 Task: Find connections with filter location Kikwit with filter topic #Lockdownwith filter profile language Spanish with filter current company Apollo Global Management, Inc. with filter school Shree Chanakya Education Society's Indira Global Bussiness School Address: Sr. No. 64,65, Gat no. 276, Parandwadi, Near Somatane Phata, Off Old Pune Mumbai Highway, Taluka- Maval District Pune 410506 with filter industry Racetracks with filter service category AssistanceAdvertising with filter keywords title Animal Shelter Volunteer
Action: Mouse moved to (654, 120)
Screenshot: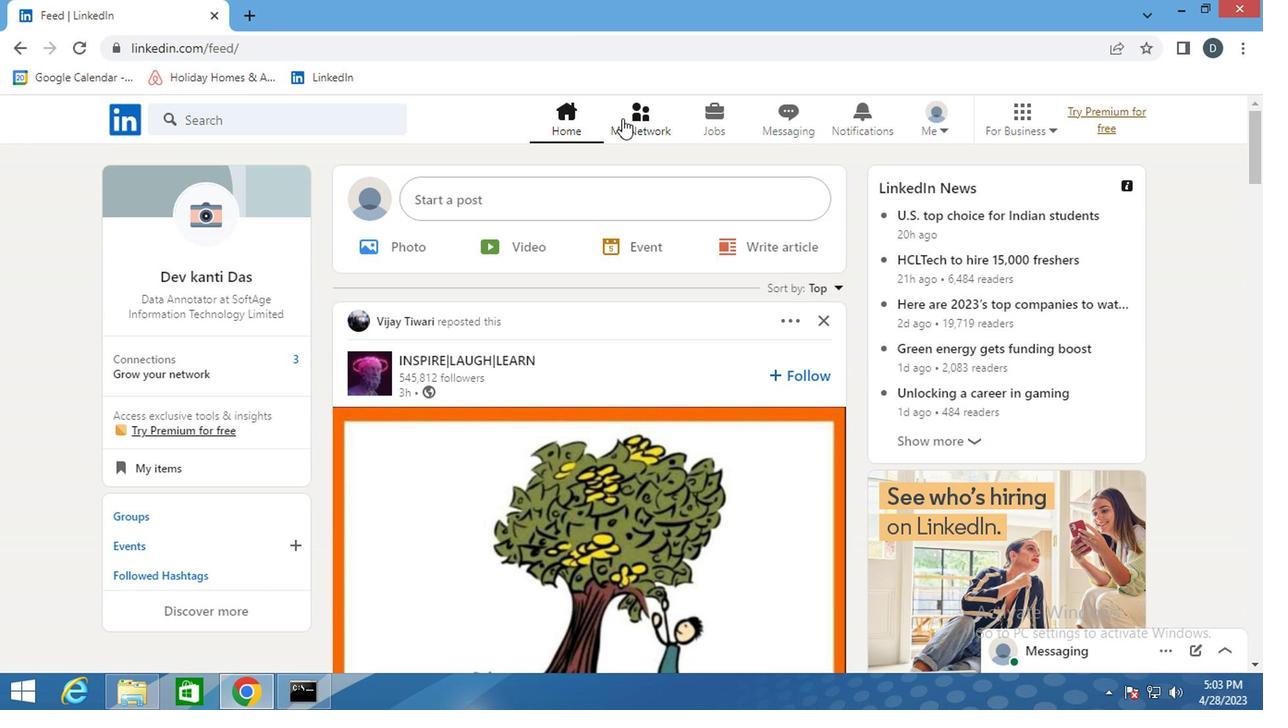 
Action: Mouse pressed left at (654, 120)
Screenshot: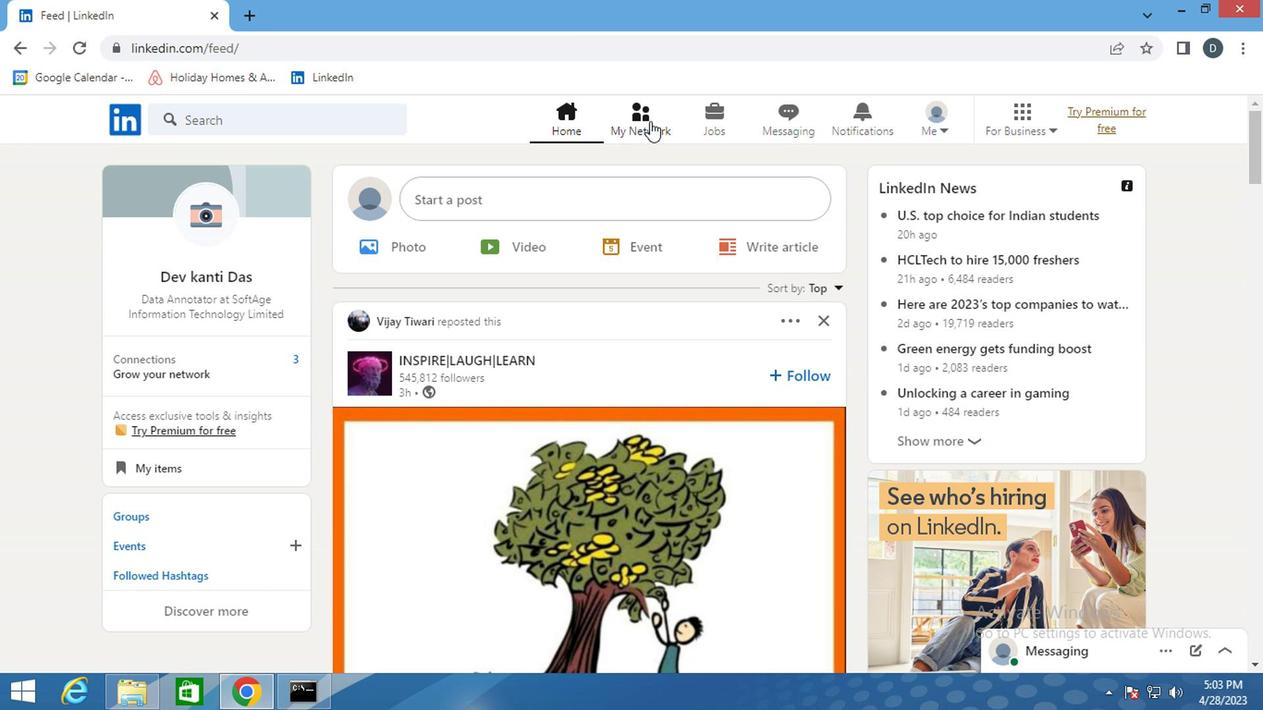 
Action: Mouse moved to (267, 221)
Screenshot: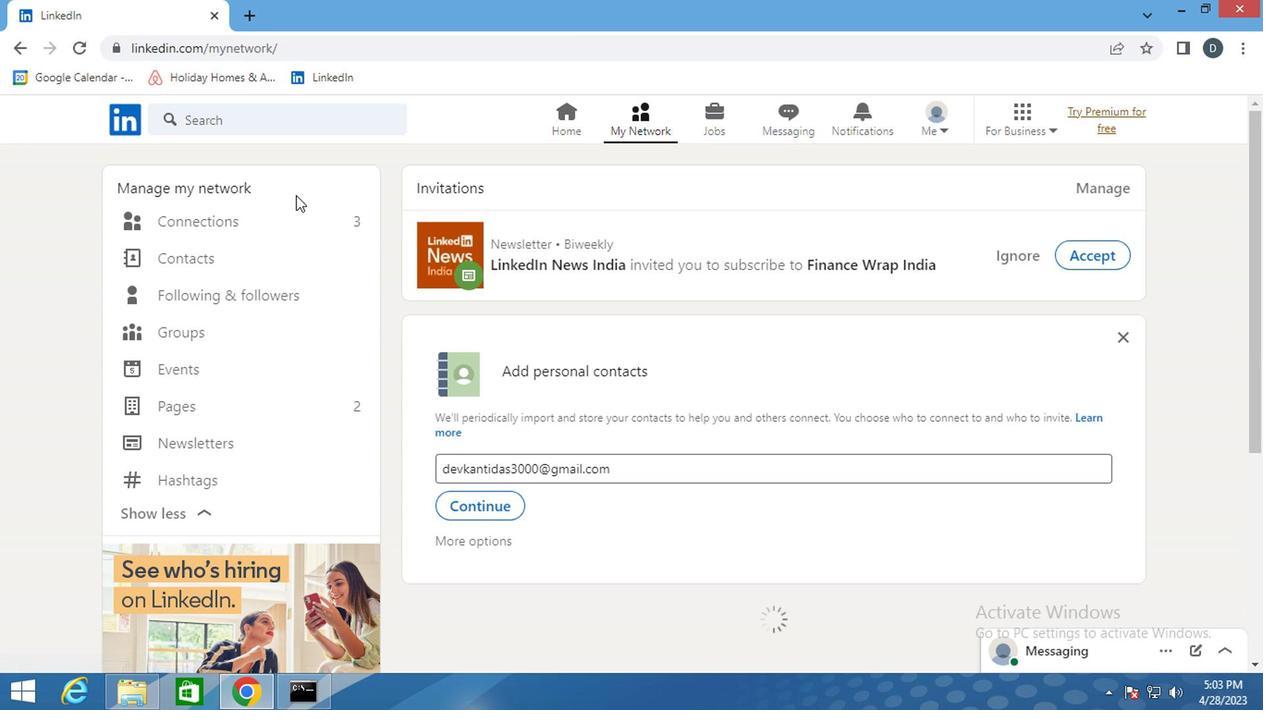 
Action: Mouse pressed left at (267, 221)
Screenshot: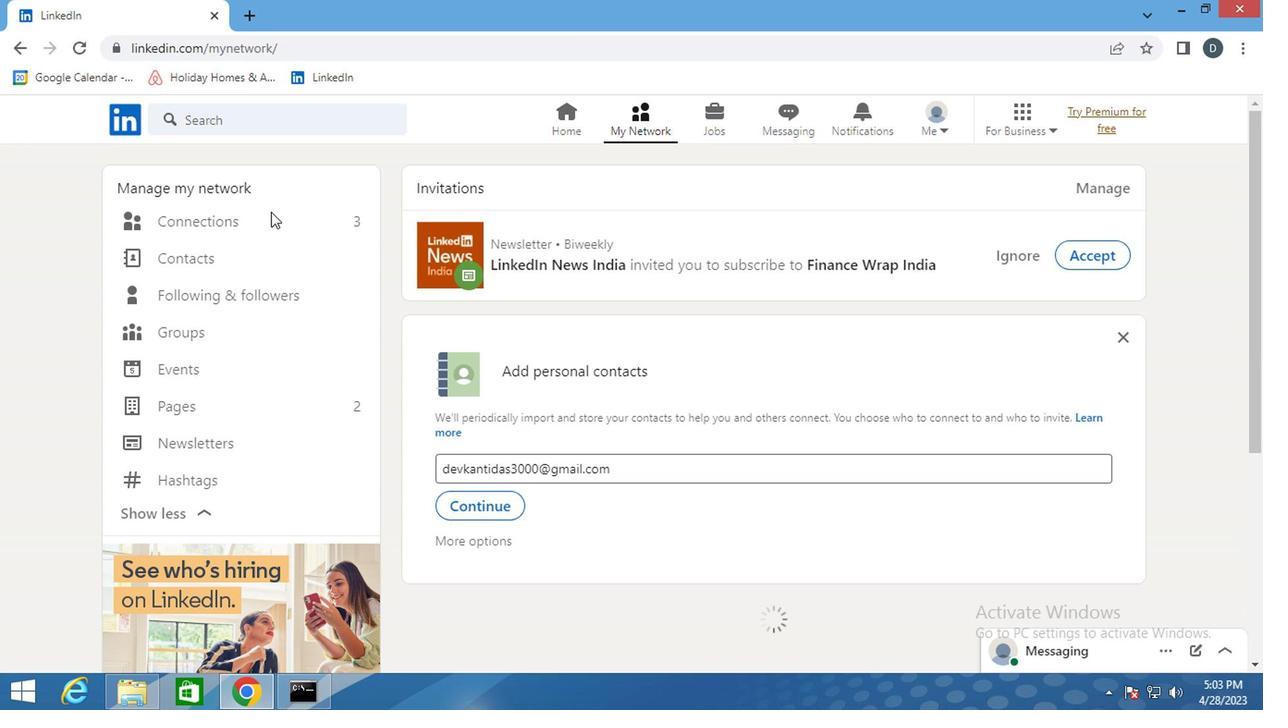 
Action: Mouse moved to (350, 226)
Screenshot: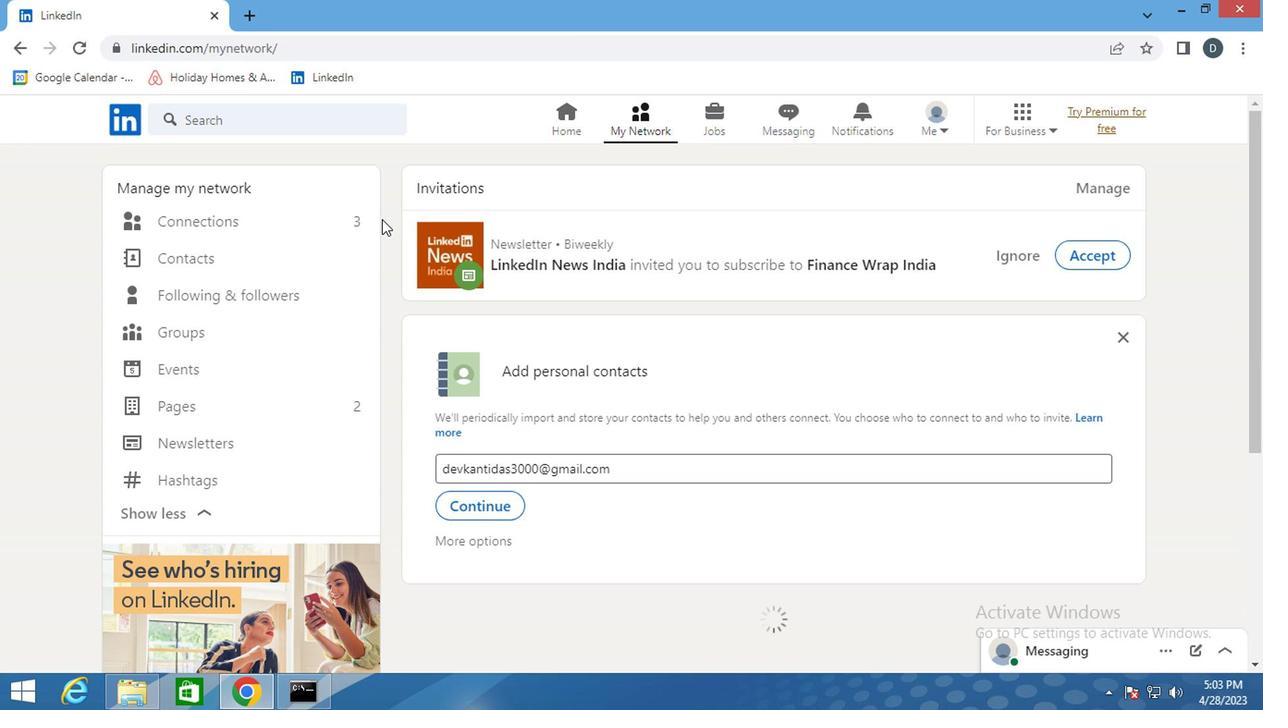 
Action: Mouse pressed left at (350, 226)
Screenshot: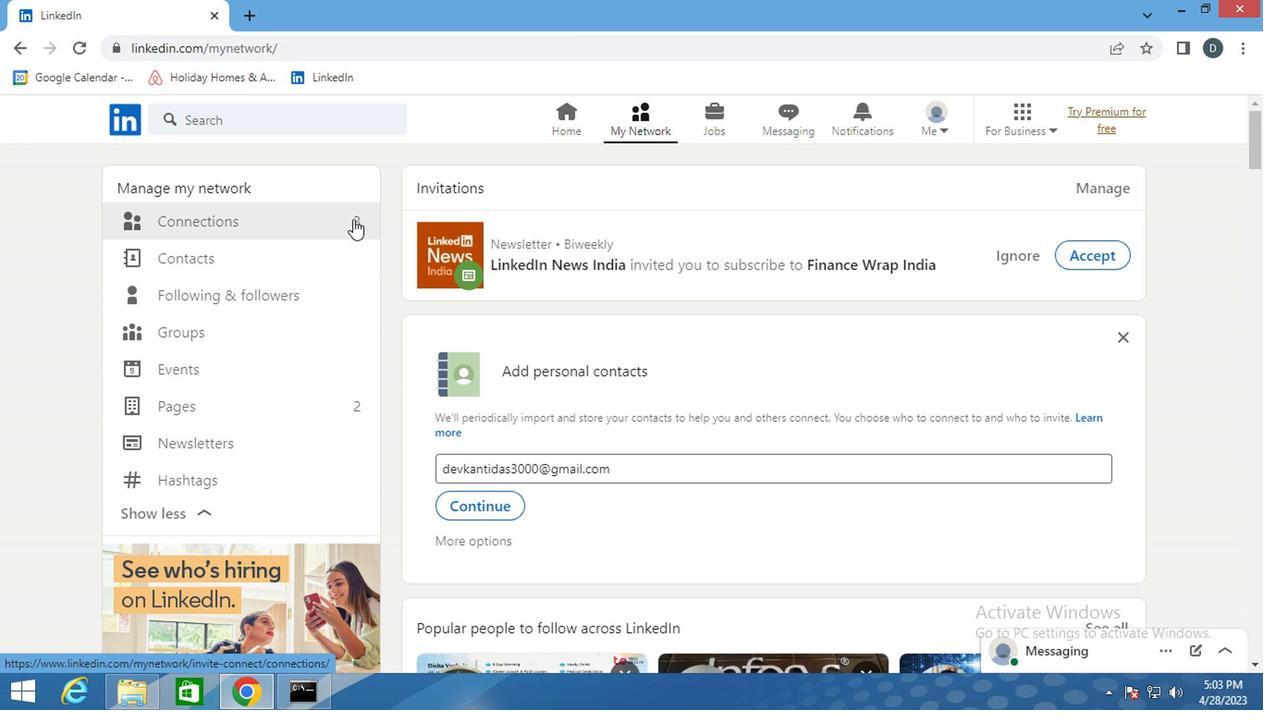 
Action: Mouse moved to (753, 240)
Screenshot: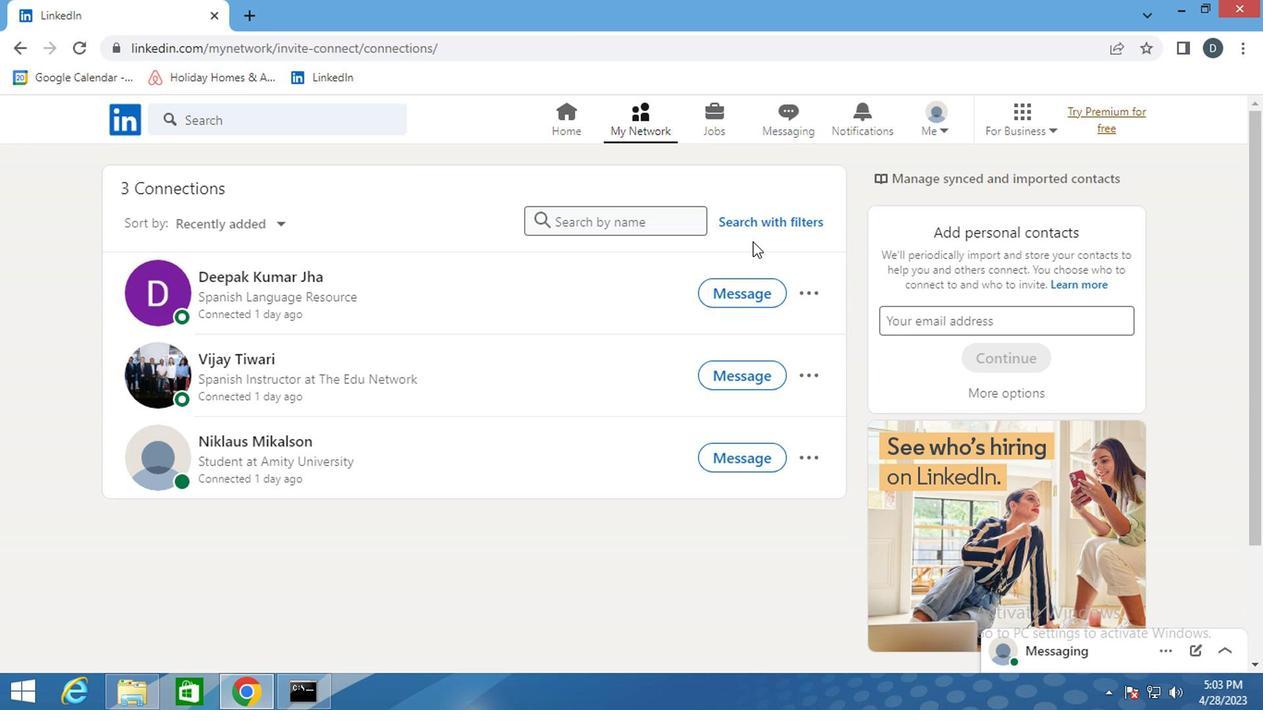 
Action: Mouse pressed left at (753, 240)
Screenshot: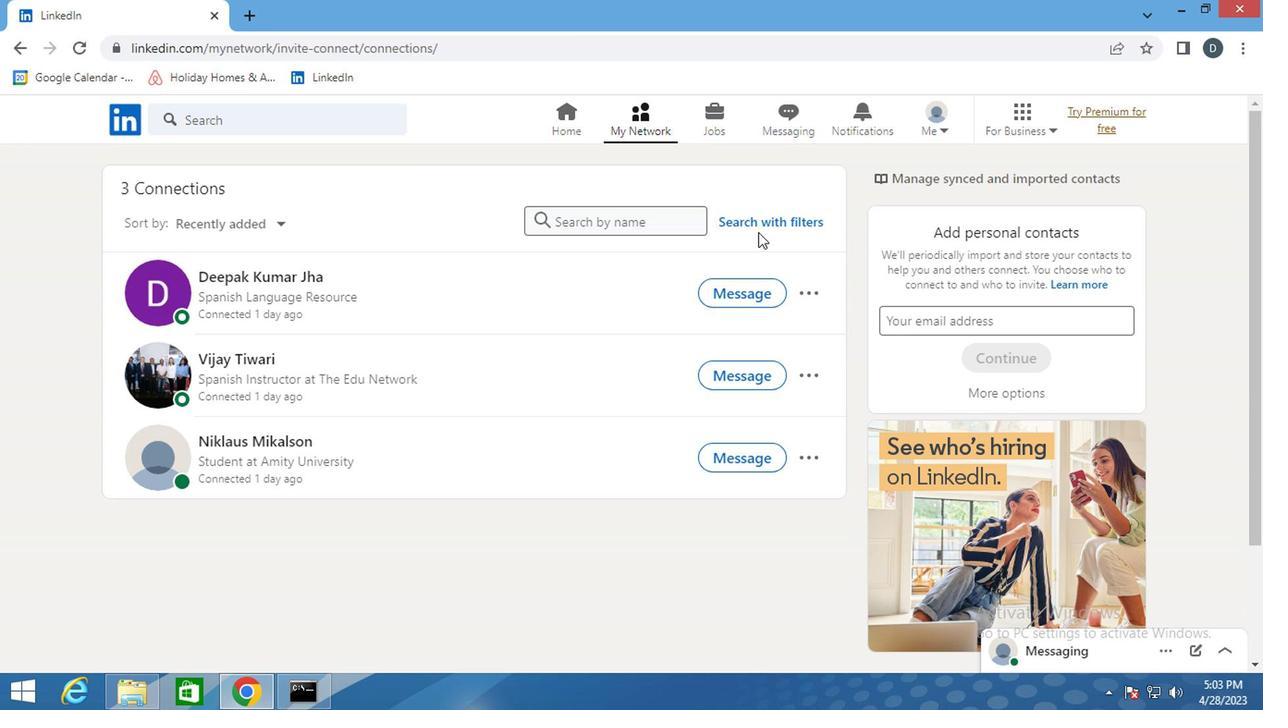 
Action: Mouse moved to (754, 220)
Screenshot: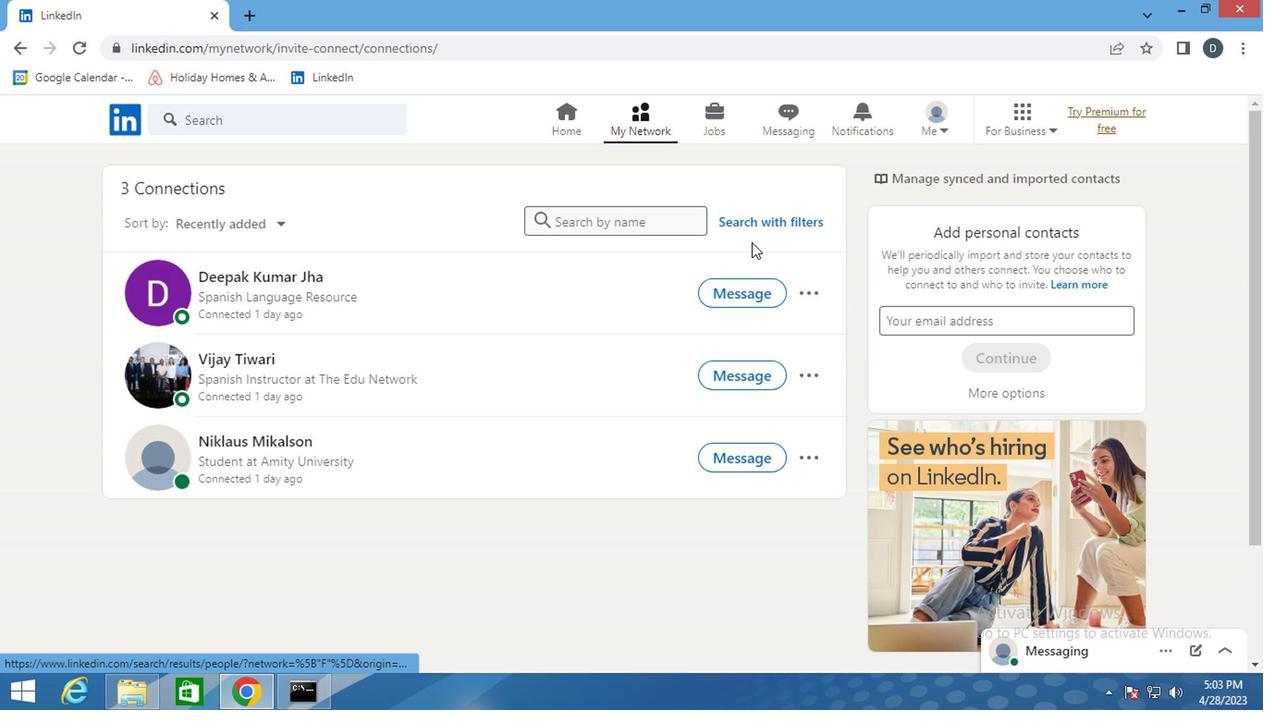 
Action: Mouse pressed left at (754, 220)
Screenshot: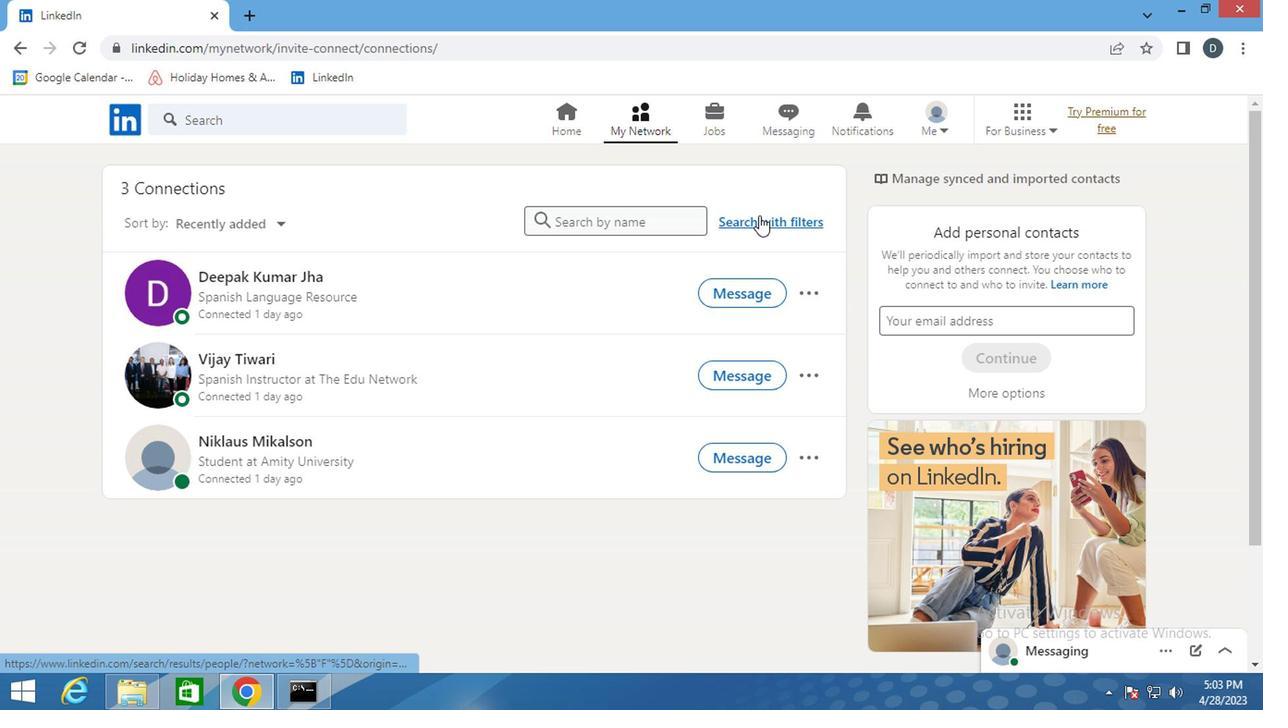 
Action: Mouse moved to (696, 173)
Screenshot: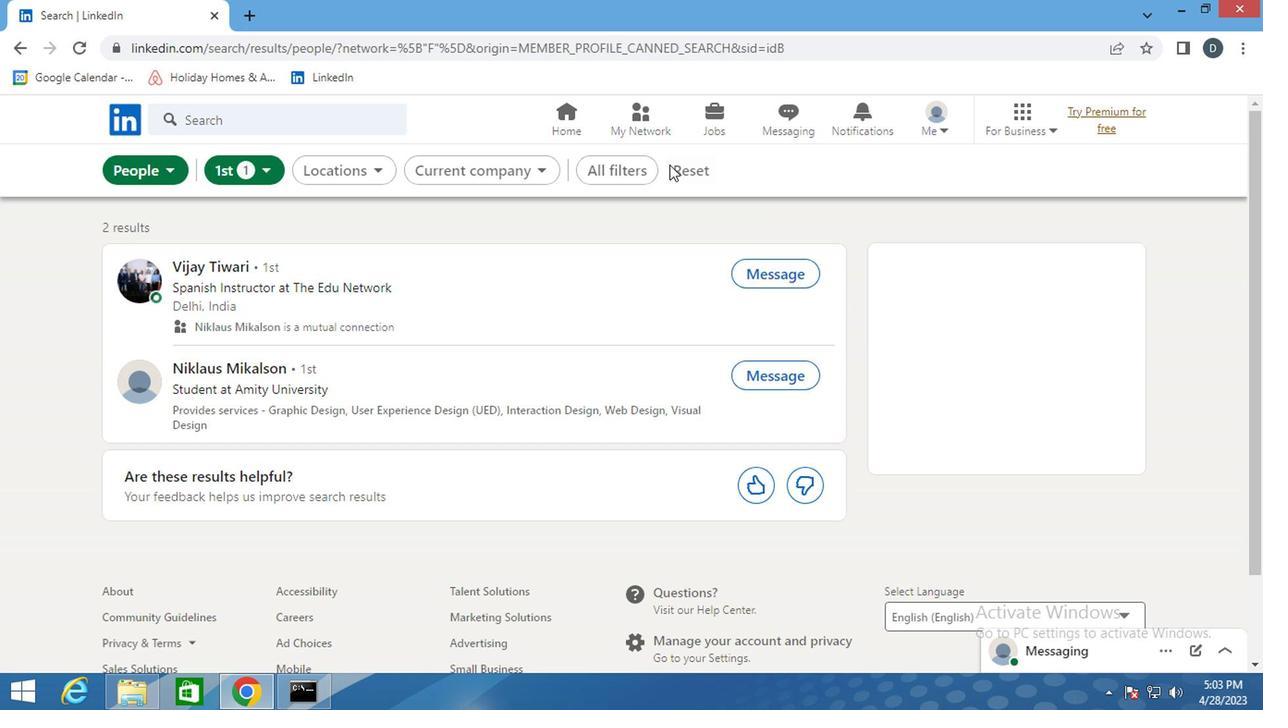 
Action: Mouse pressed left at (696, 173)
Screenshot: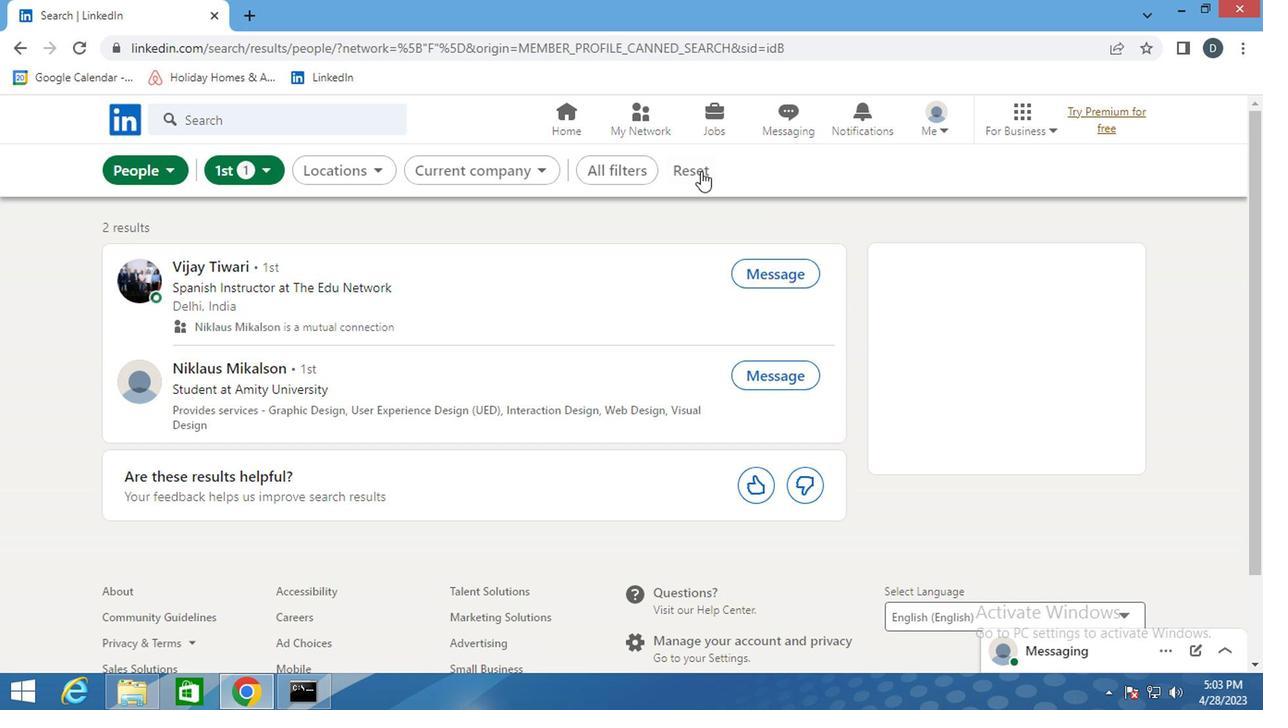 
Action: Mouse moved to (652, 169)
Screenshot: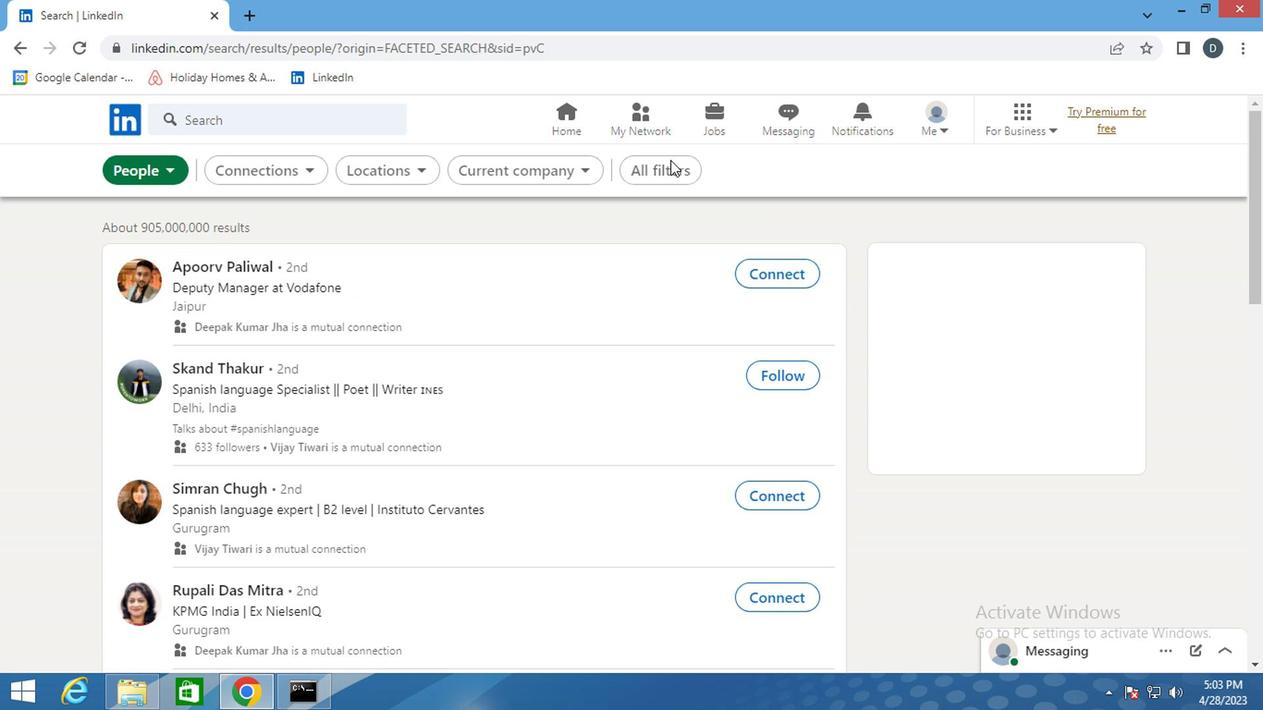 
Action: Mouse pressed left at (652, 169)
Screenshot: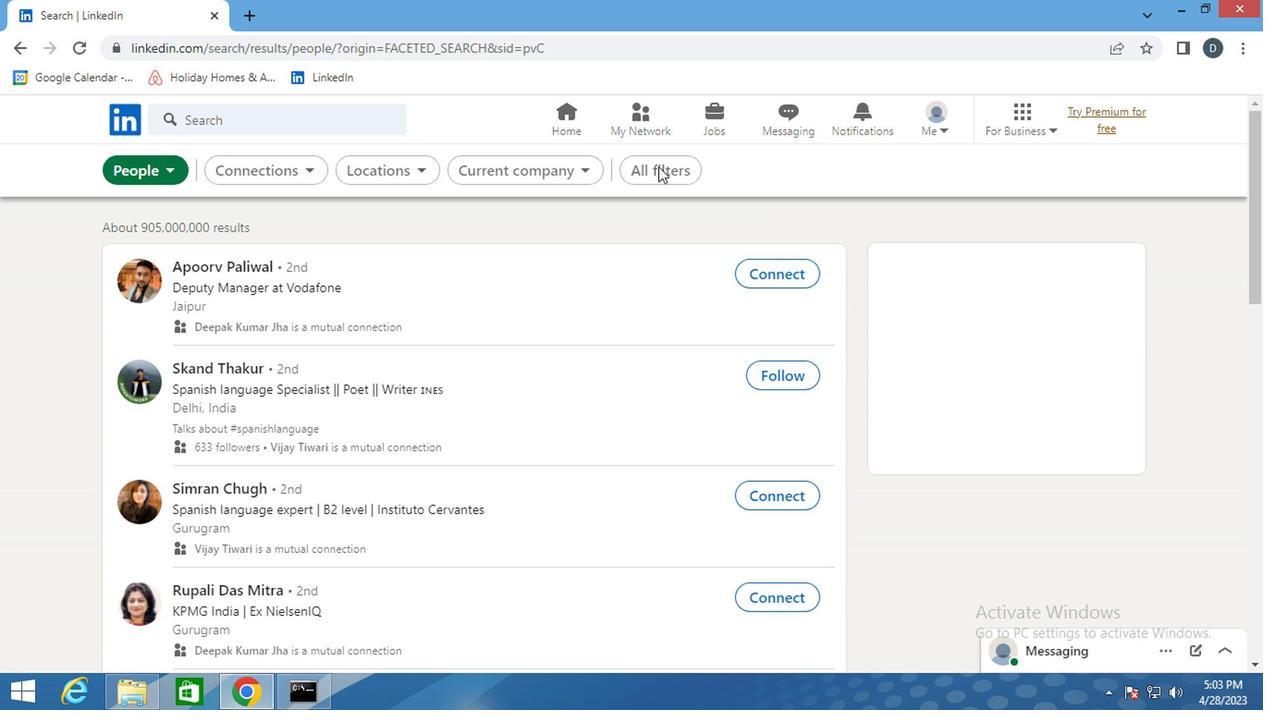 
Action: Mouse moved to (1016, 450)
Screenshot: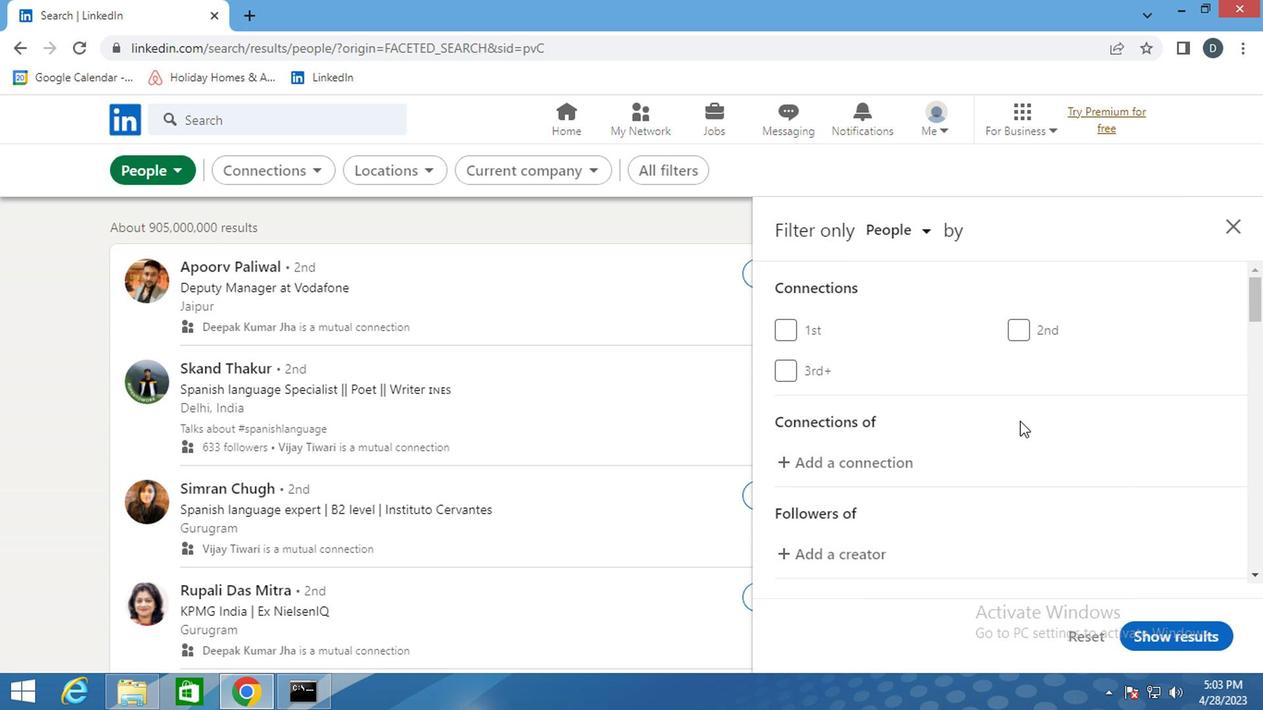 
Action: Mouse scrolled (1016, 450) with delta (0, 0)
Screenshot: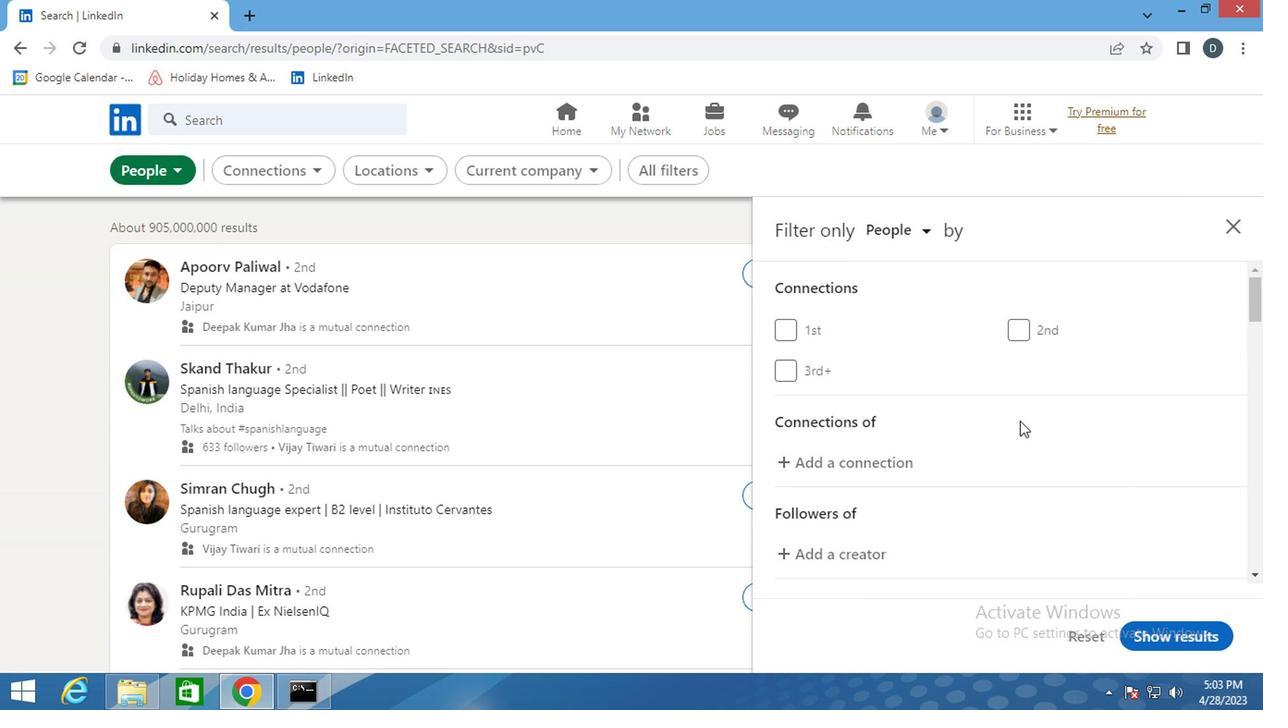 
Action: Mouse scrolled (1016, 450) with delta (0, 0)
Screenshot: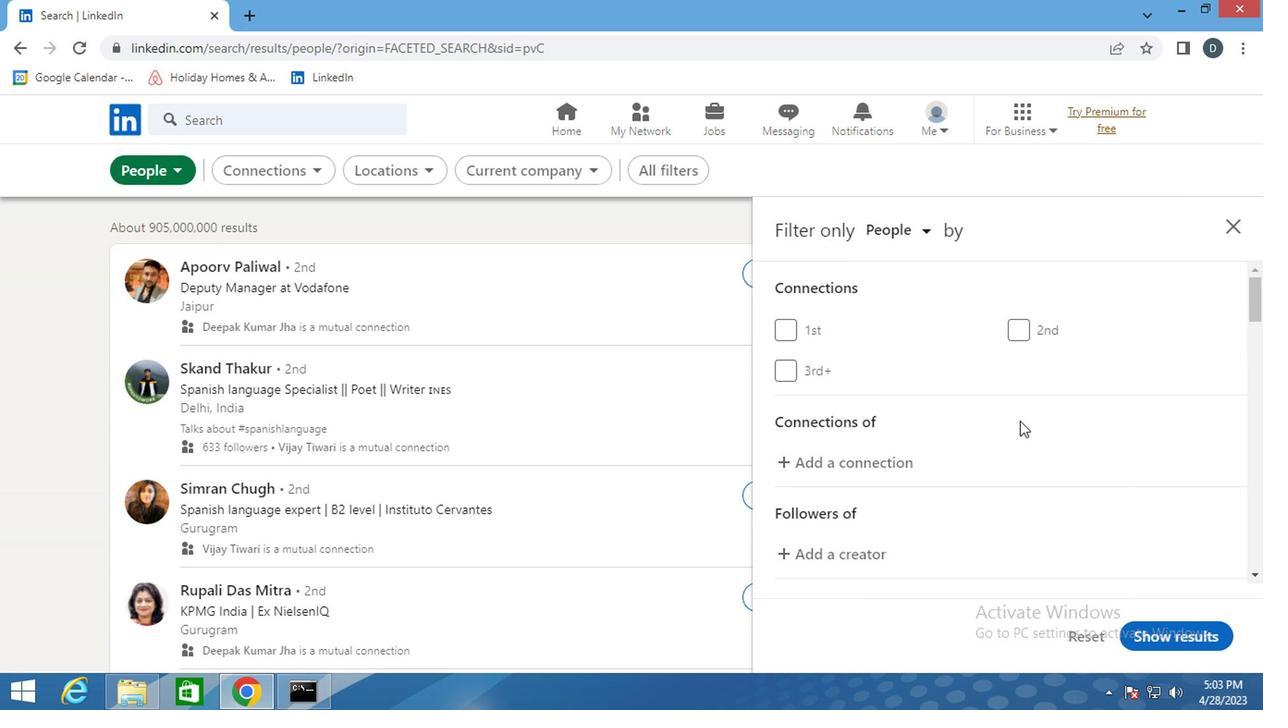 
Action: Mouse moved to (1025, 447)
Screenshot: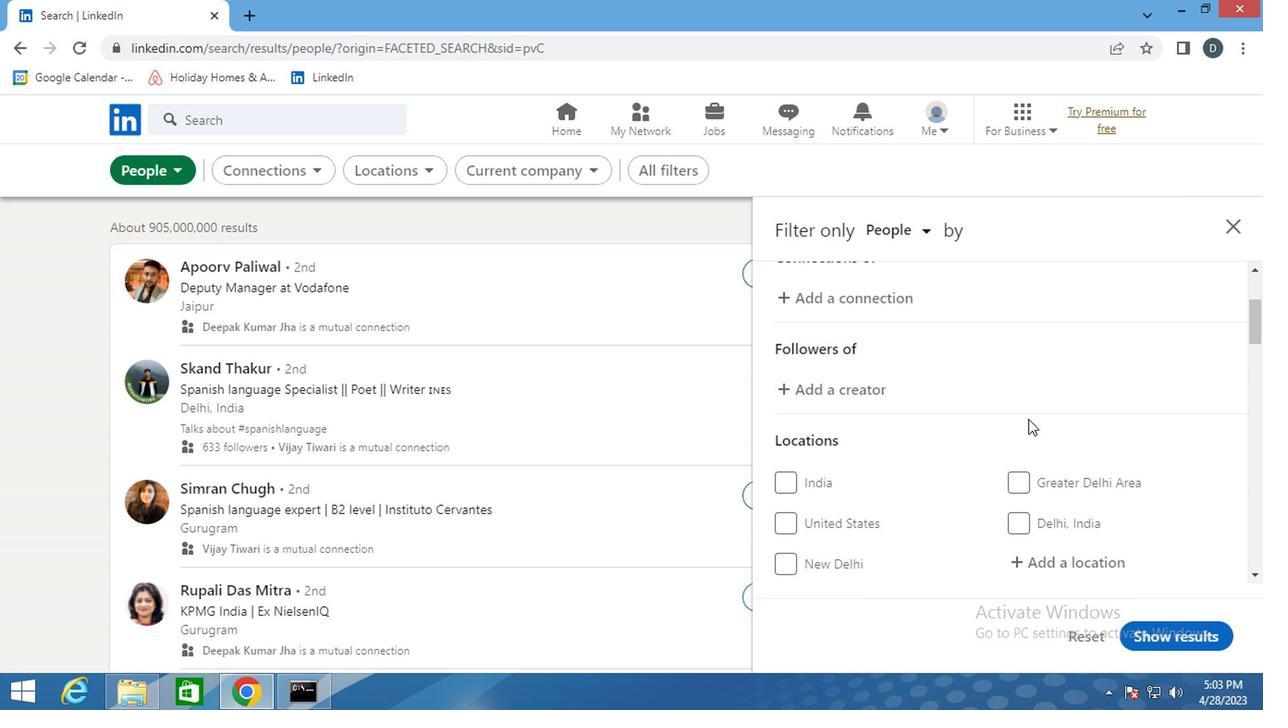 
Action: Mouse scrolled (1025, 446) with delta (0, 0)
Screenshot: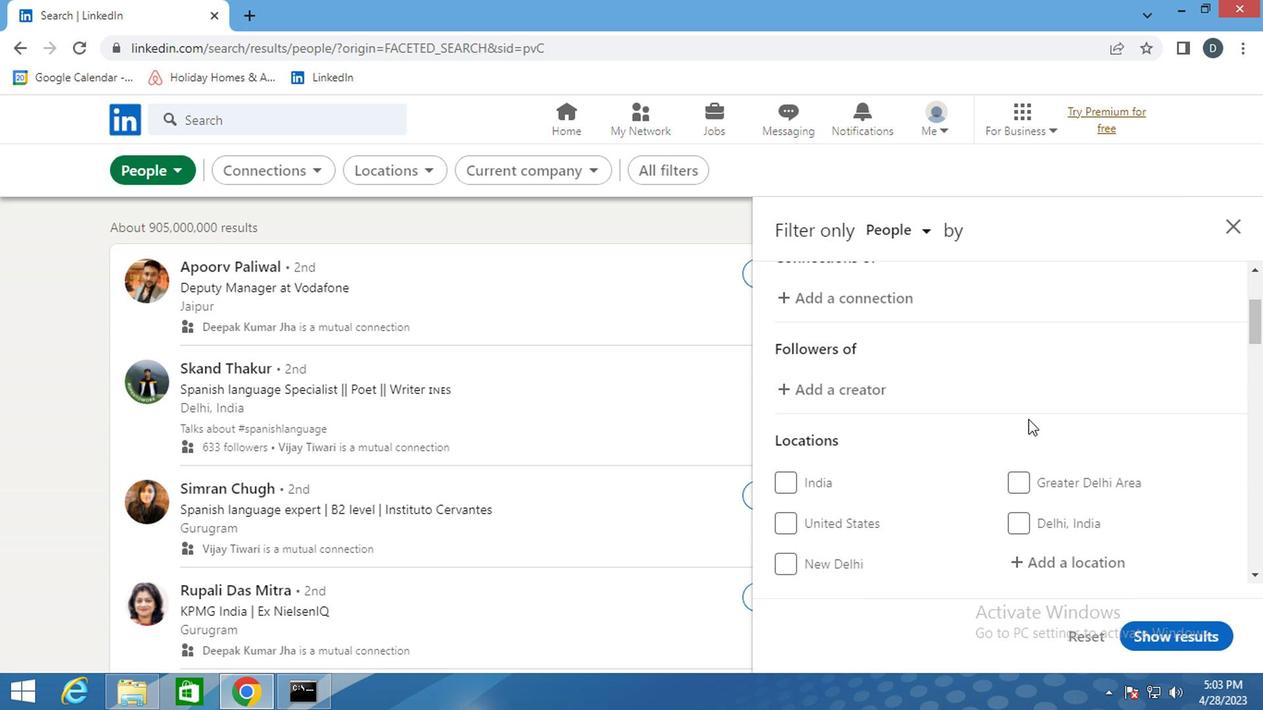 
Action: Mouse moved to (1100, 483)
Screenshot: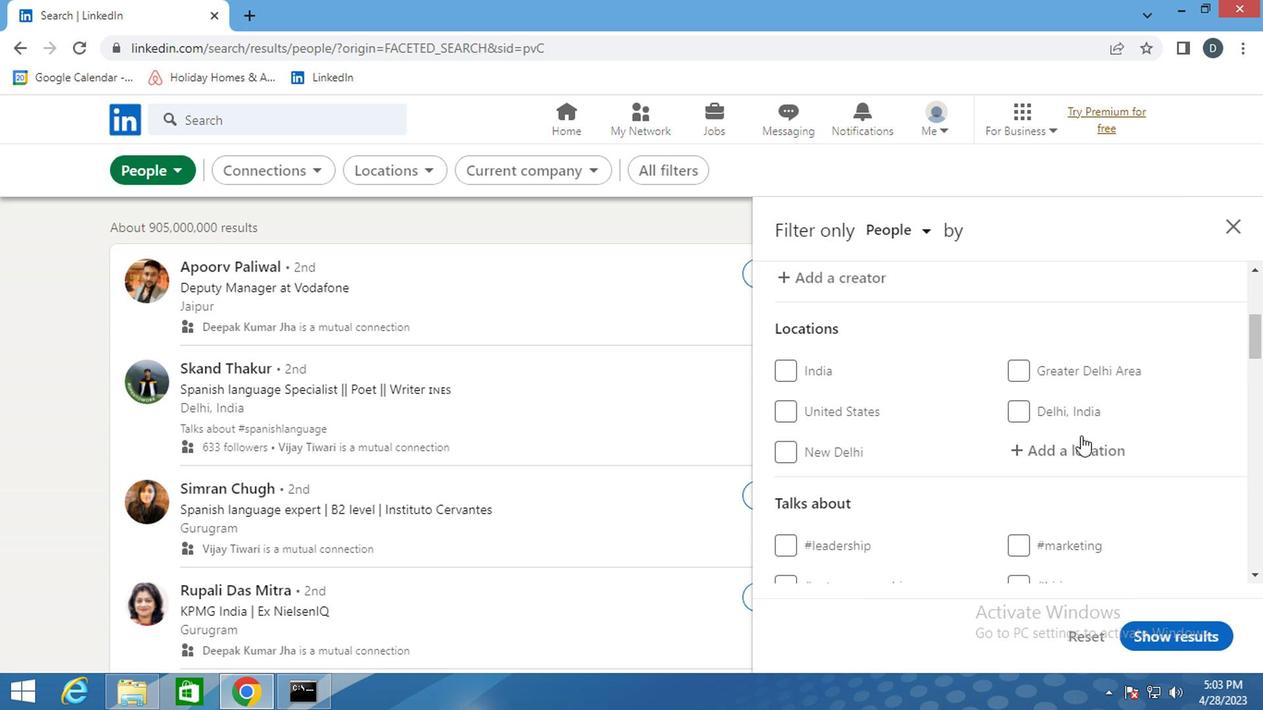 
Action: Mouse pressed left at (1100, 483)
Screenshot: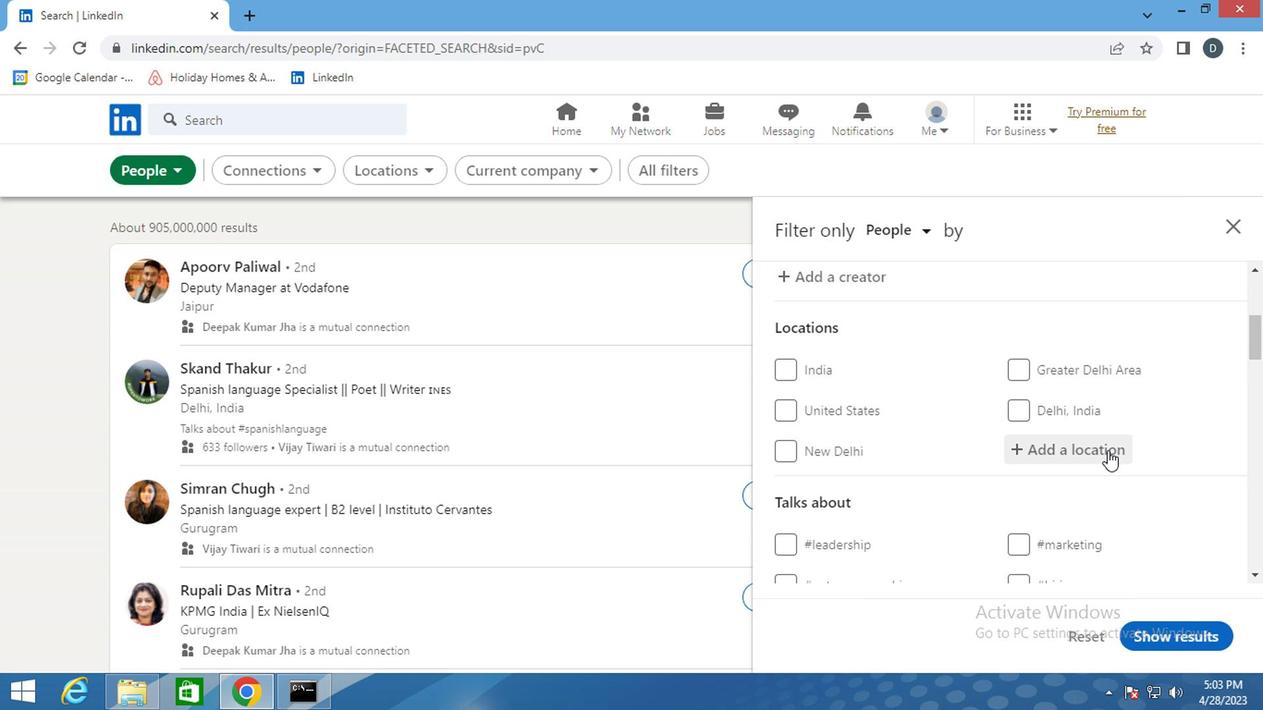
Action: Mouse moved to (1100, 485)
Screenshot: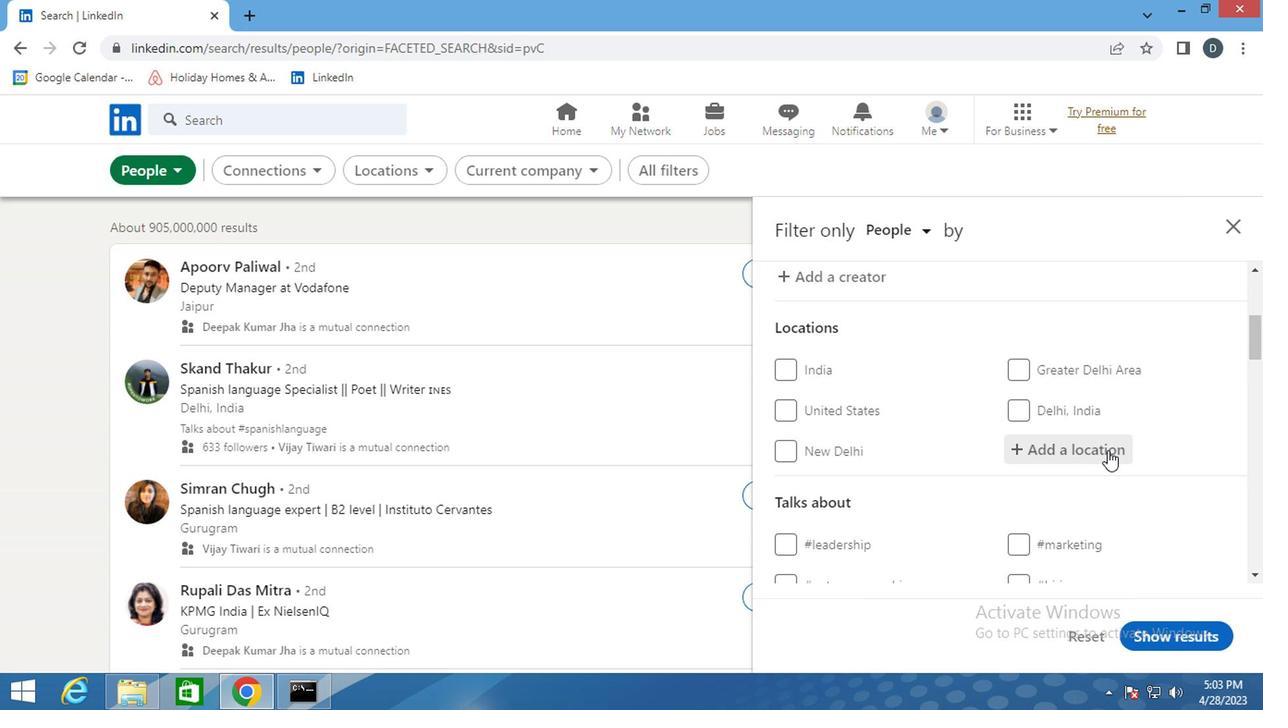 
Action: Key pressed <Key.shift_r>Kikwit<Key.enter>
Screenshot: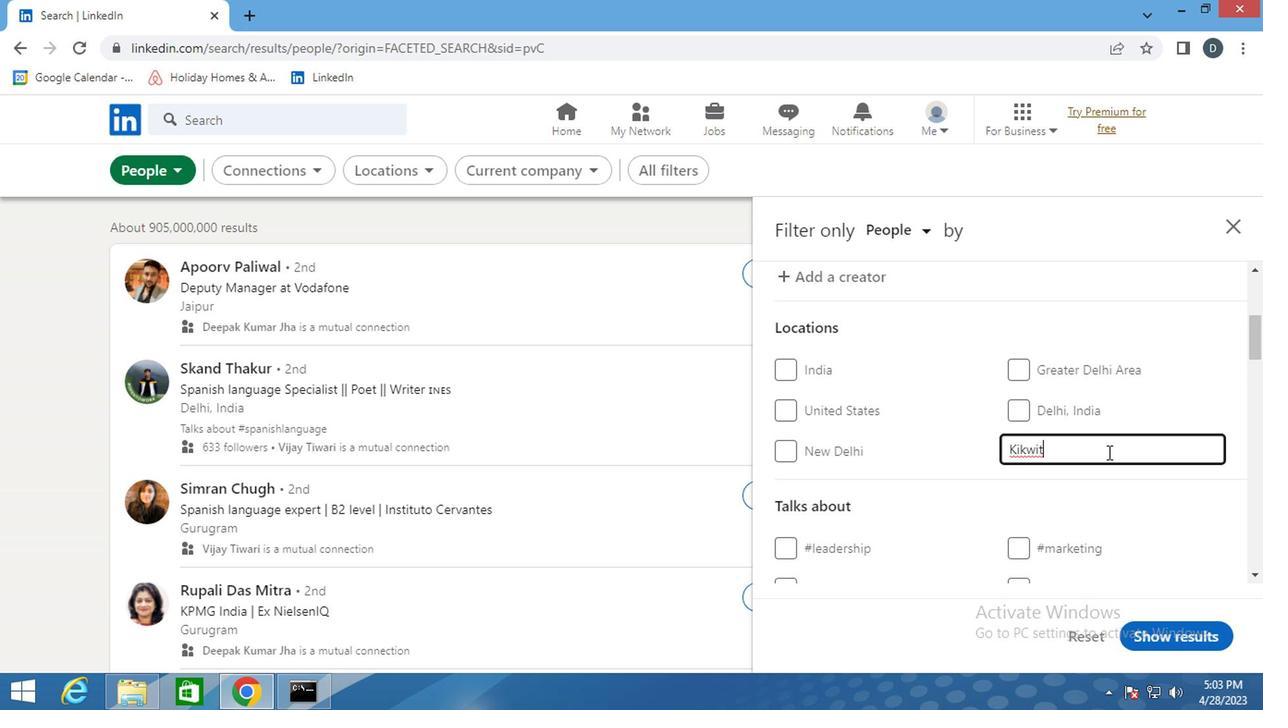 
Action: Mouse moved to (1097, 486)
Screenshot: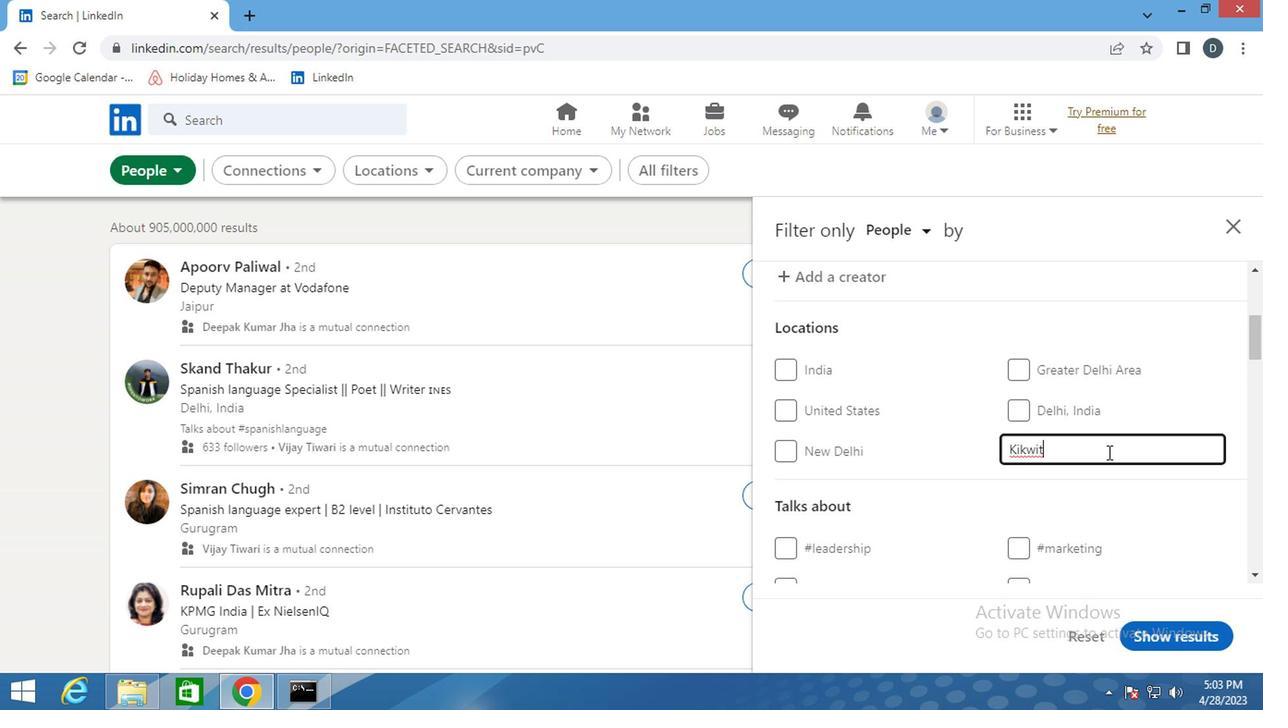 
Action: Mouse scrolled (1097, 485) with delta (0, -1)
Screenshot: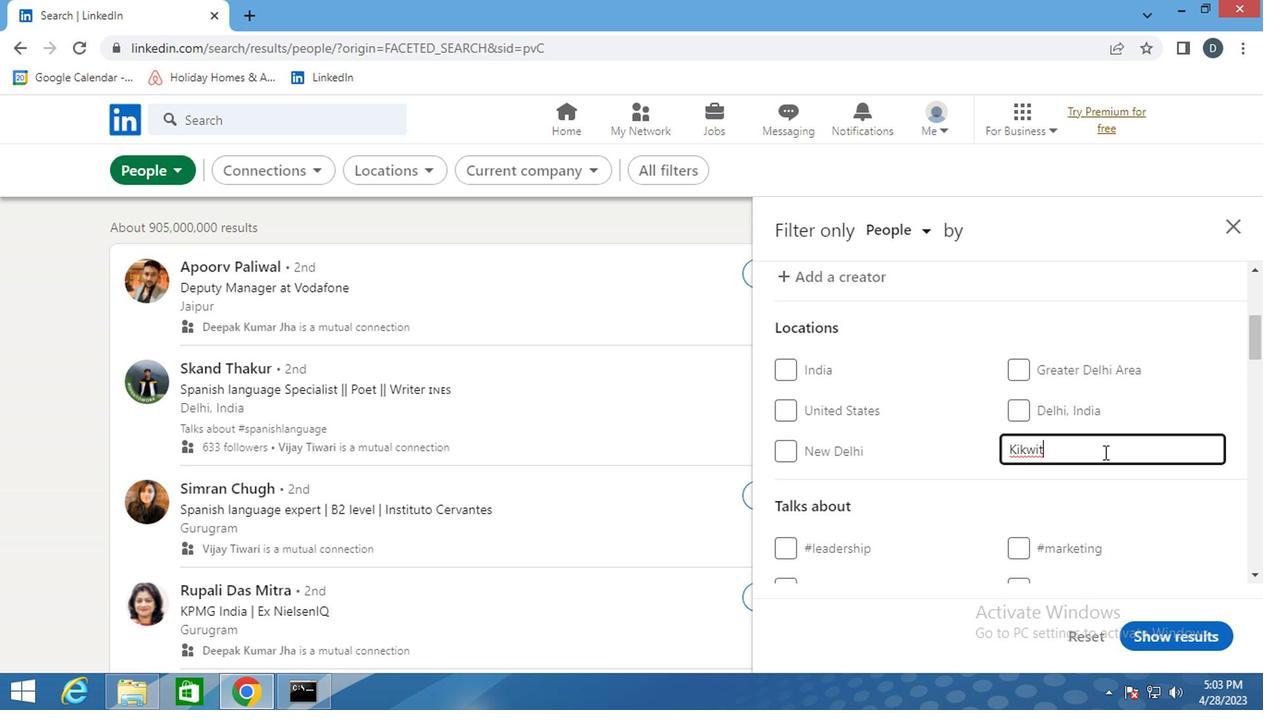 
Action: Mouse scrolled (1097, 485) with delta (0, -1)
Screenshot: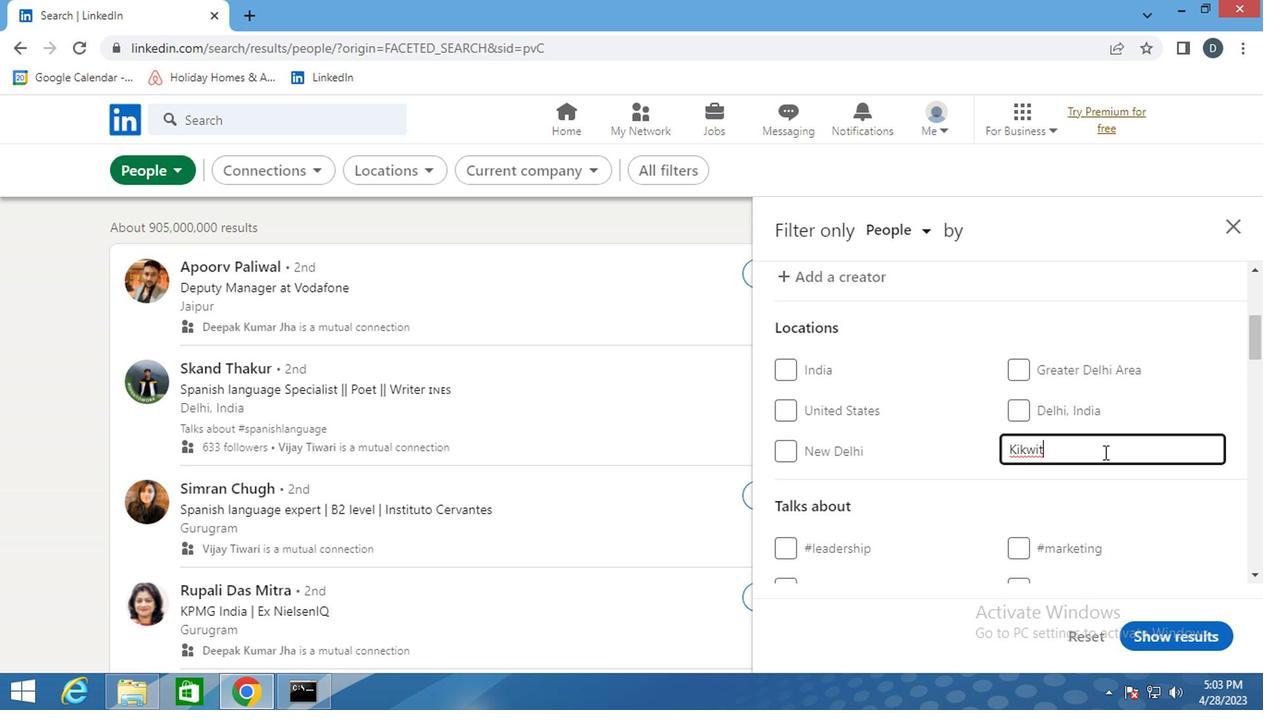 
Action: Mouse moved to (1083, 481)
Screenshot: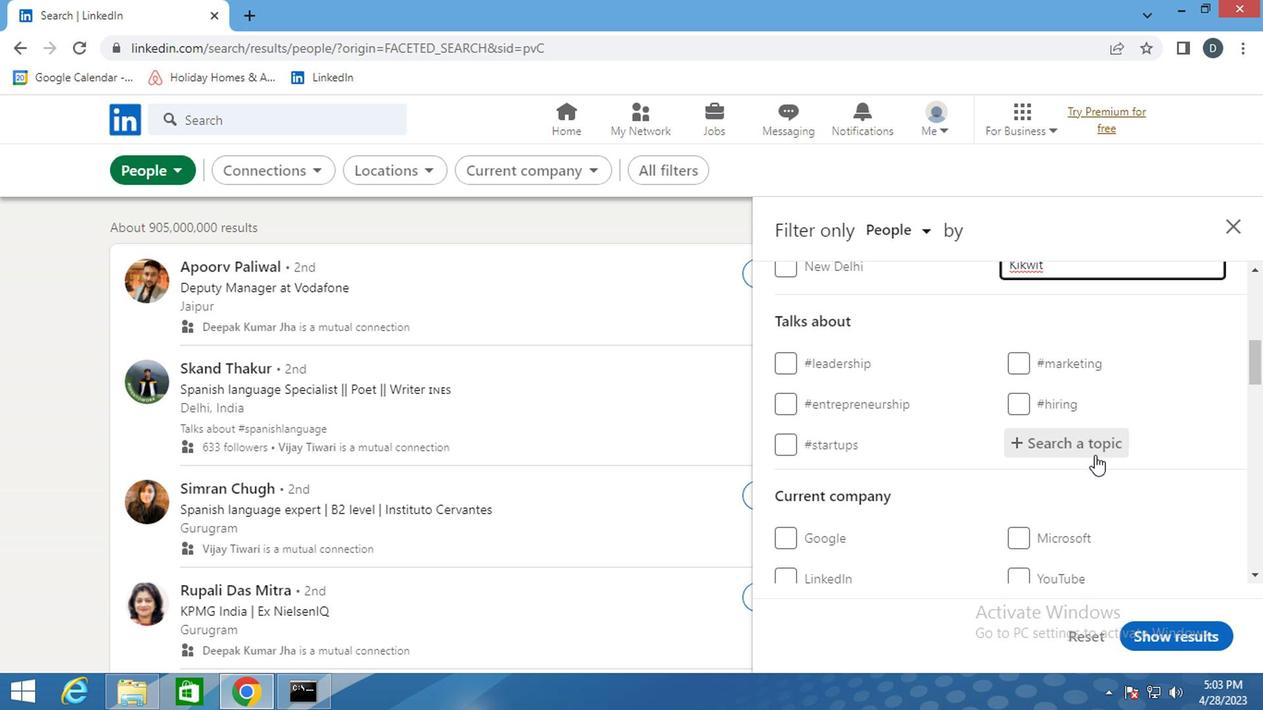 
Action: Mouse pressed left at (1083, 481)
Screenshot: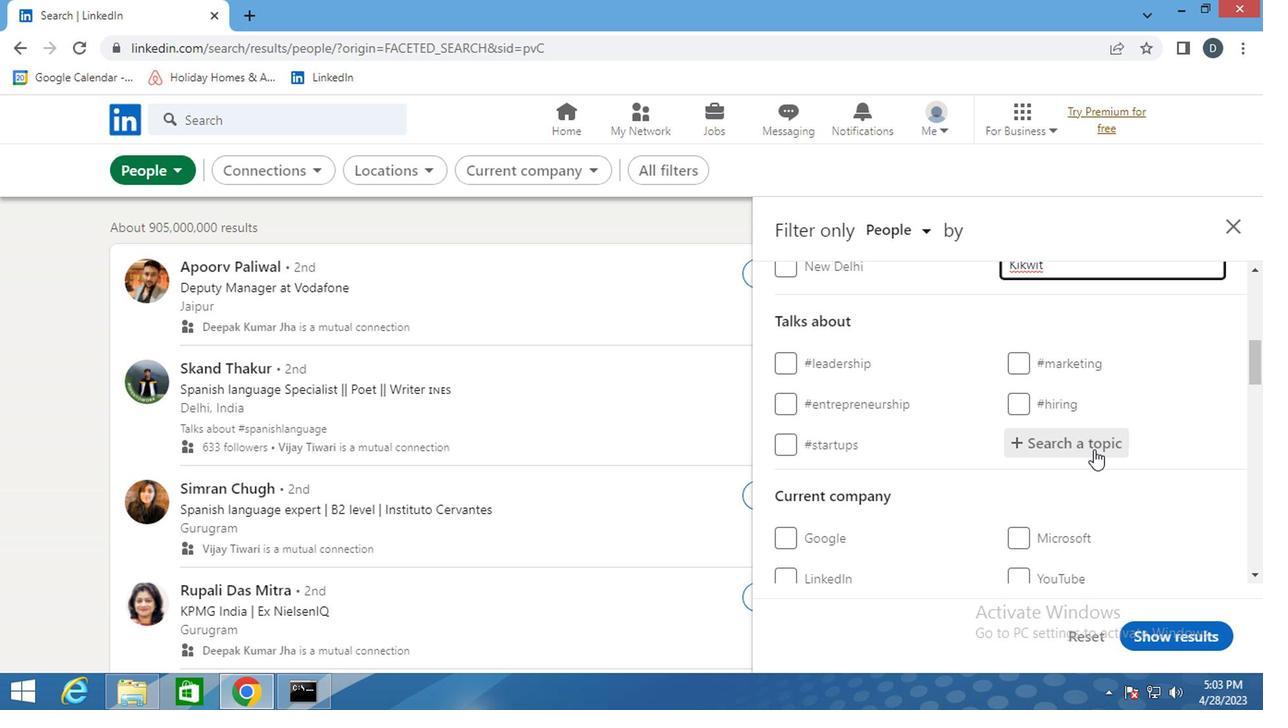 
Action: Mouse moved to (1082, 481)
Screenshot: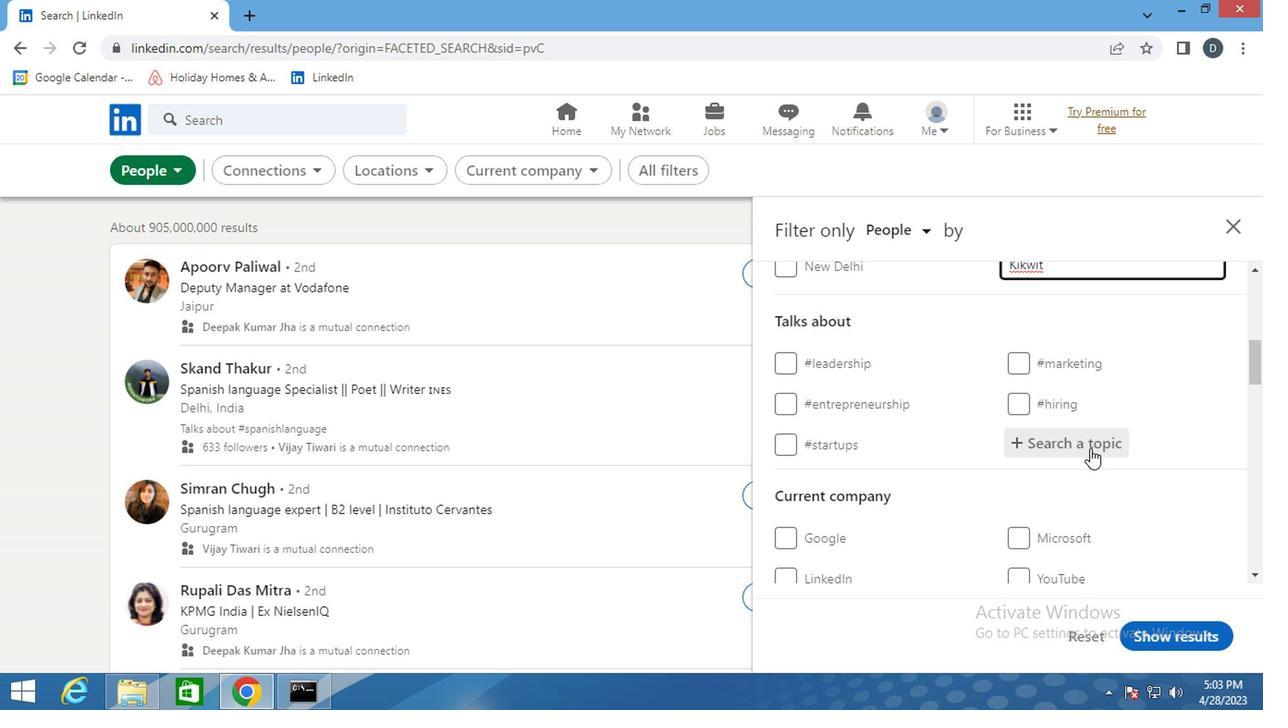 
Action: Key pressed <Key.shift><Key.shift><Key.shift><Key.shift><Key.shift><Key.shift><Key.shift><Key.shift><Key.shift><Key.shift><Key.shift><Key.shift><Key.shift>#<Key.shift>LOCKDOWN
Screenshot: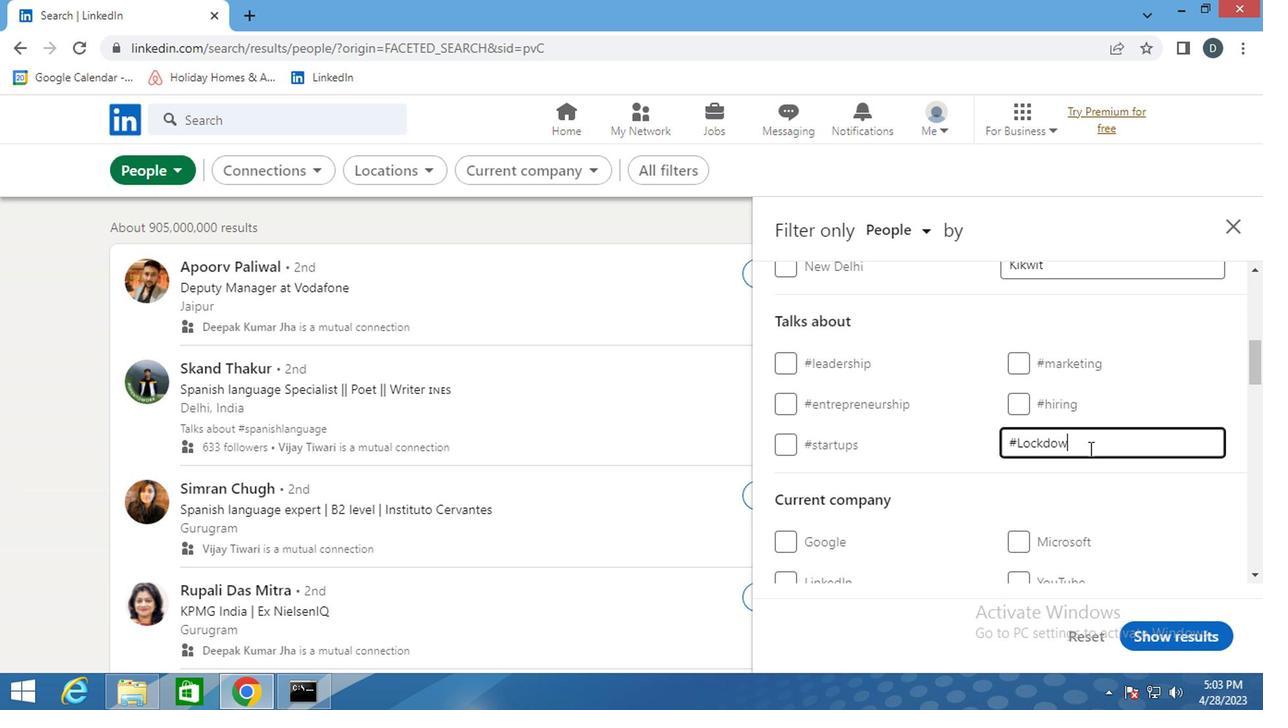 
Action: Mouse moved to (1083, 505)
Screenshot: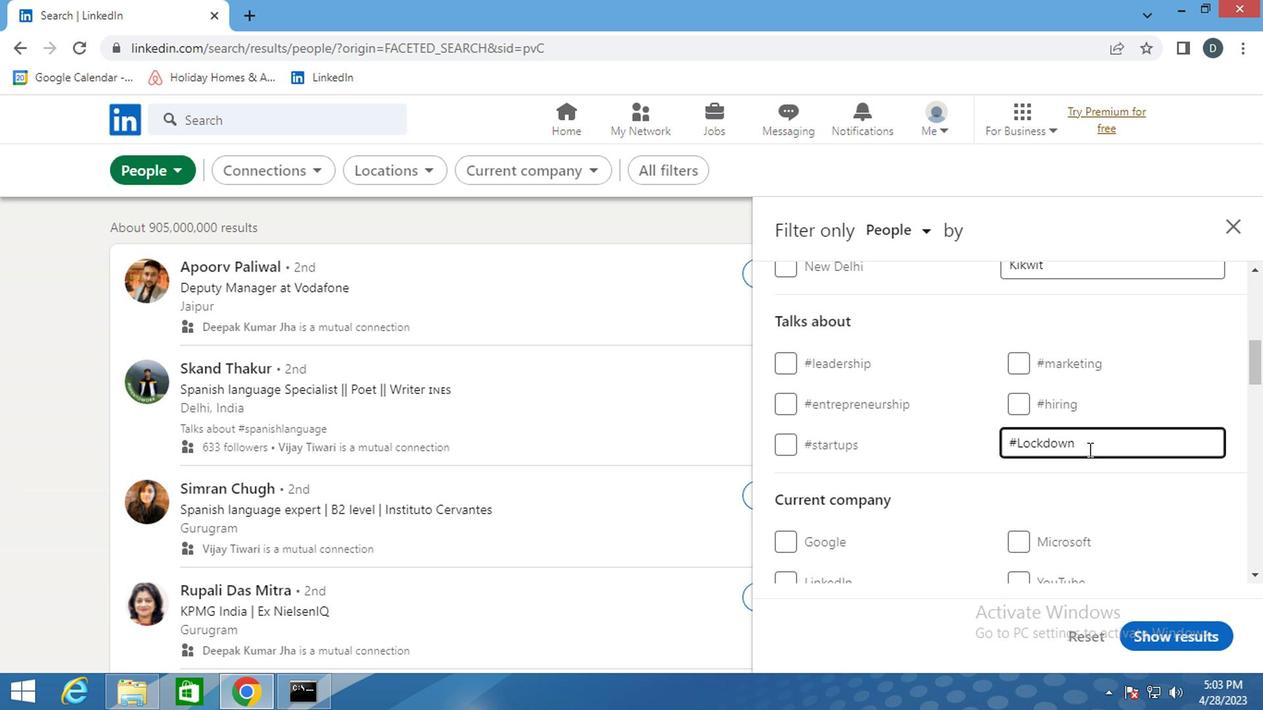 
Action: Mouse scrolled (1083, 504) with delta (0, -1)
Screenshot: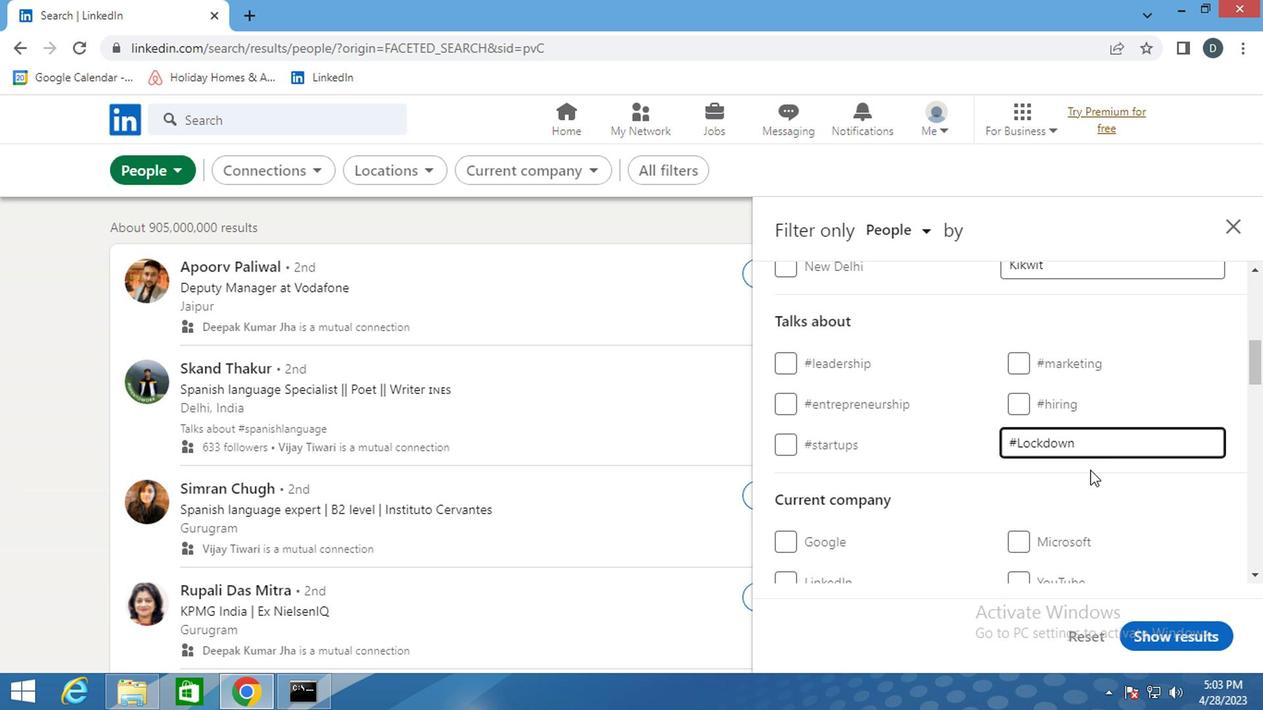 
Action: Mouse scrolled (1083, 504) with delta (0, -1)
Screenshot: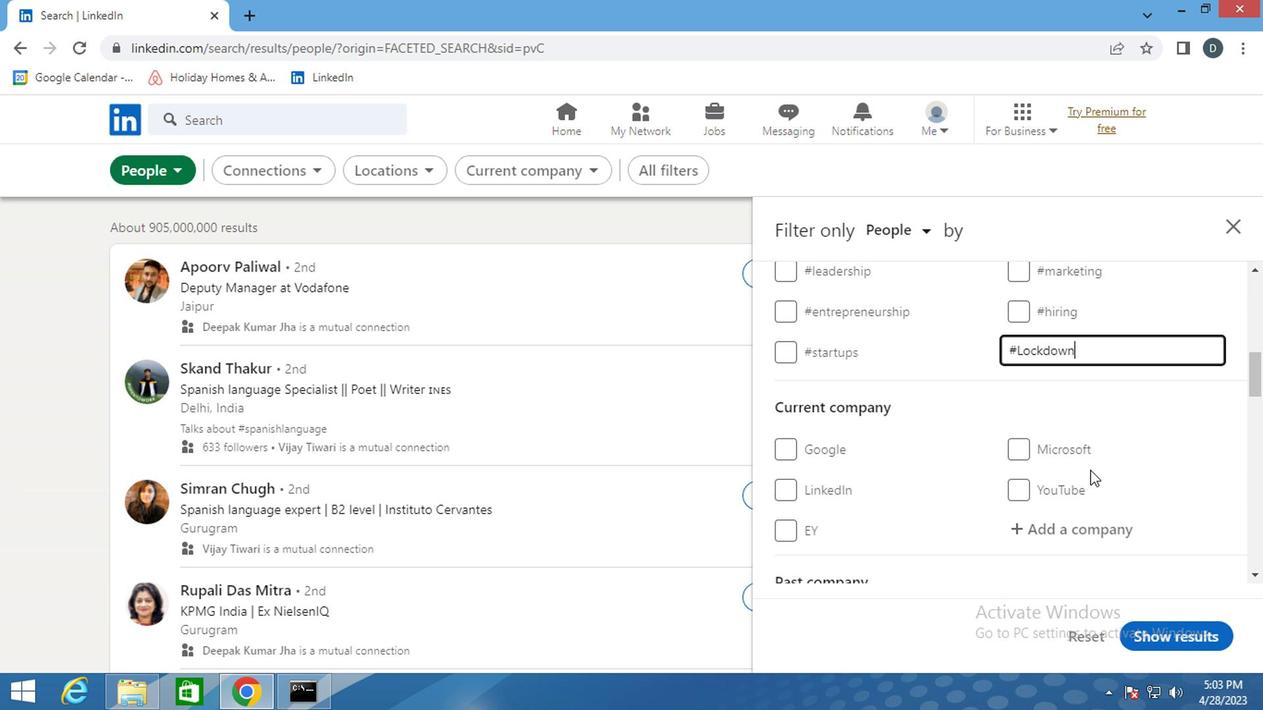 
Action: Mouse scrolled (1083, 504) with delta (0, -1)
Screenshot: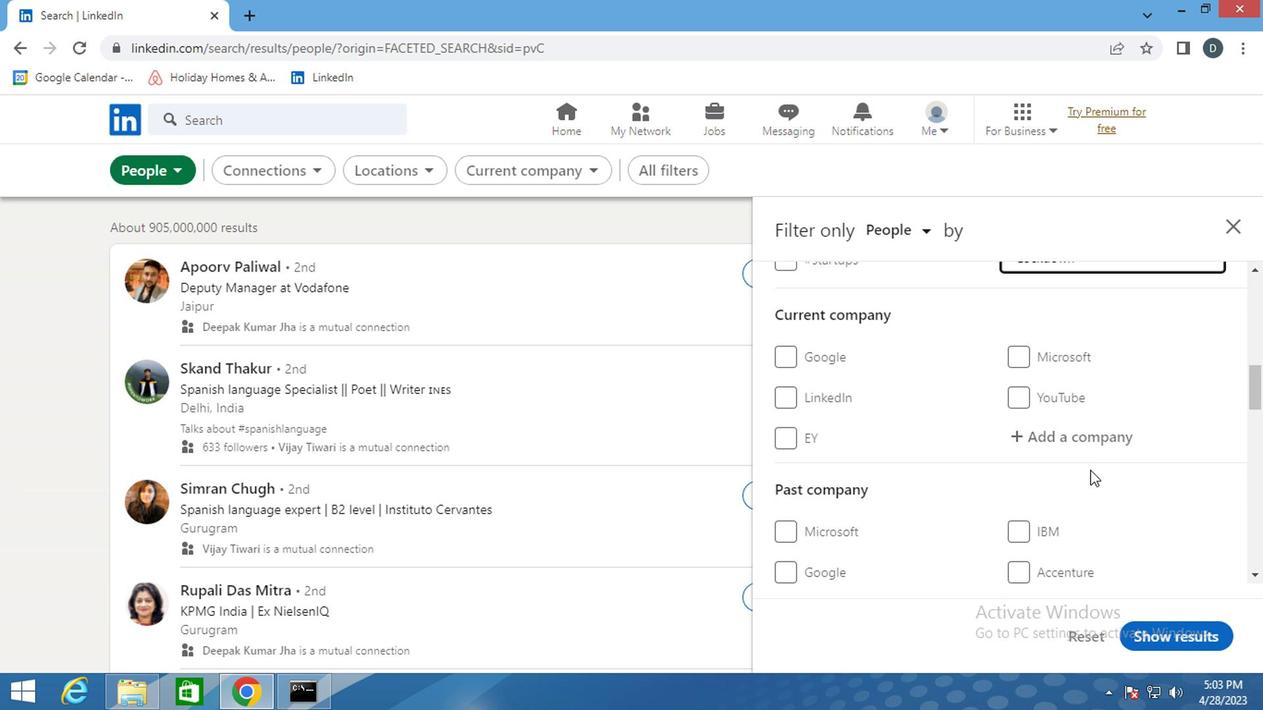 
Action: Mouse scrolled (1083, 504) with delta (0, -1)
Screenshot: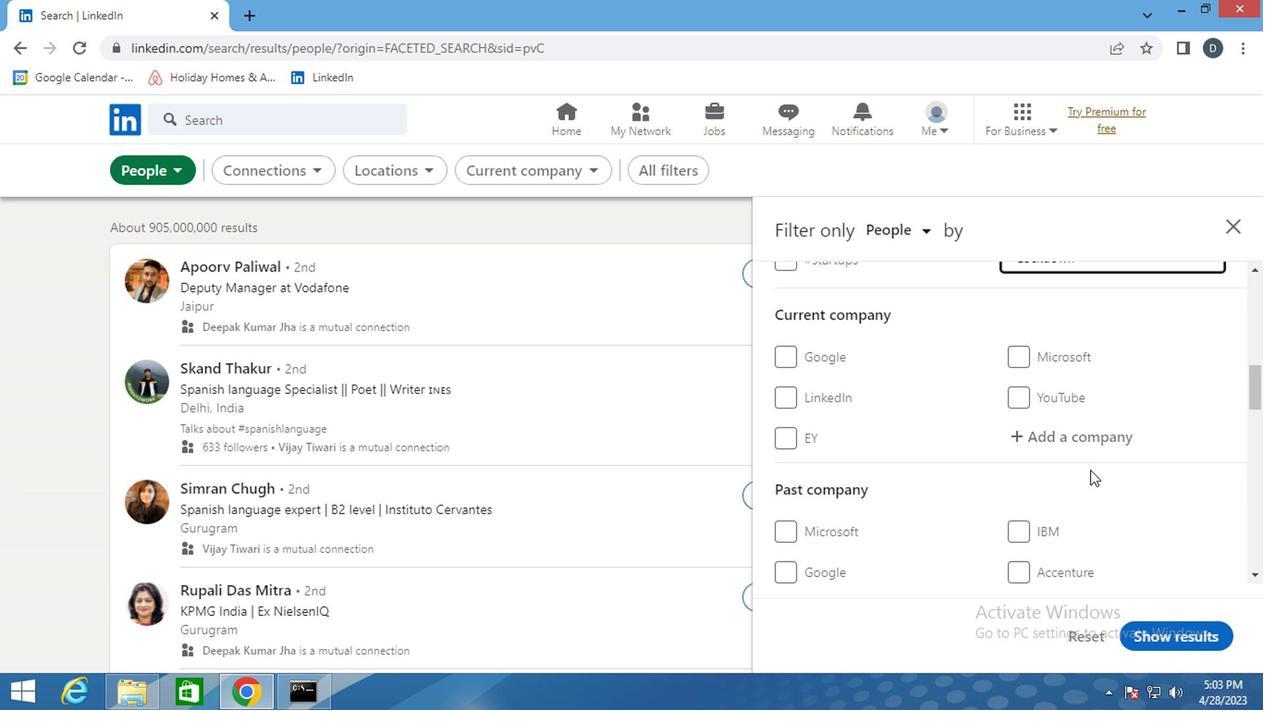 
Action: Mouse scrolled (1083, 504) with delta (0, -1)
Screenshot: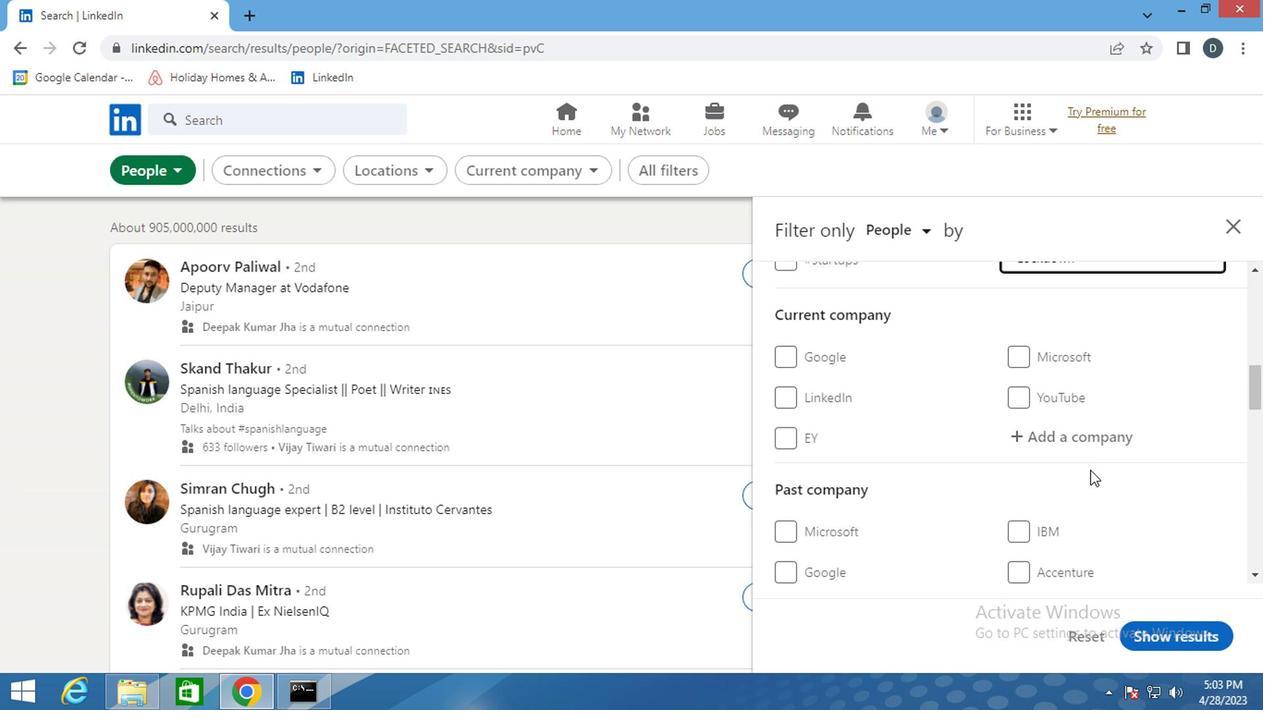 
Action: Mouse scrolled (1083, 504) with delta (0, -1)
Screenshot: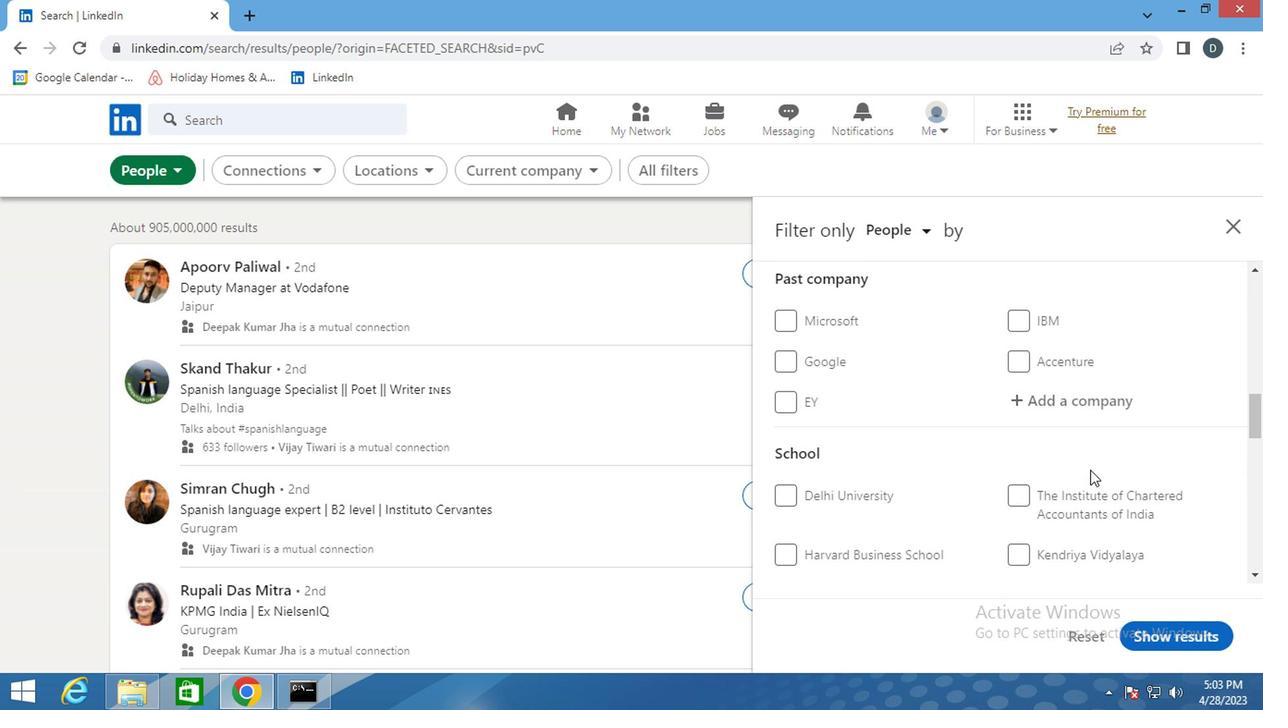 
Action: Mouse scrolled (1083, 504) with delta (0, -1)
Screenshot: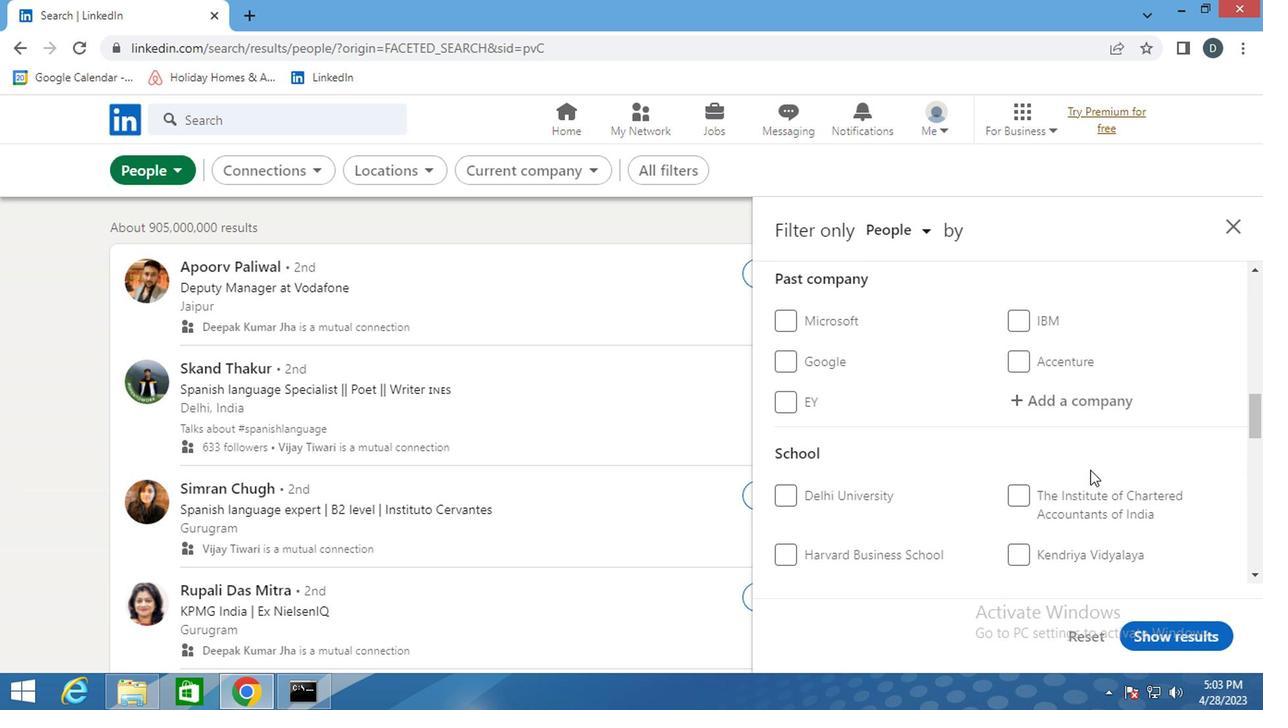 
Action: Mouse scrolled (1083, 504) with delta (0, -1)
Screenshot: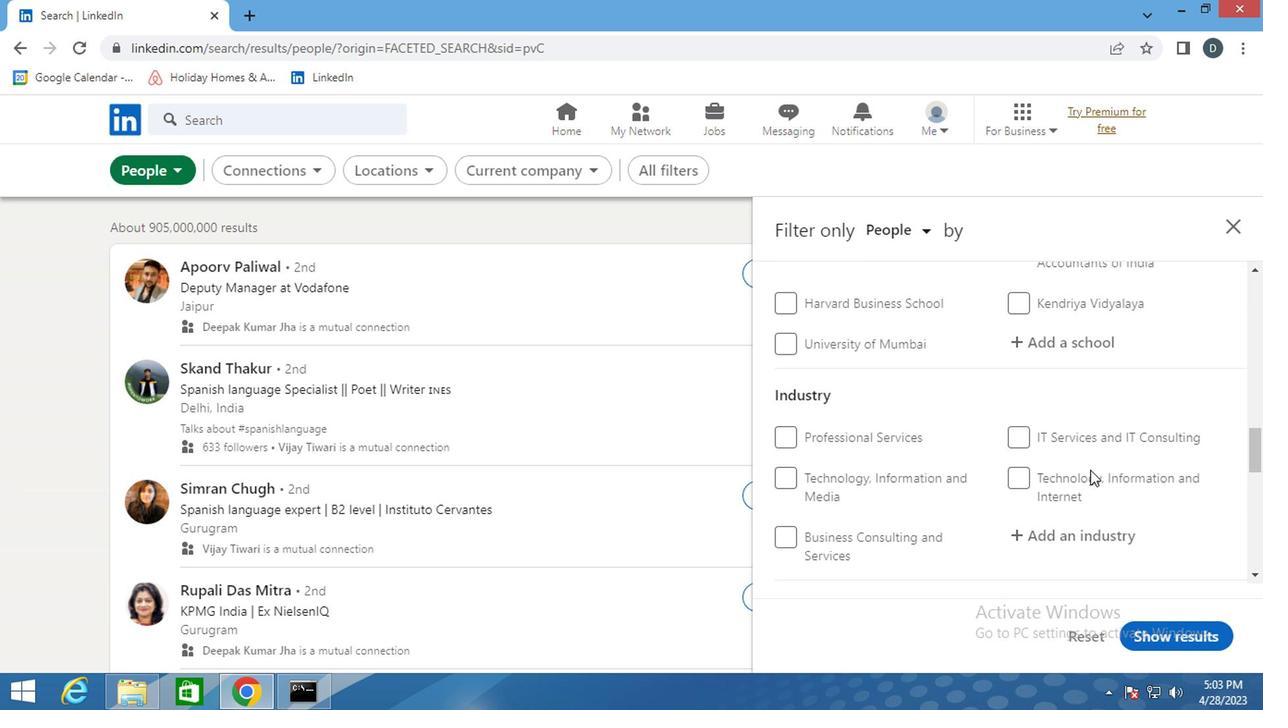 
Action: Mouse scrolled (1083, 504) with delta (0, -1)
Screenshot: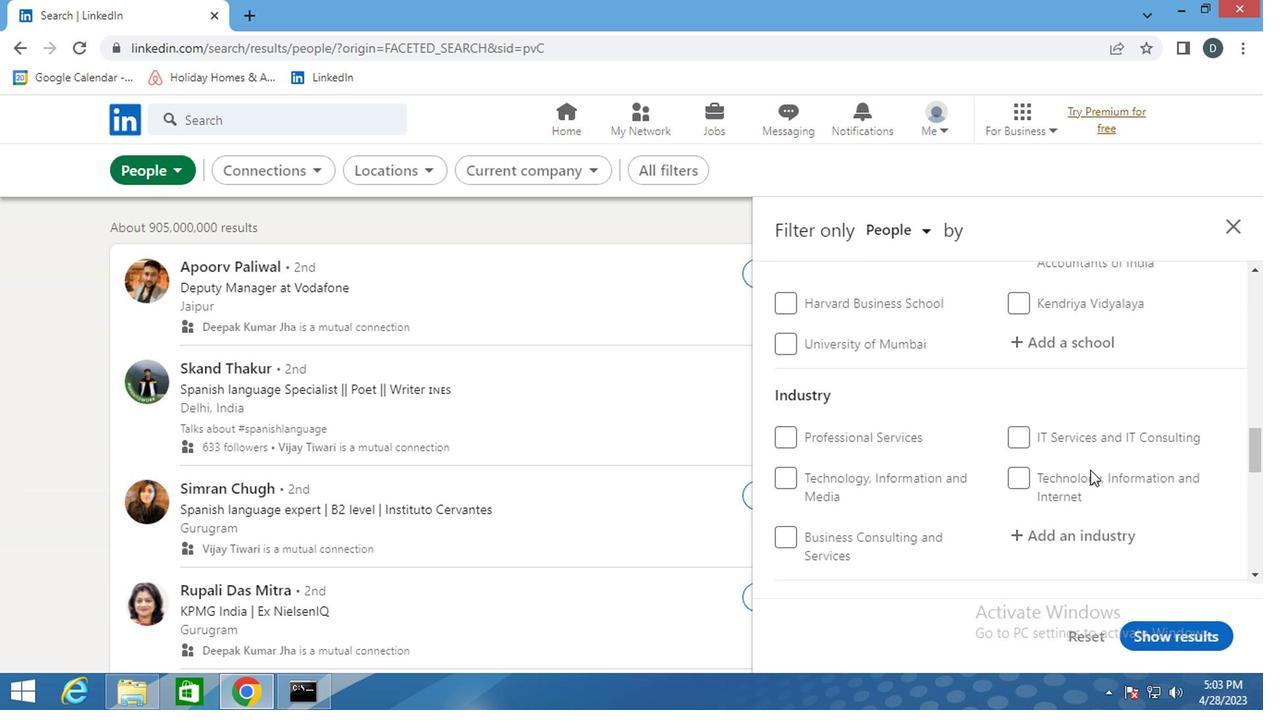 
Action: Mouse moved to (1064, 494)
Screenshot: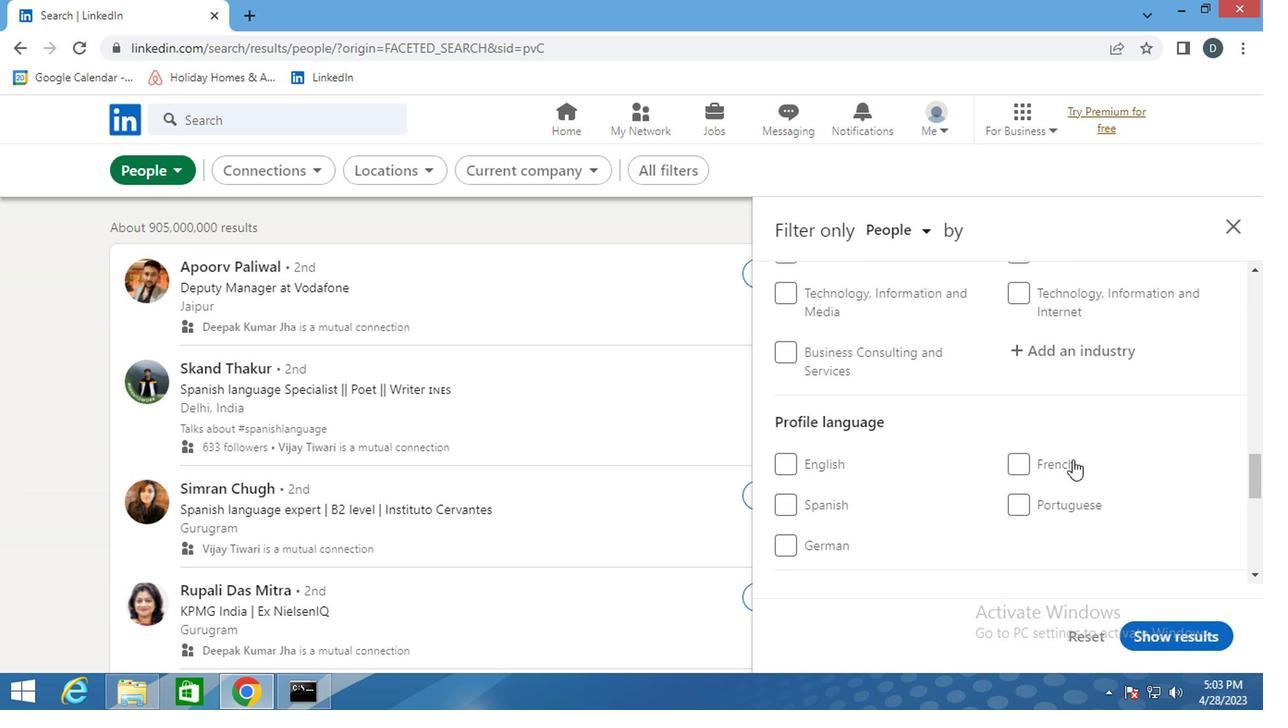 
Action: Mouse scrolled (1064, 492) with delta (0, -1)
Screenshot: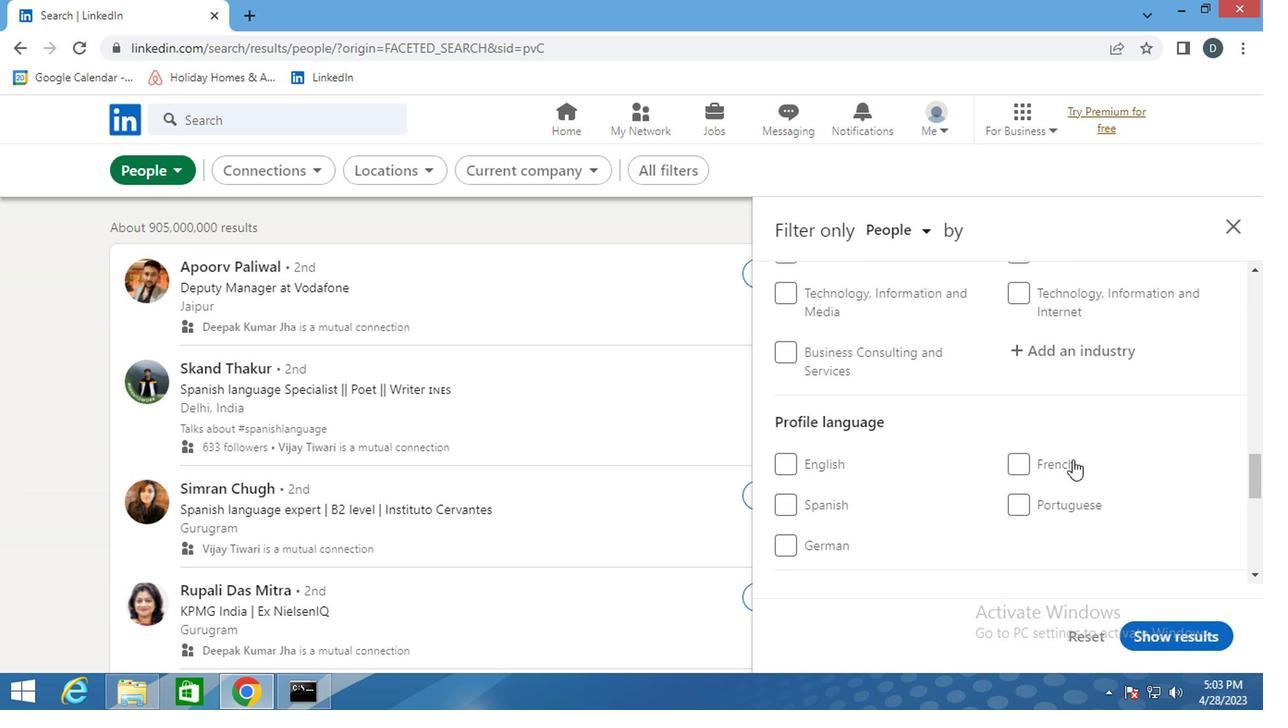 
Action: Mouse moved to (783, 438)
Screenshot: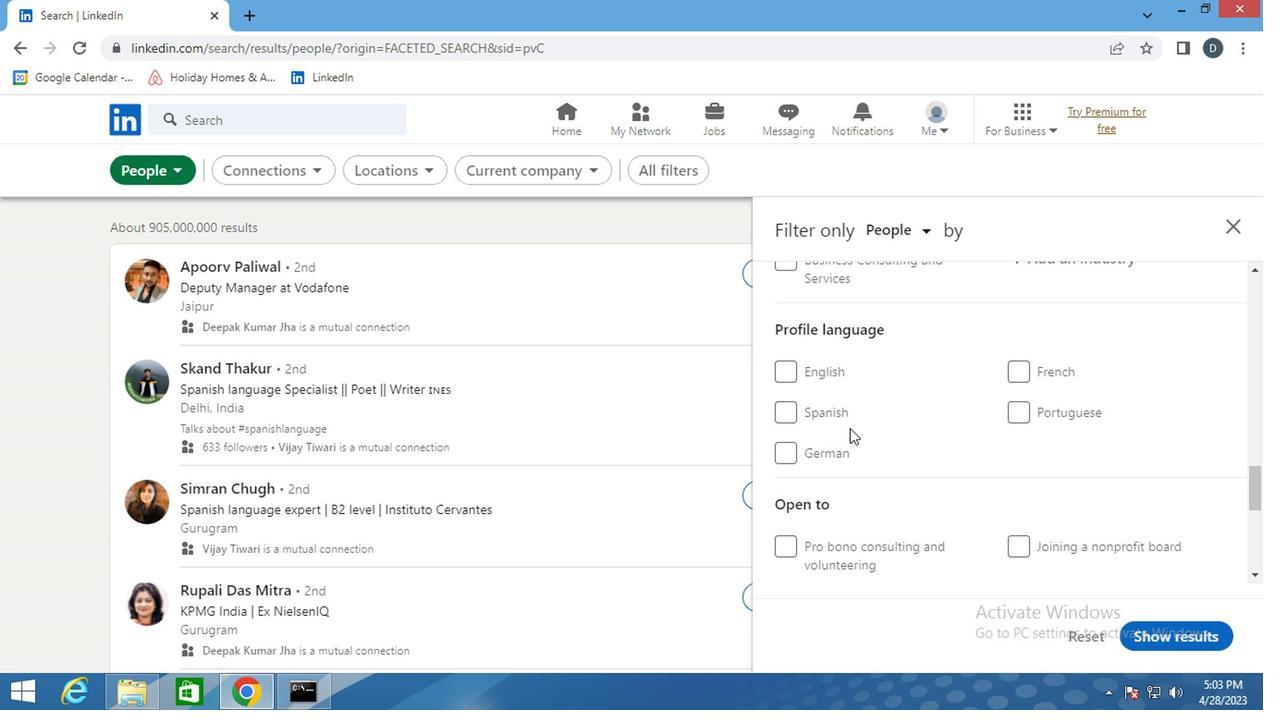 
Action: Mouse pressed left at (783, 438)
Screenshot: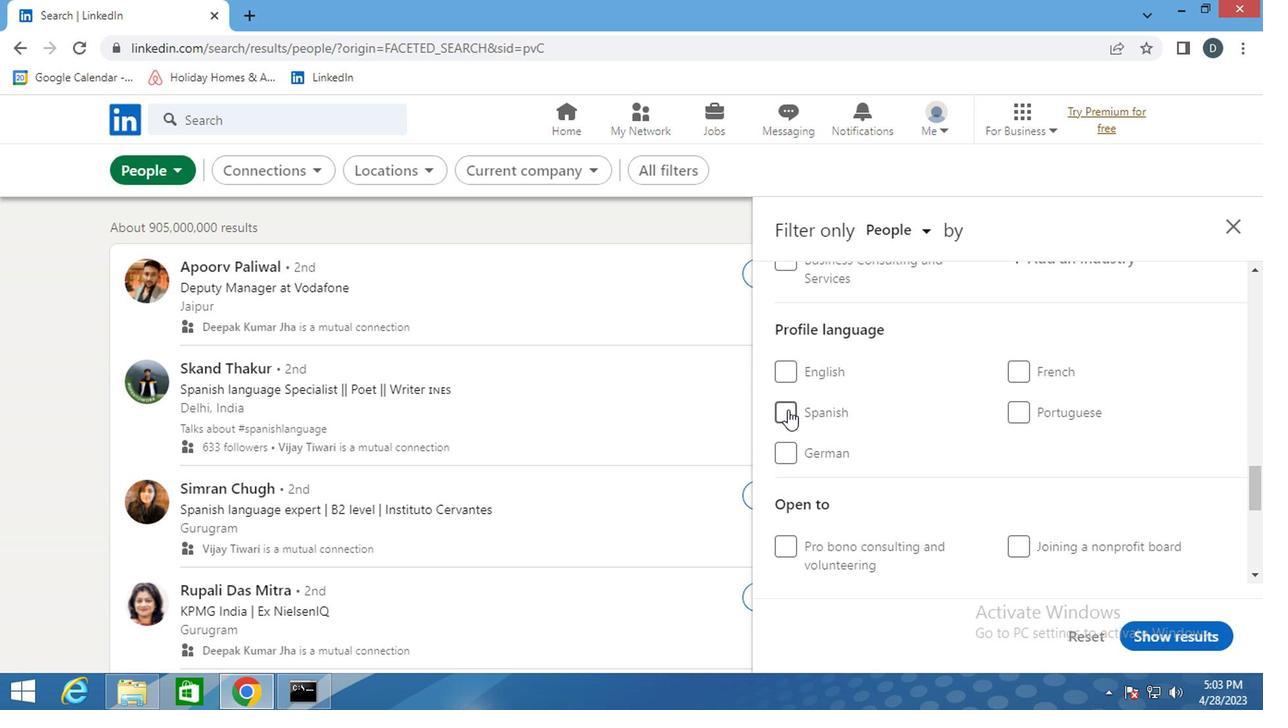 
Action: Mouse moved to (946, 488)
Screenshot: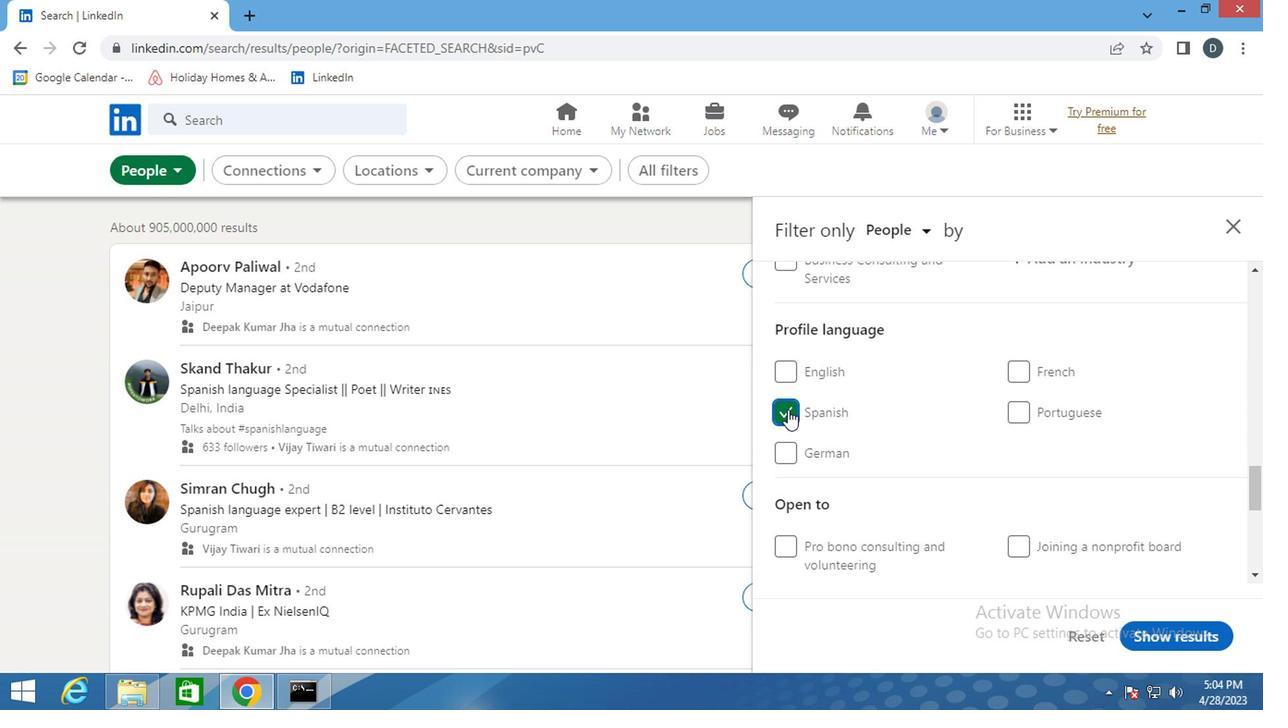 
Action: Mouse scrolled (946, 490) with delta (0, 1)
Screenshot: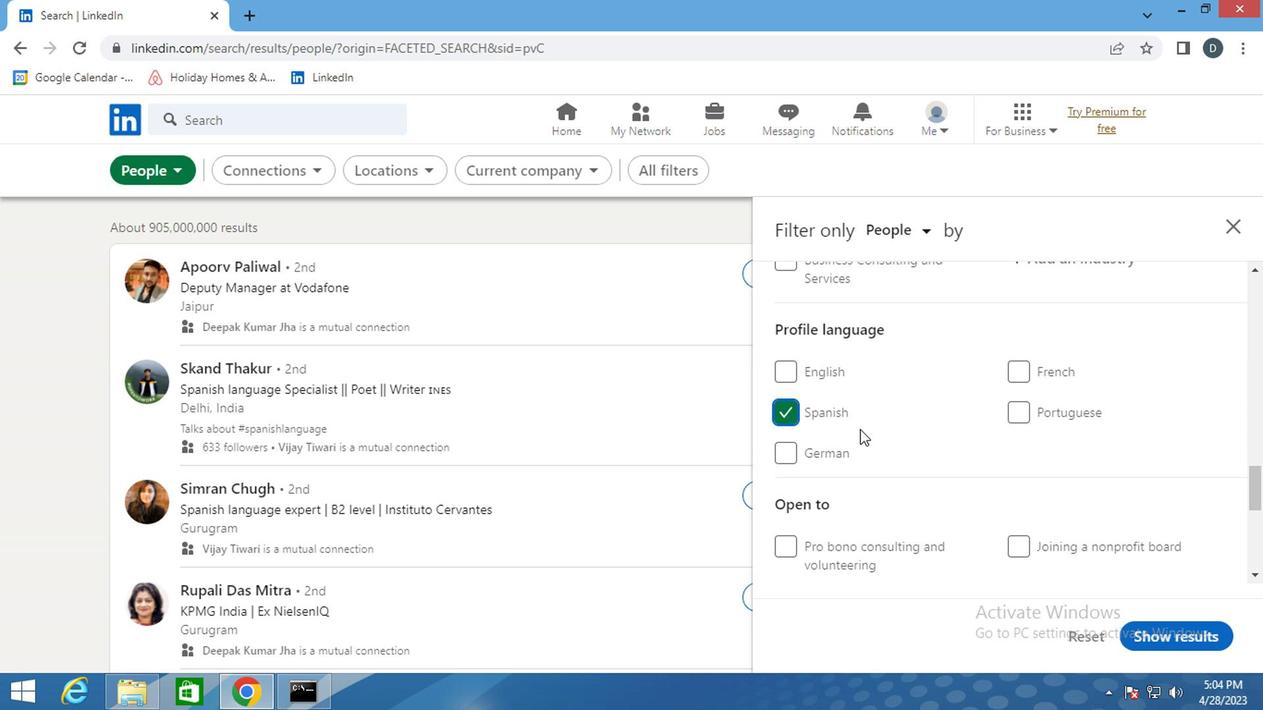 
Action: Mouse scrolled (946, 490) with delta (0, 1)
Screenshot: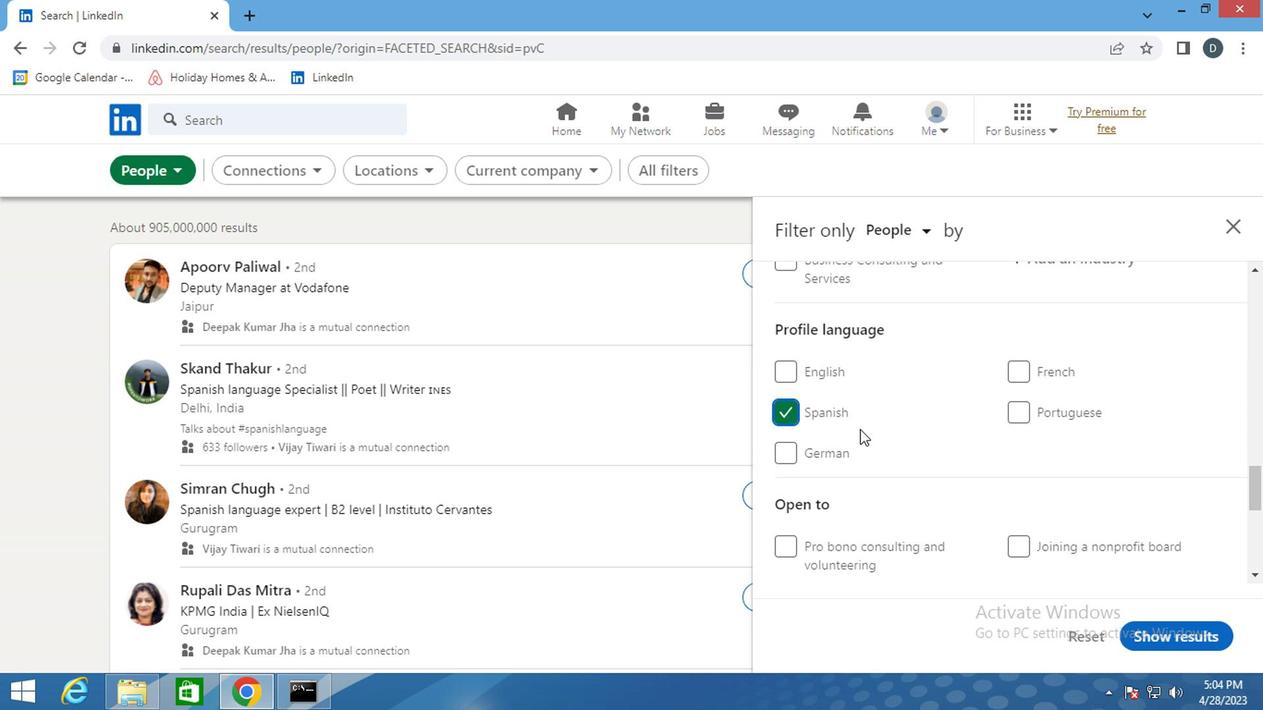 
Action: Mouse scrolled (946, 490) with delta (0, 1)
Screenshot: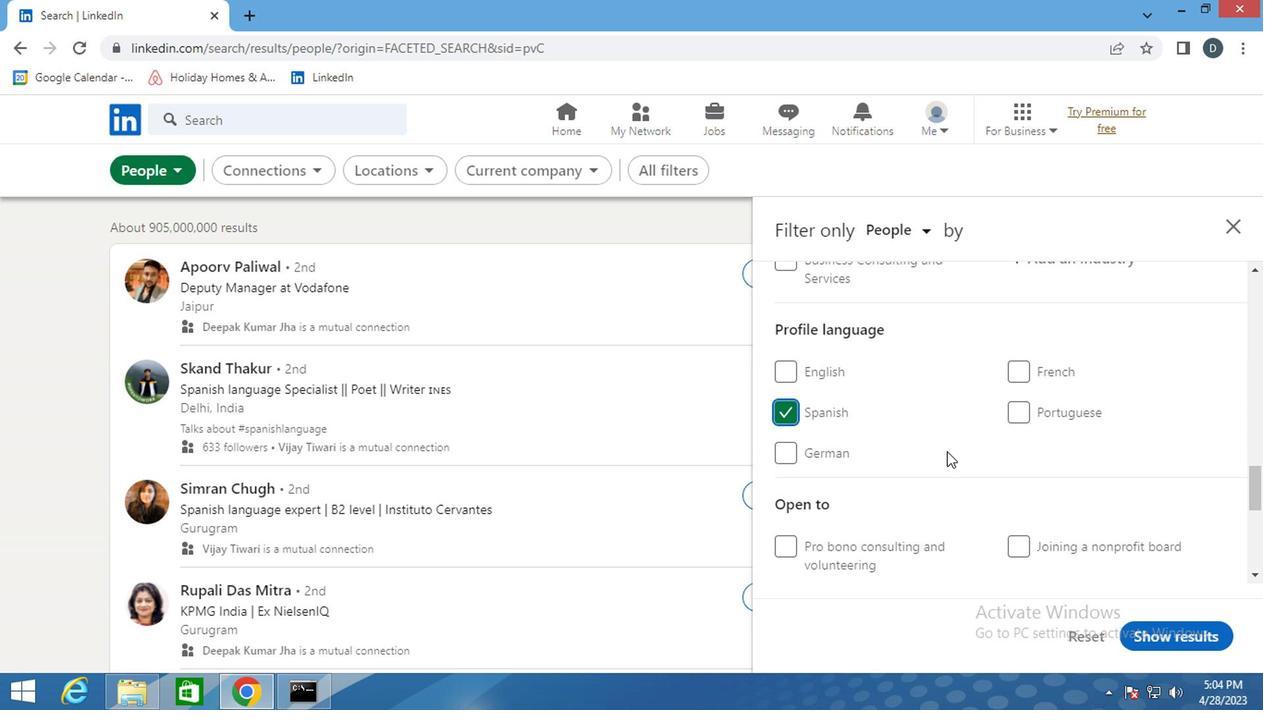 
Action: Mouse scrolled (946, 490) with delta (0, 1)
Screenshot: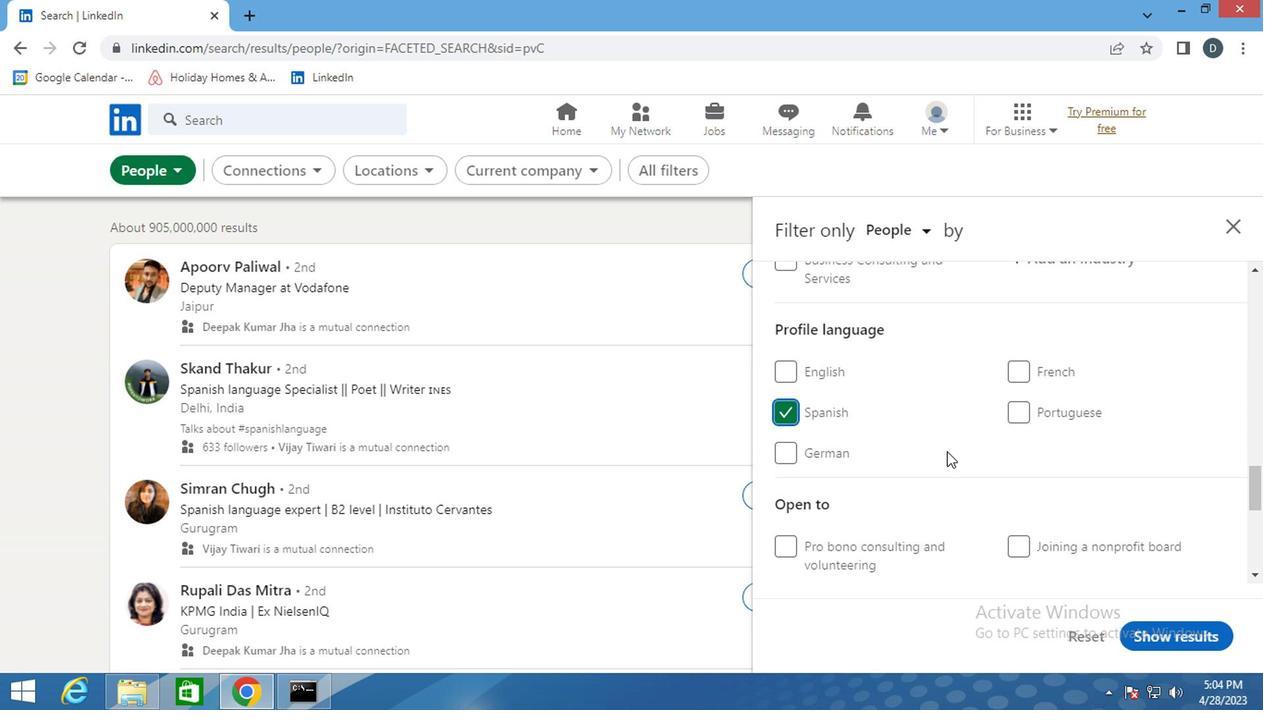 
Action: Mouse scrolled (946, 490) with delta (0, 1)
Screenshot: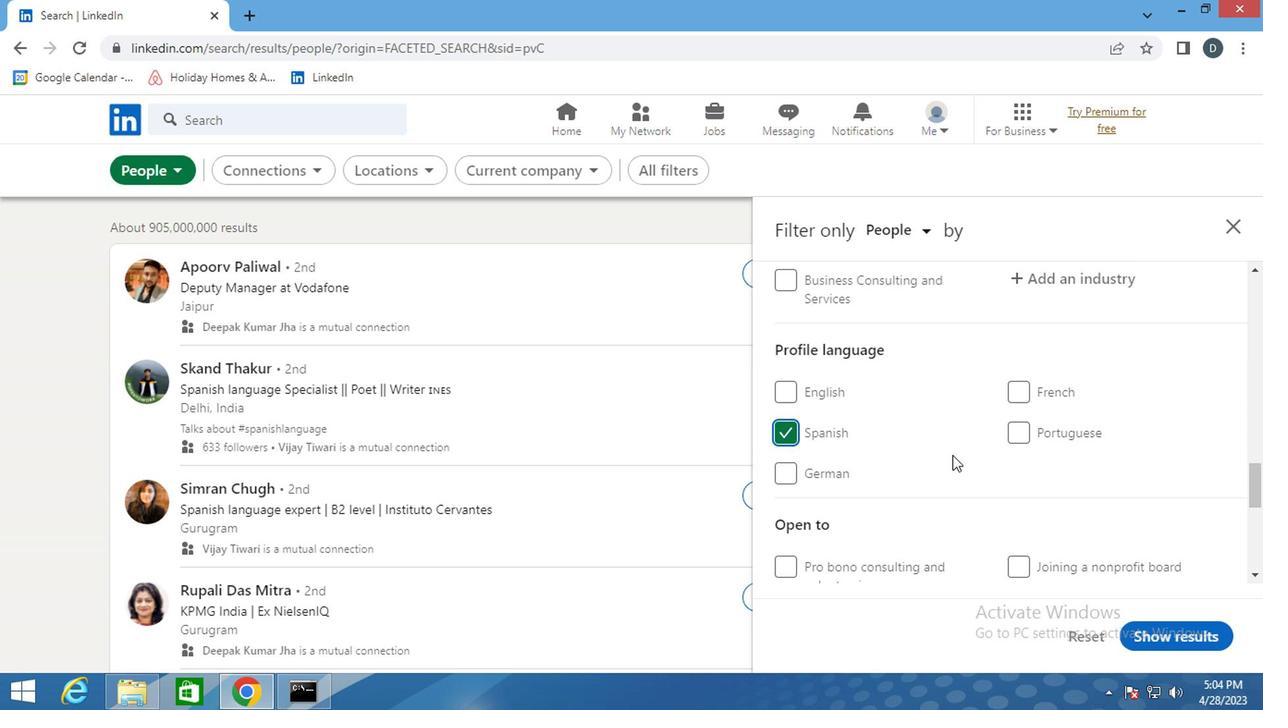 
Action: Mouse scrolled (946, 490) with delta (0, 1)
Screenshot: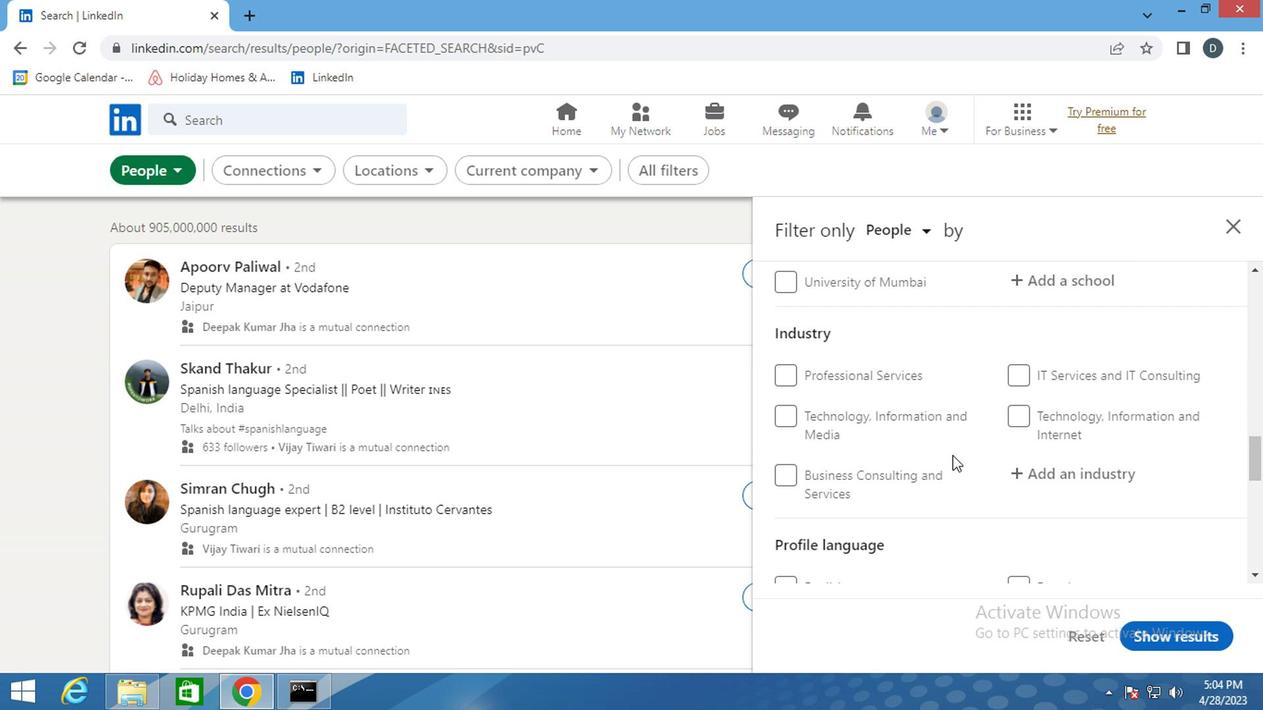 
Action: Mouse moved to (1003, 509)
Screenshot: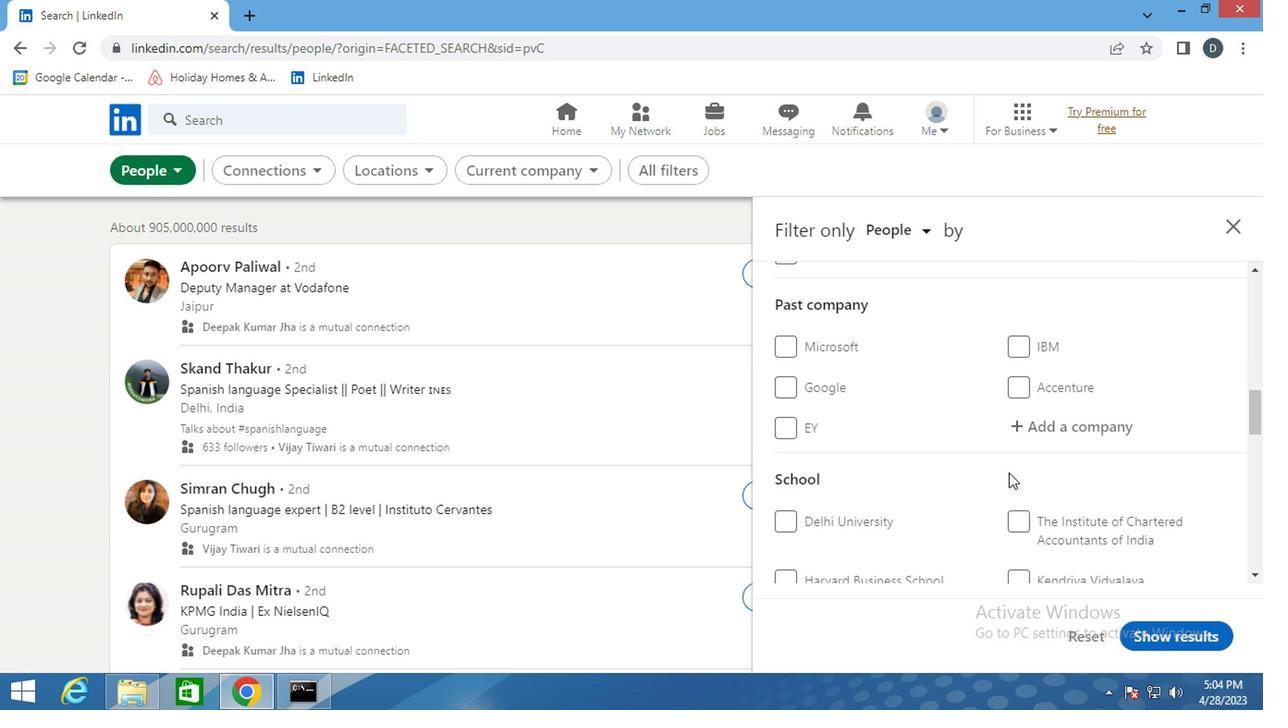 
Action: Mouse scrolled (1003, 510) with delta (0, 1)
Screenshot: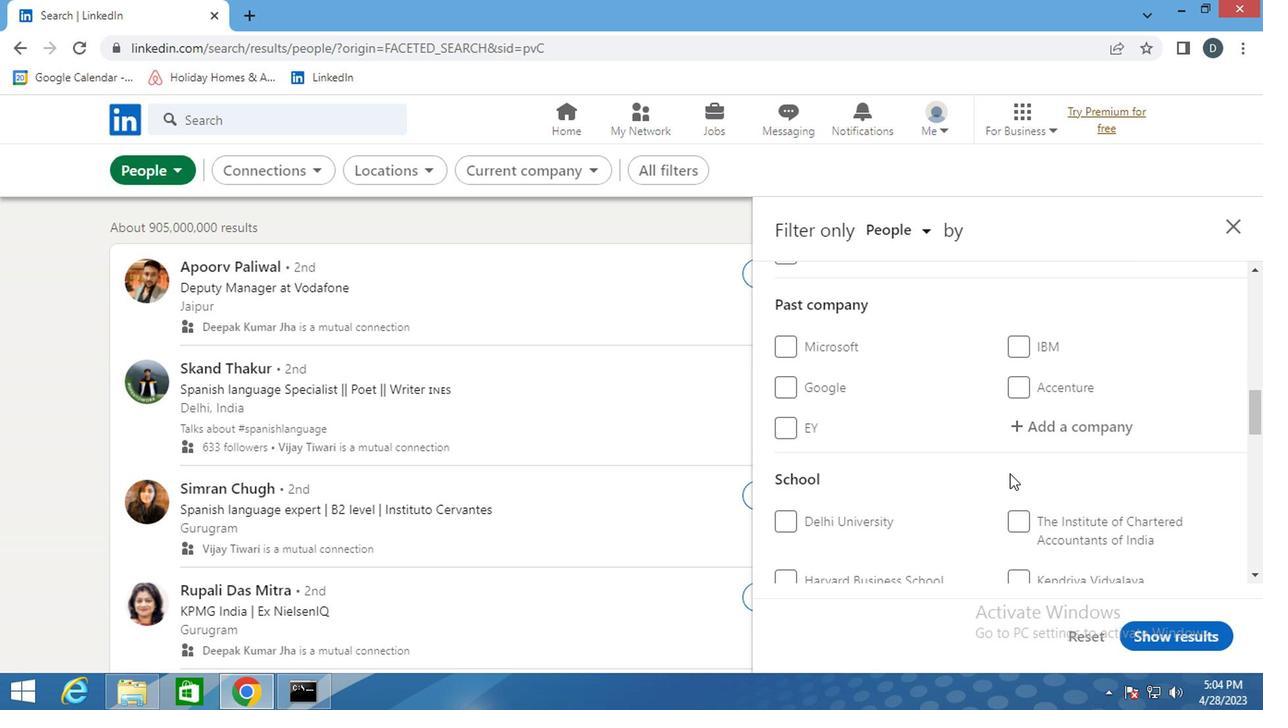 
Action: Mouse moved to (1079, 374)
Screenshot: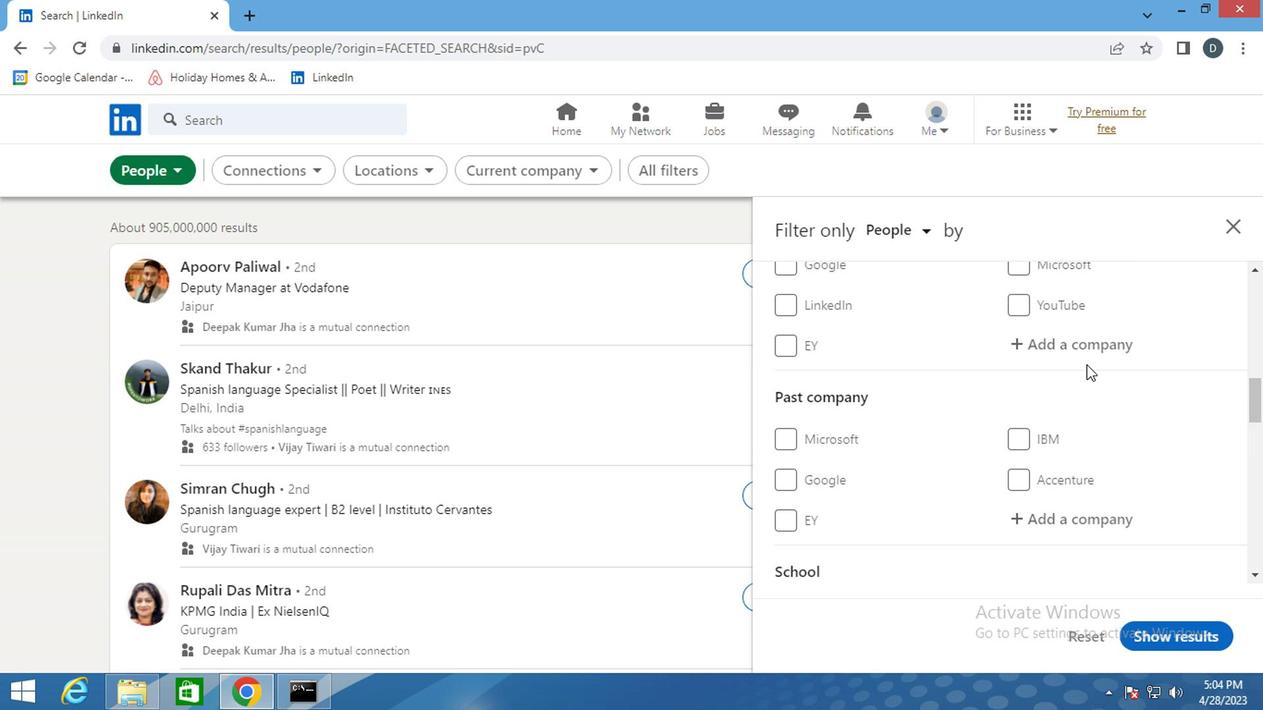 
Action: Mouse pressed left at (1079, 374)
Screenshot: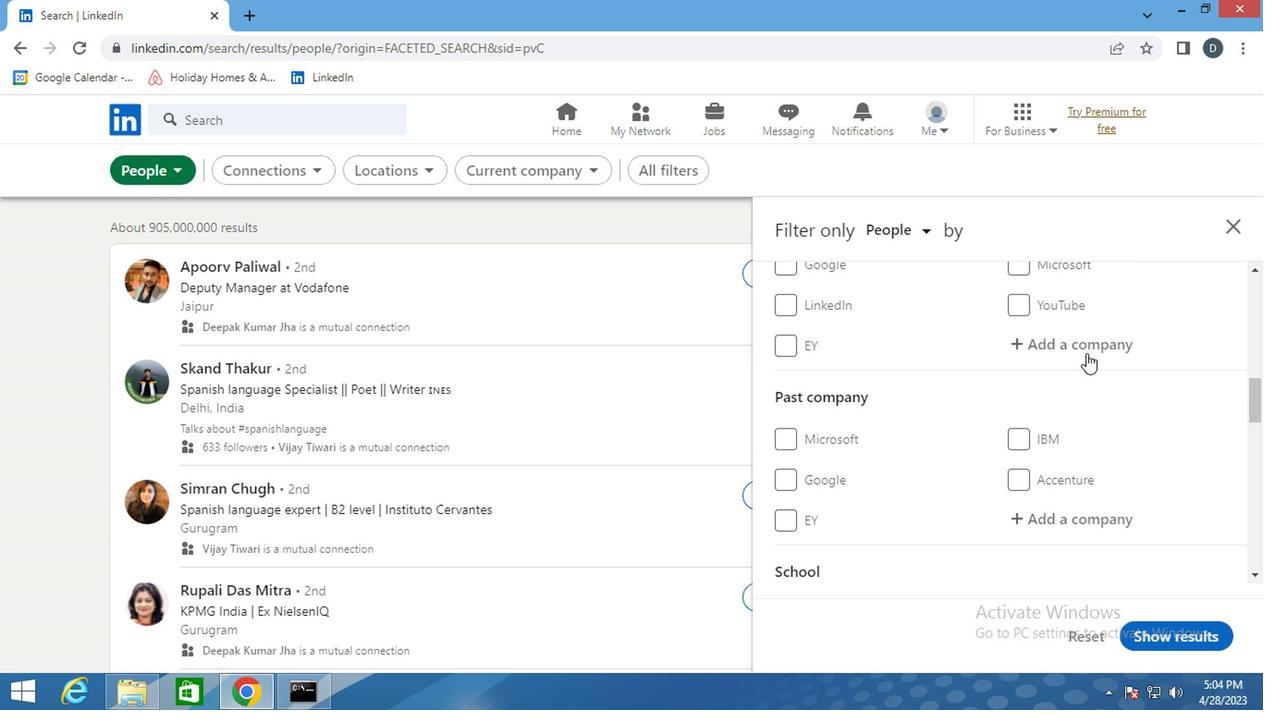 
Action: Key pressed <Key.shift>APOLLO<Key.space><Key.shift><Key.shift><Key.shift><Key.shift>GLOBAL<Key.space><Key.shift><Key.shift><Key.shift><Key.shift><Key.shift><Key.shift><Key.shift><Key.shift><Key.shift><Key.shift><Key.shift><Key.shift><Key.shift><Key.shift><Key.shift><Key.shift><Key.shift><Key.shift><Key.shift><Key.shift><Key.shift><Key.shift><Key.shift><Key.shift><Key.shift><Key.shift><Key.shift><Key.shift><Key.shift><Key.shift><Key.shift><Key.shift><Key.shift><Key.shift><Key.shift><Key.shift><Key.shift><Key.shift><Key.shift><Key.shift><Key.shift><Key.shift><Key.shift><Key.shift><Key.shift><Key.shift><Key.shift><Key.shift><Key.shift><Key.shift><Key.shift><Key.shift><Key.shift><Key.shift><Key.shift><Key.shift><Key.shift><Key.shift><Key.shift><Key.shift>MANAGEMENT
Screenshot: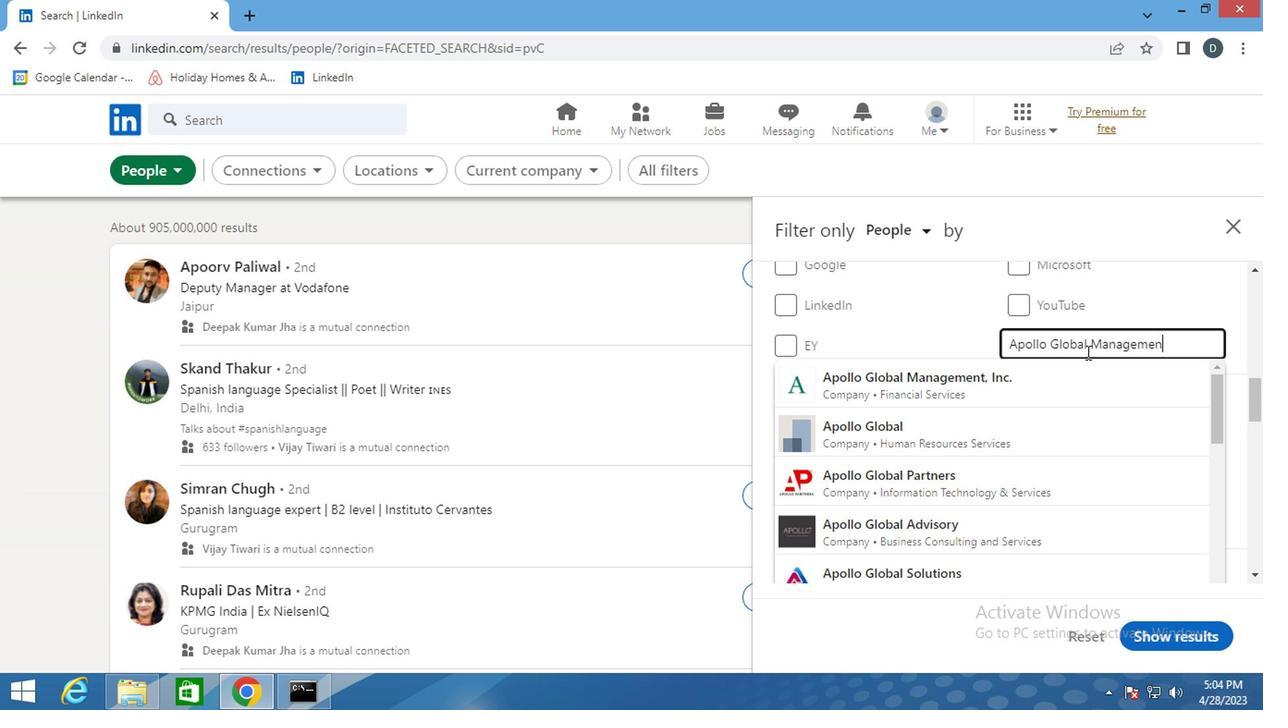 
Action: Mouse moved to (1044, 425)
Screenshot: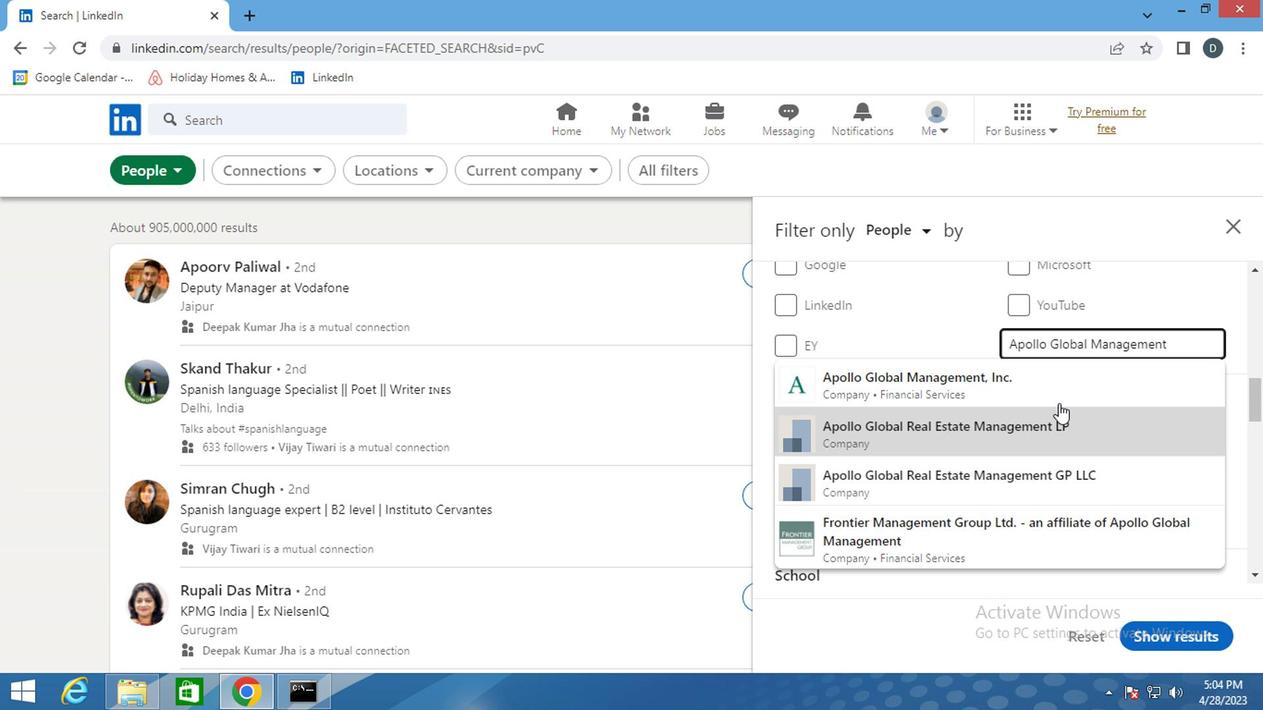 
Action: Mouse pressed left at (1044, 425)
Screenshot: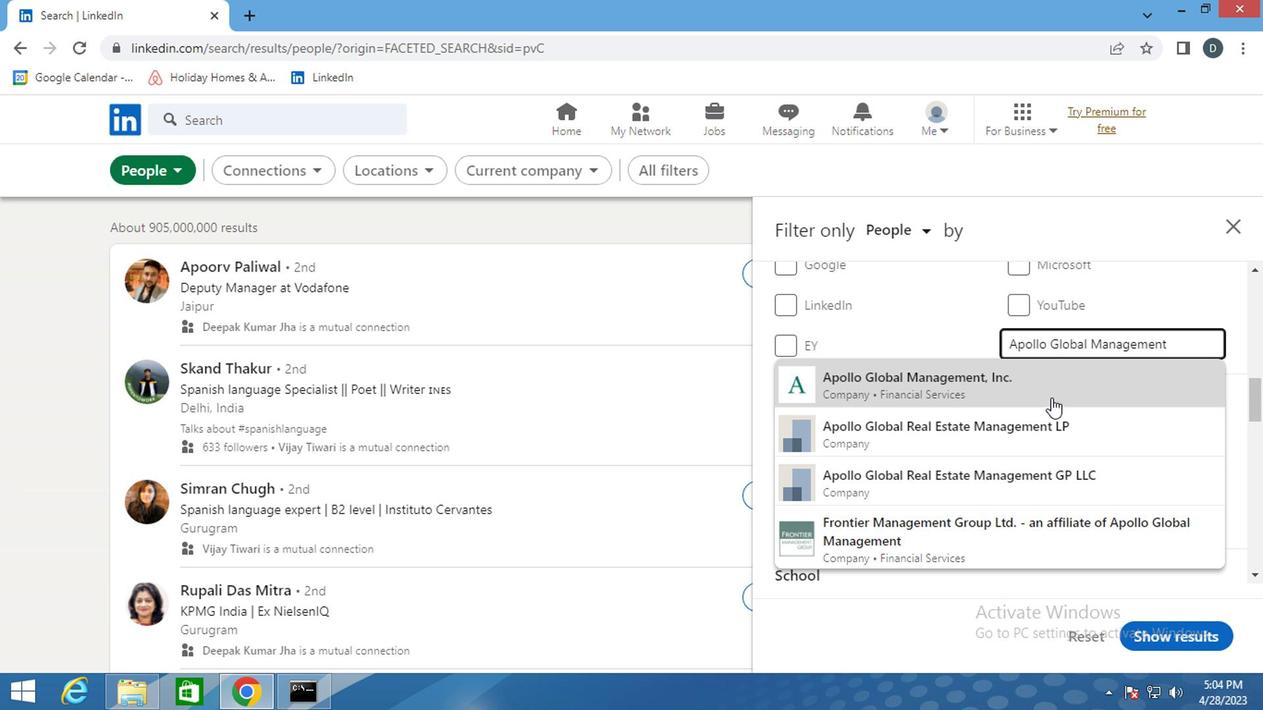 
Action: Mouse moved to (991, 523)
Screenshot: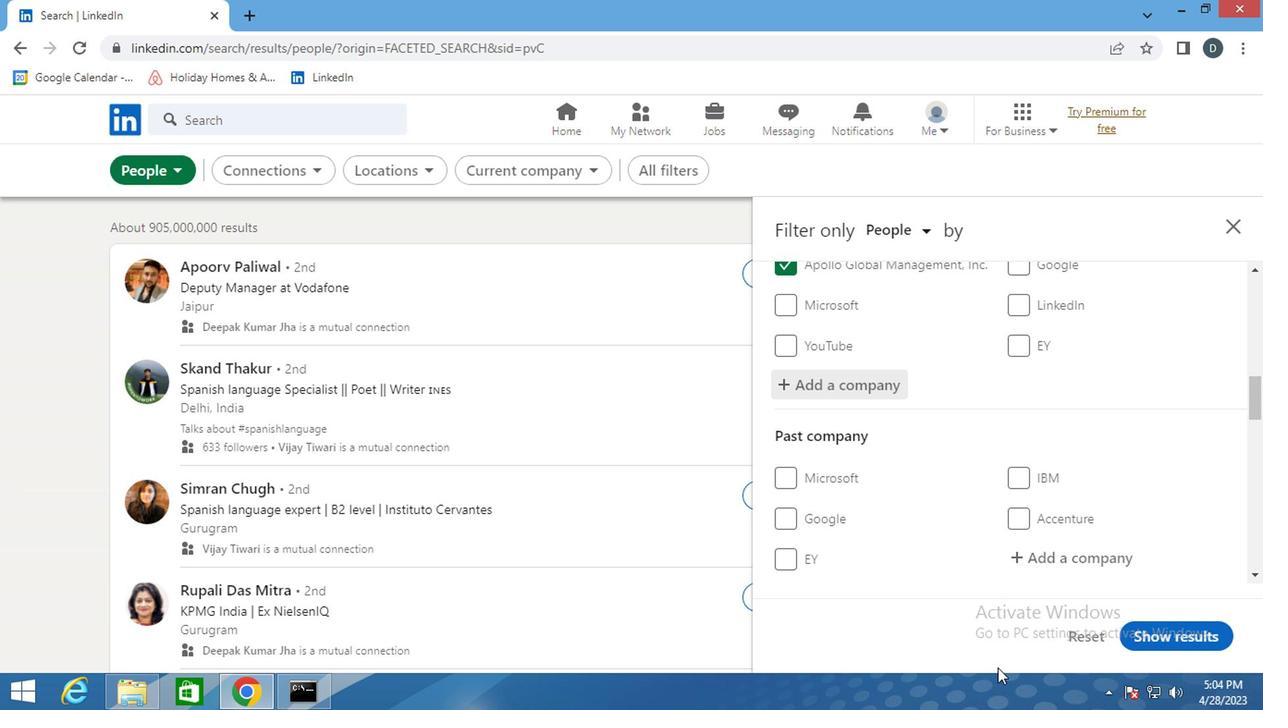 
Action: Mouse scrolled (991, 523) with delta (0, 0)
Screenshot: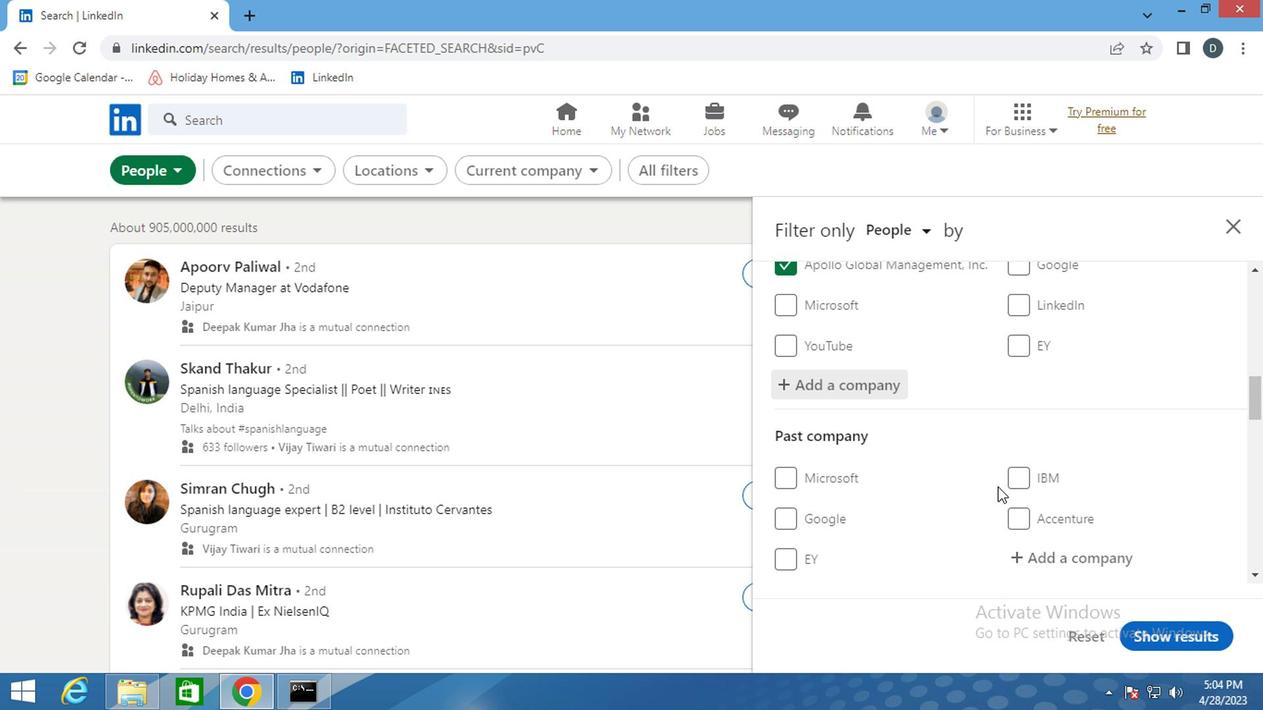 
Action: Mouse scrolled (991, 523) with delta (0, 0)
Screenshot: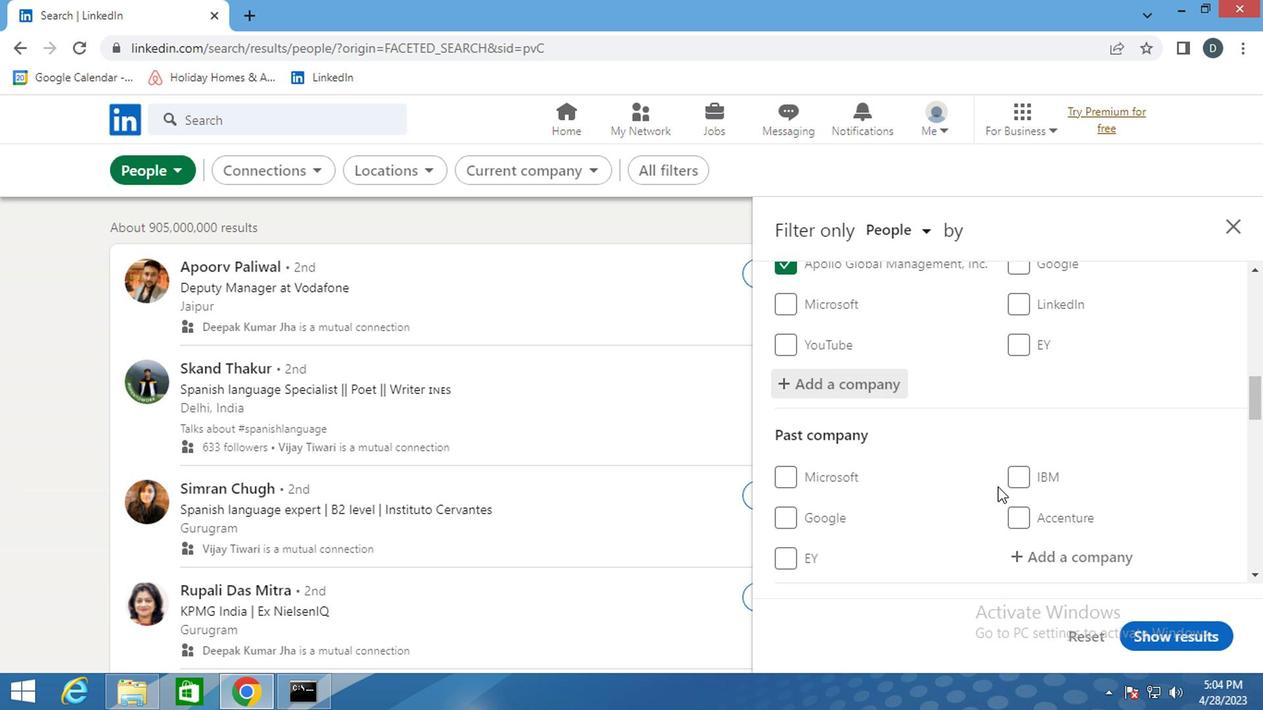 
Action: Mouse scrolled (991, 523) with delta (0, 0)
Screenshot: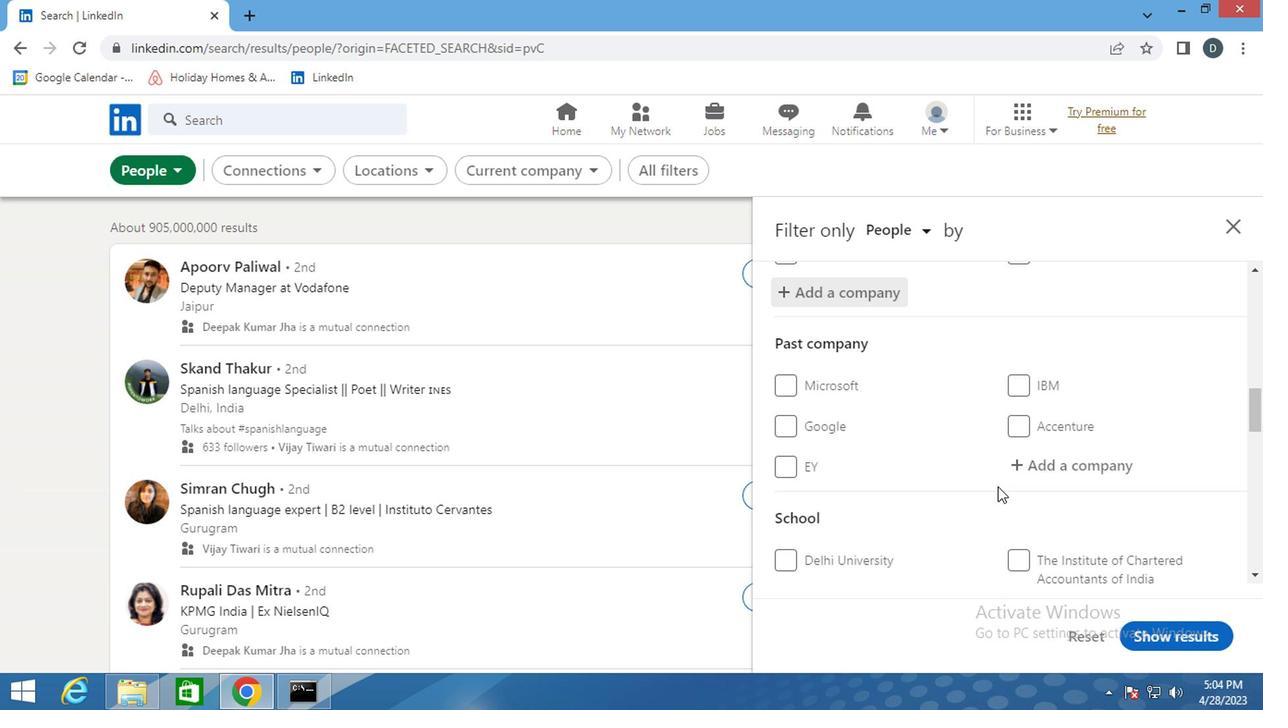 
Action: Mouse scrolled (991, 523) with delta (0, 0)
Screenshot: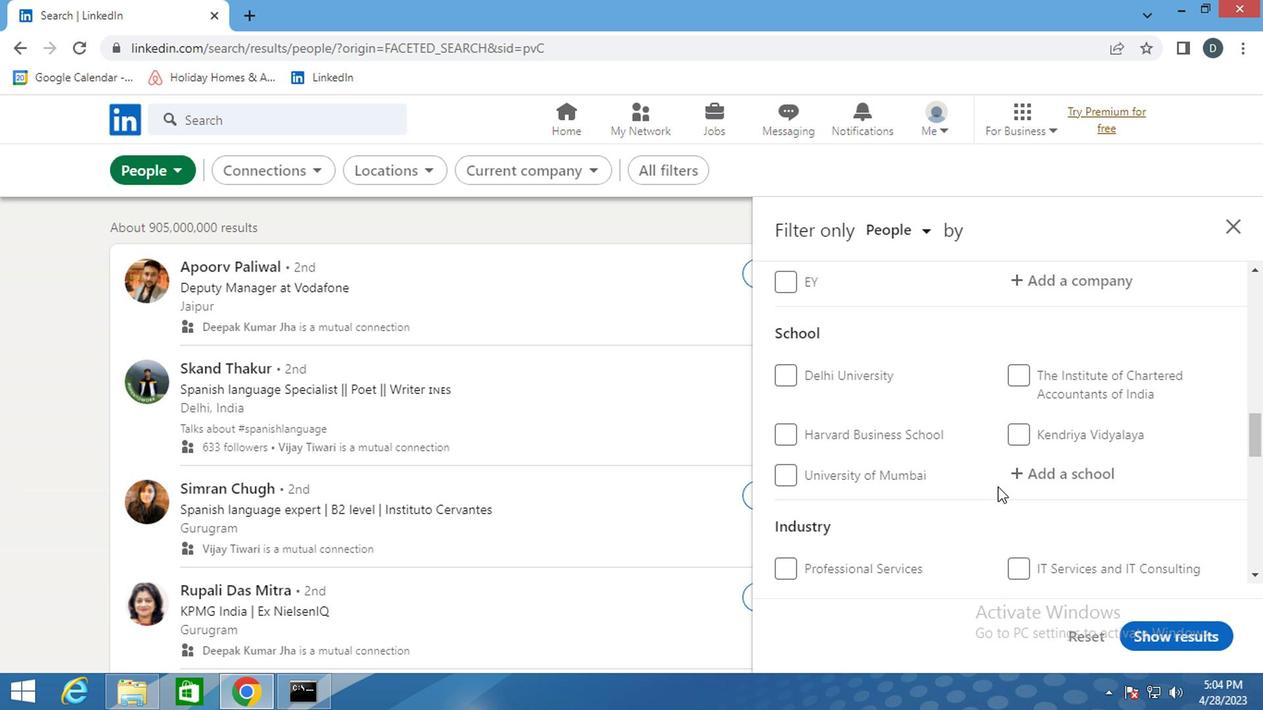 
Action: Mouse scrolled (991, 525) with delta (0, 1)
Screenshot: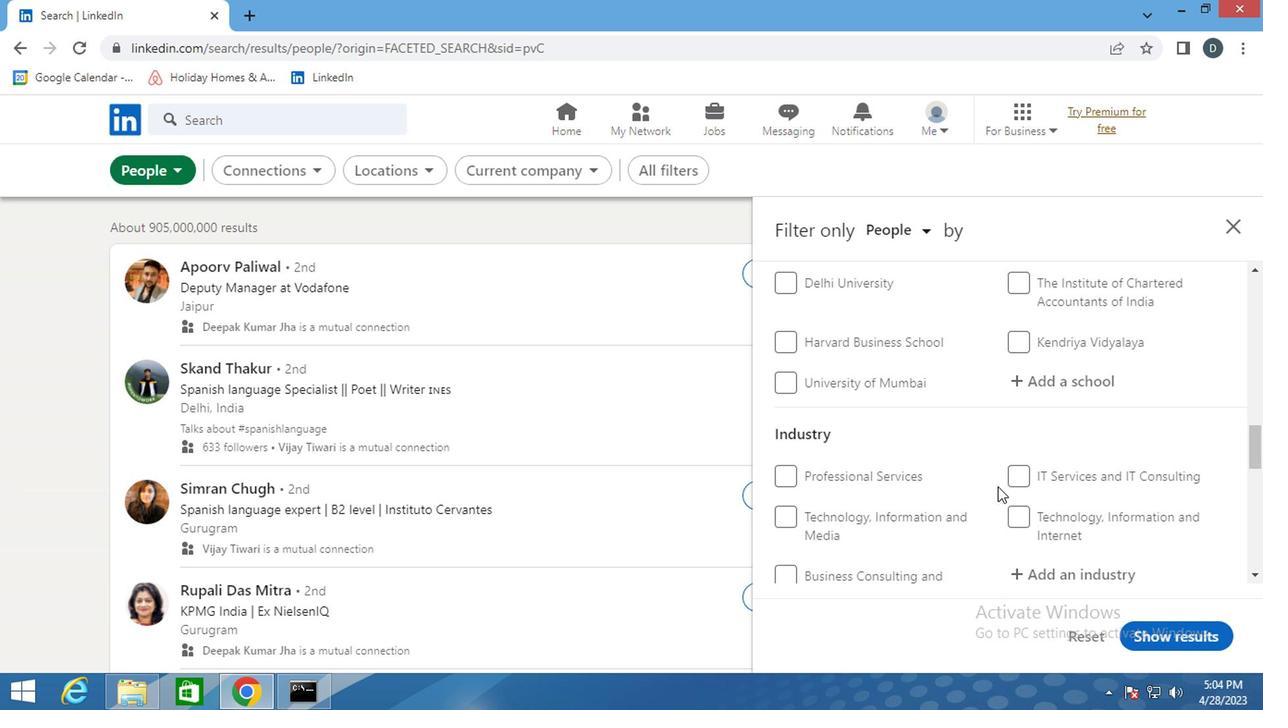 
Action: Mouse moved to (1021, 520)
Screenshot: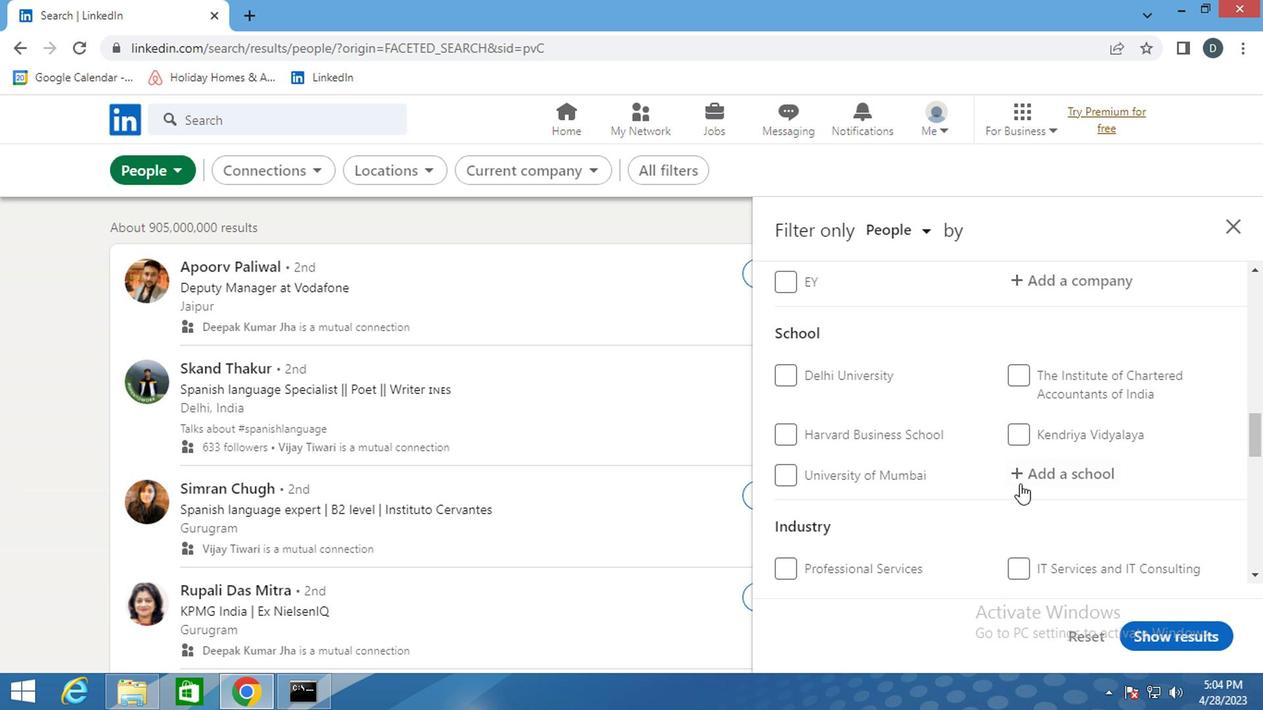
Action: Mouse pressed left at (1021, 520)
Screenshot: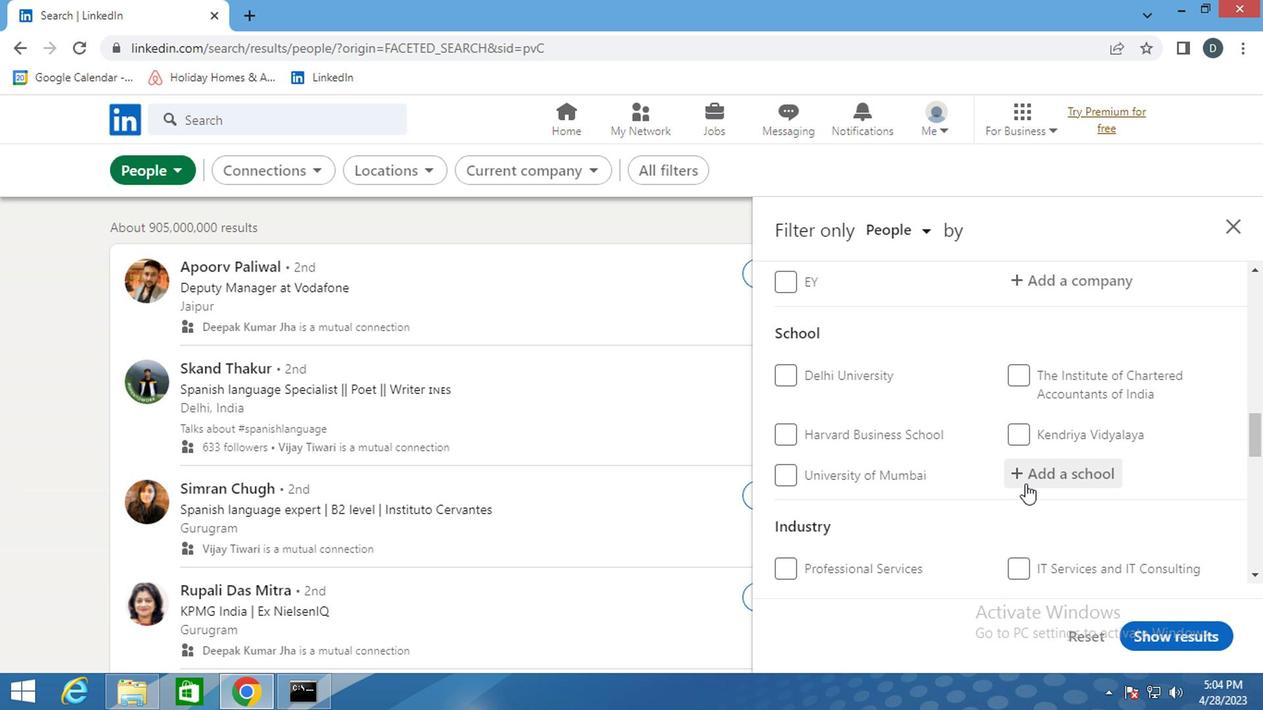 
Action: Mouse moved to (1044, 409)
Screenshot: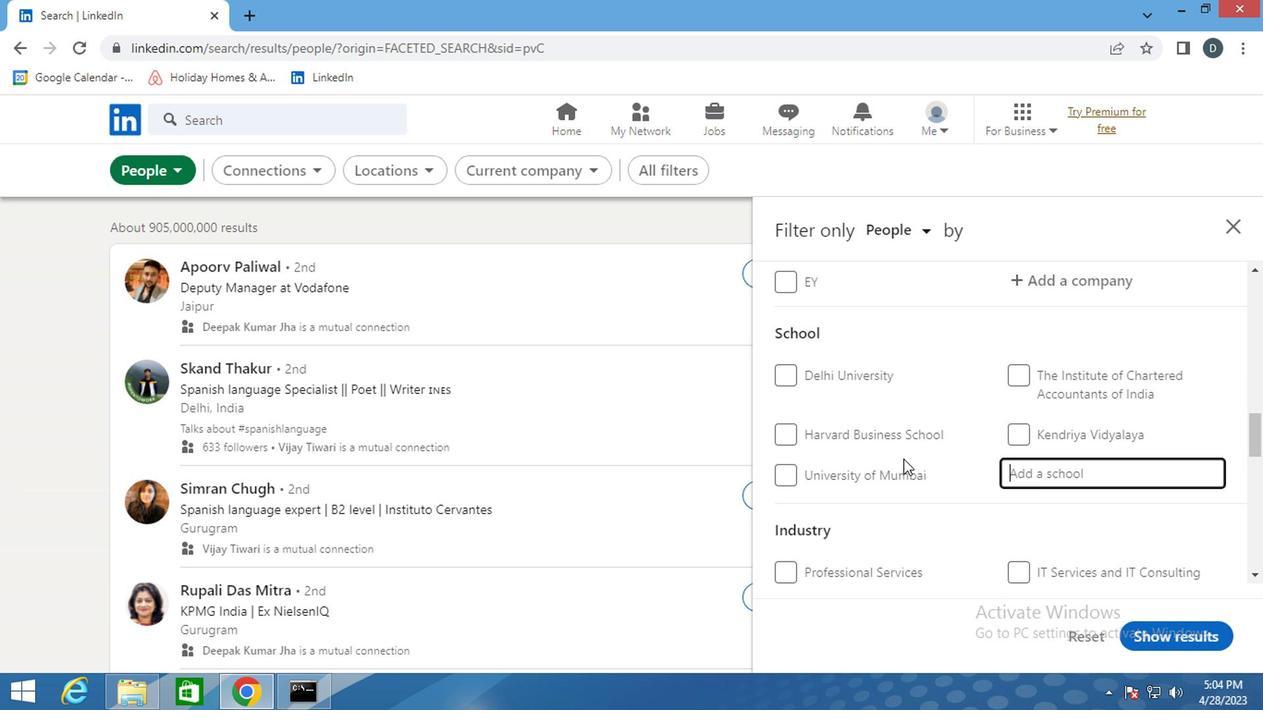 
Action: Mouse scrolled (1044, 408) with delta (0, -1)
Screenshot: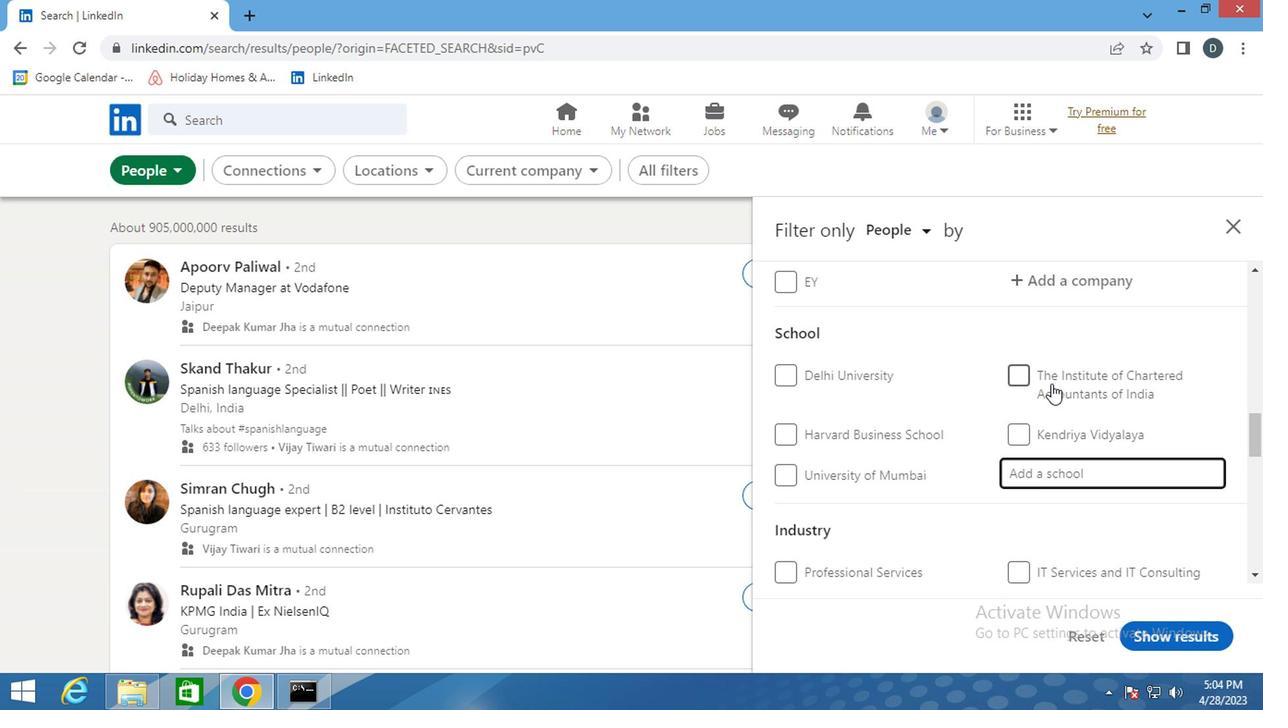 
Action: Mouse scrolled (1044, 410) with delta (0, 0)
Screenshot: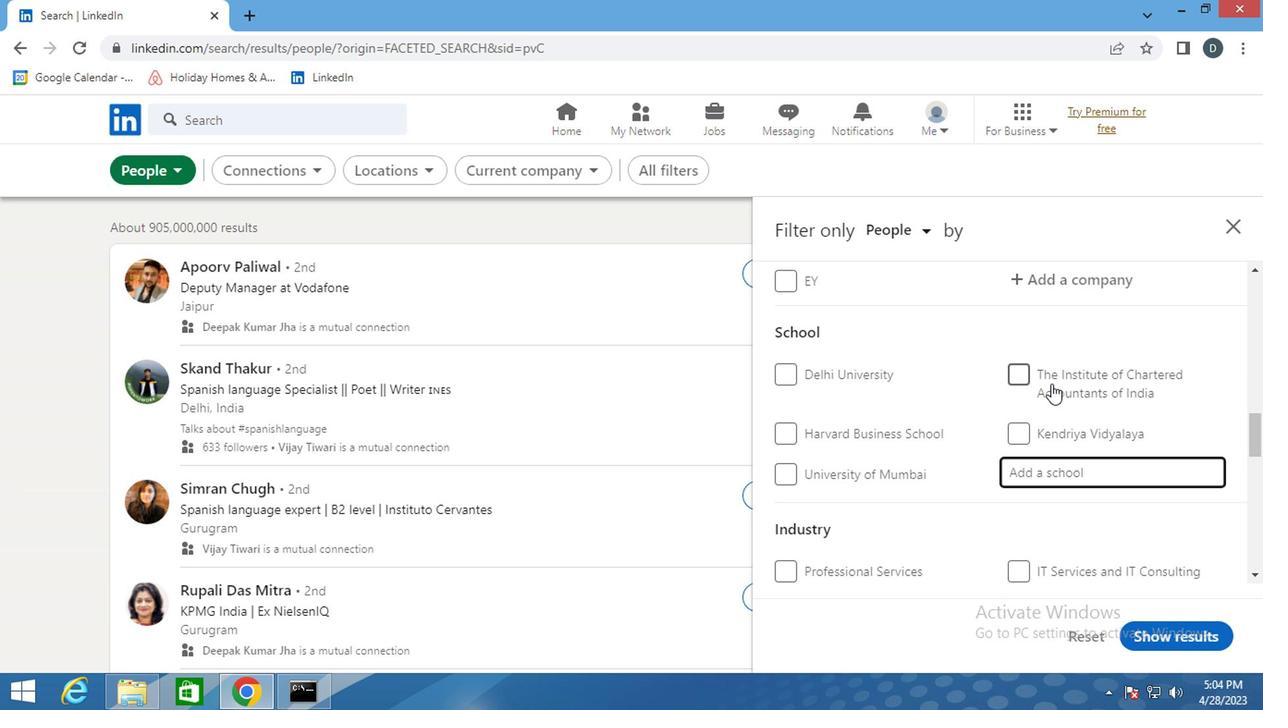 
Action: Key pressed <Key.shift>SHREE<Key.space><Key.shift>CHANAK
Screenshot: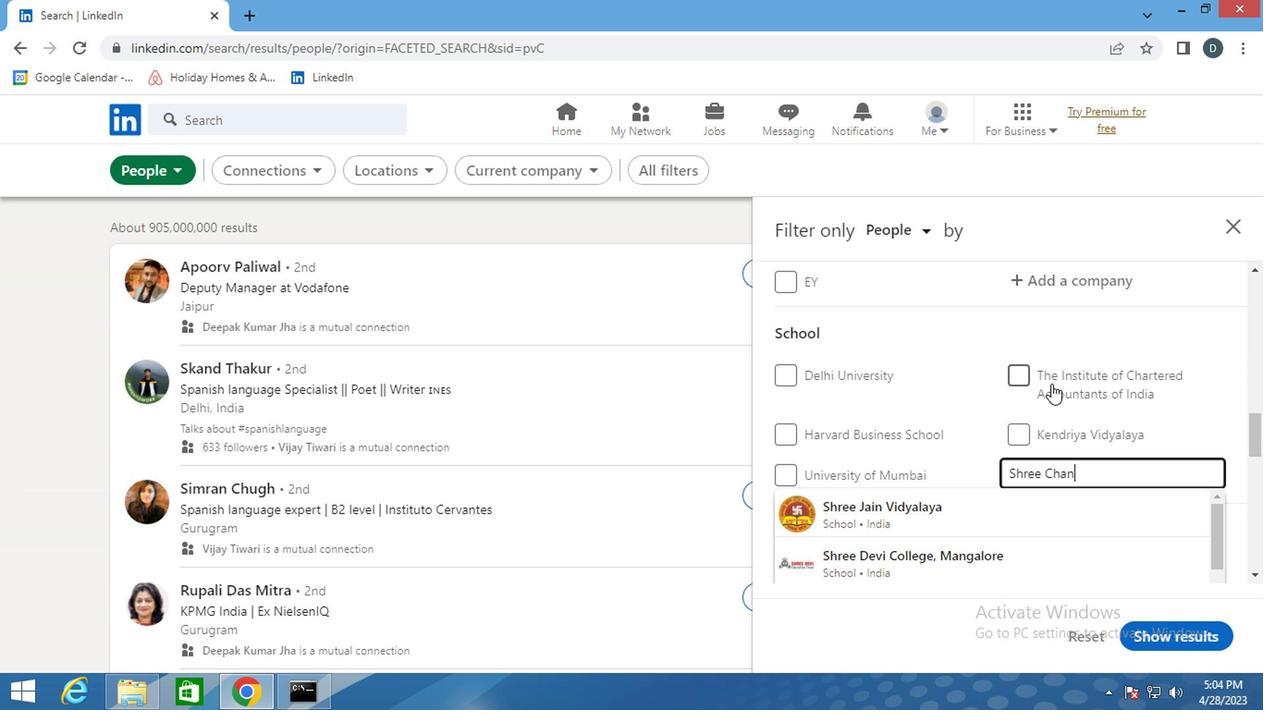 
Action: Mouse moved to (1137, 586)
Screenshot: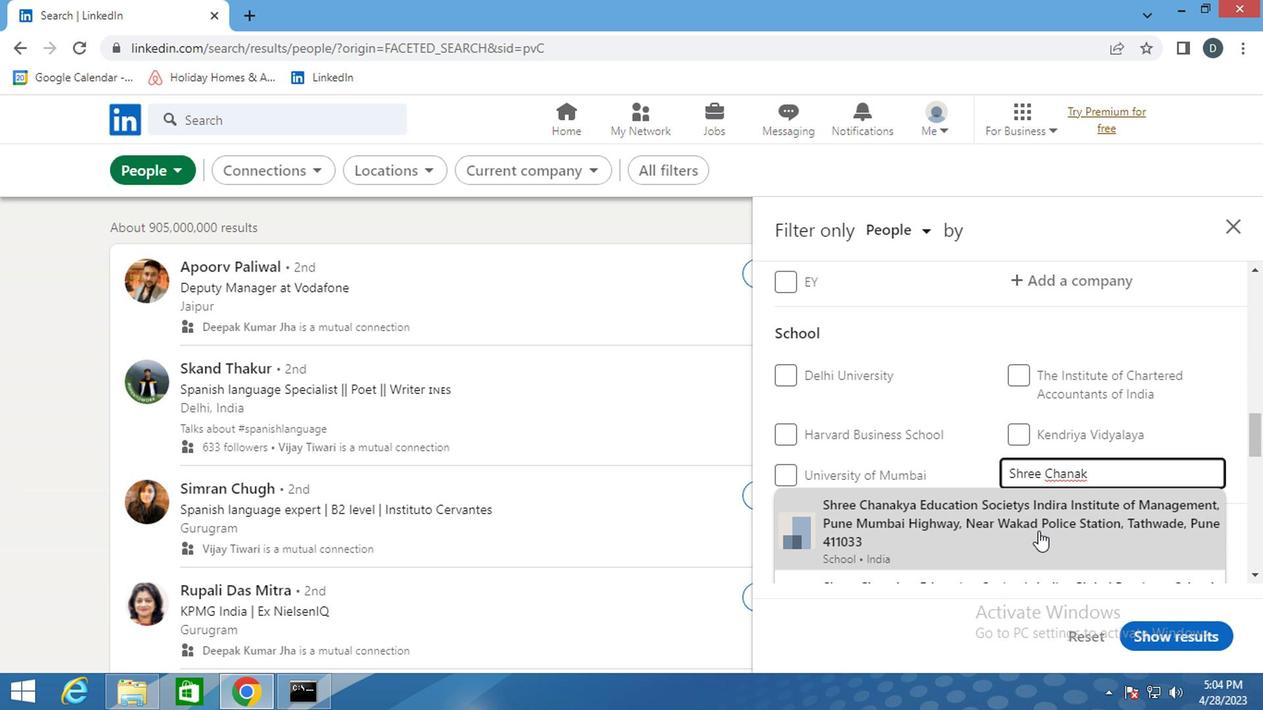 
Action: Mouse scrolled (1137, 585) with delta (0, -1)
Screenshot: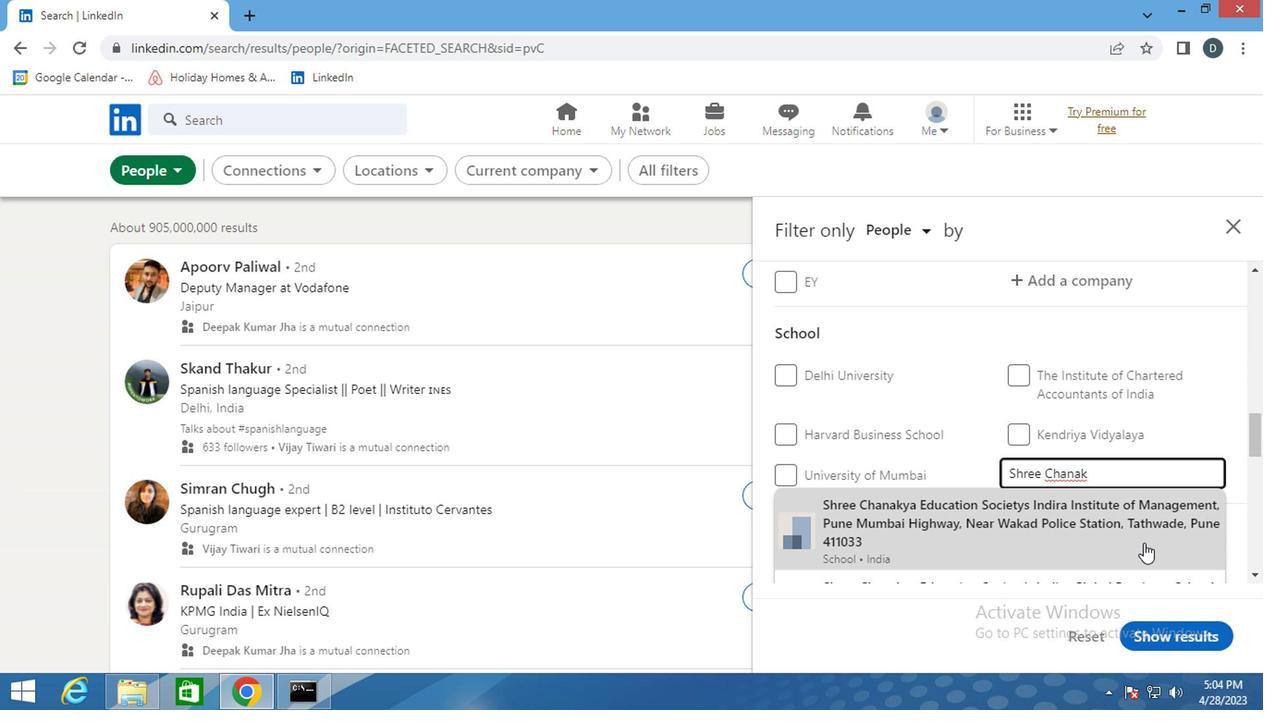 
Action: Mouse moved to (1123, 575)
Screenshot: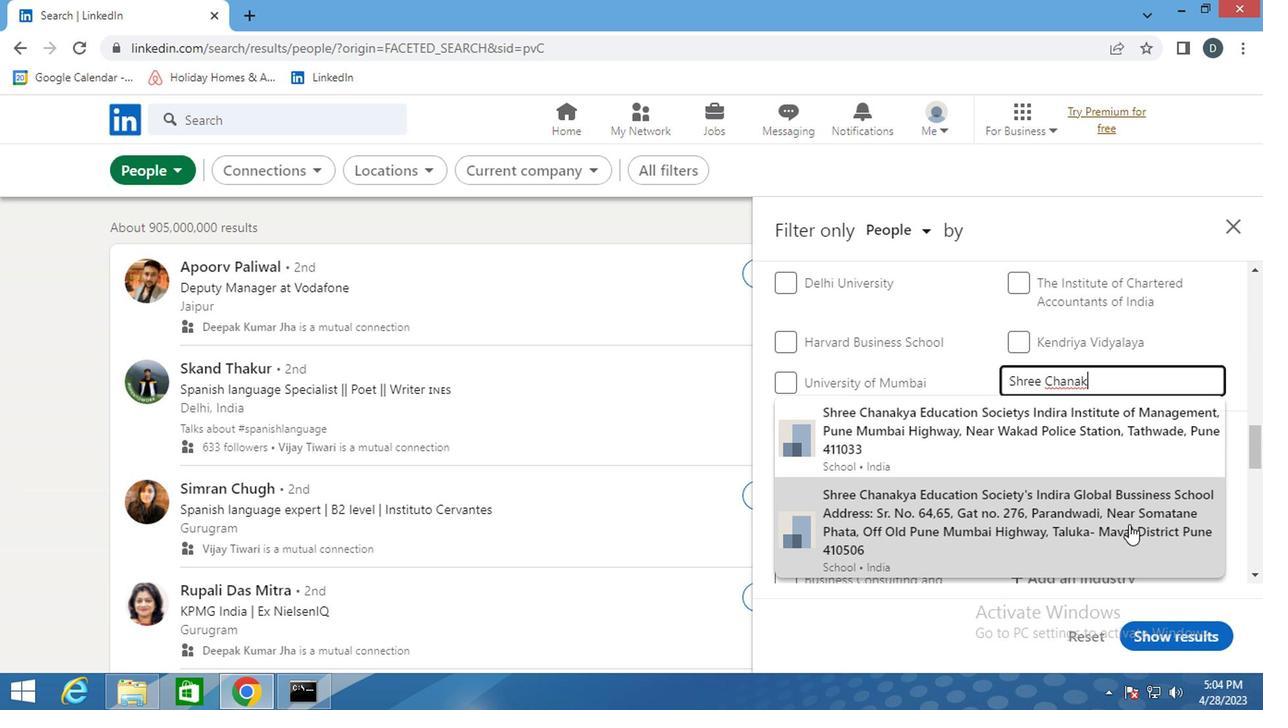 
Action: Mouse scrolled (1123, 574) with delta (0, 0)
Screenshot: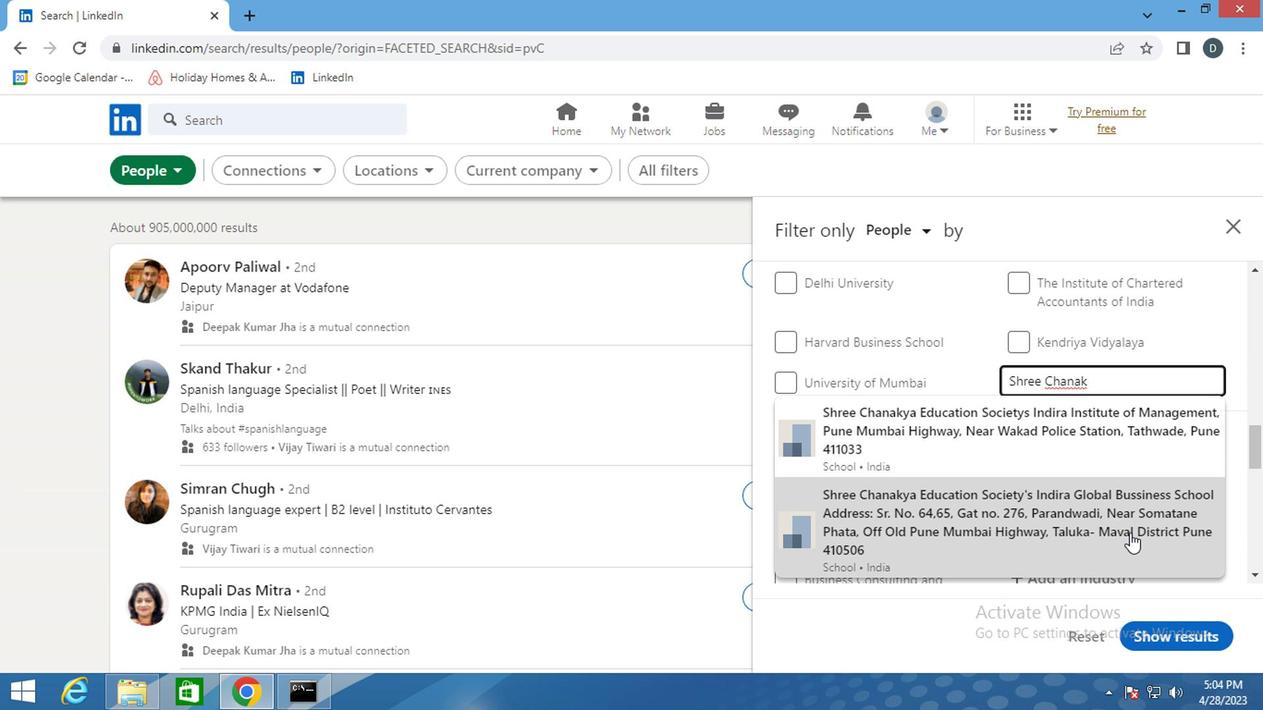 
Action: Mouse moved to (1114, 305)
Screenshot: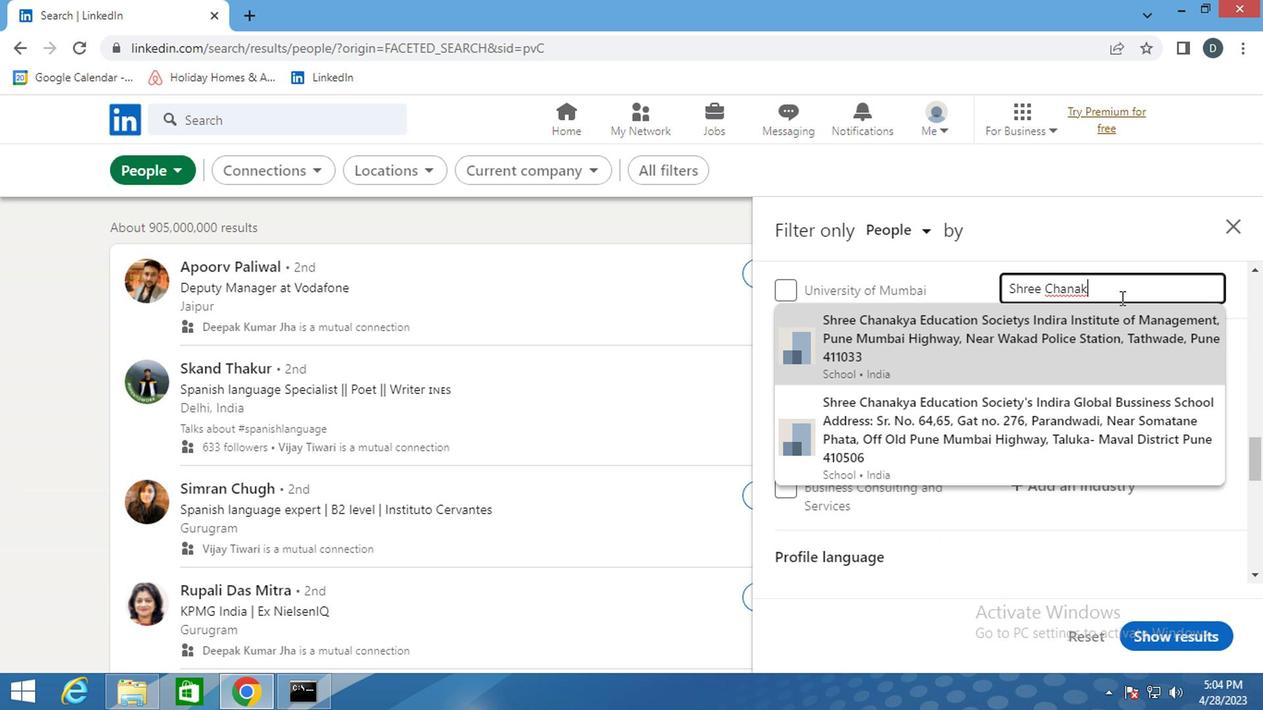 
Action: Key pressed YA<Key.space><Key.shift><Key.shift><Key.shift><Key.shift><Key.shift>EDUCATION<Key.space>
Screenshot: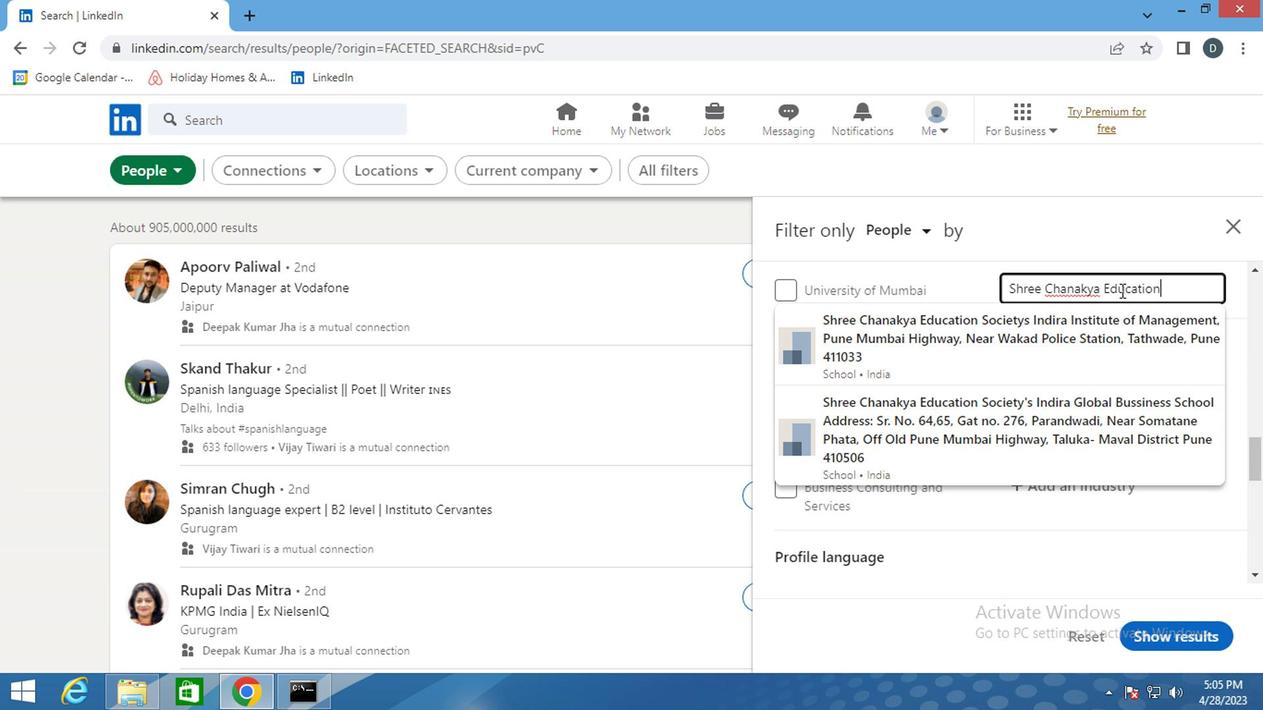 
Action: Mouse moved to (1125, 436)
Screenshot: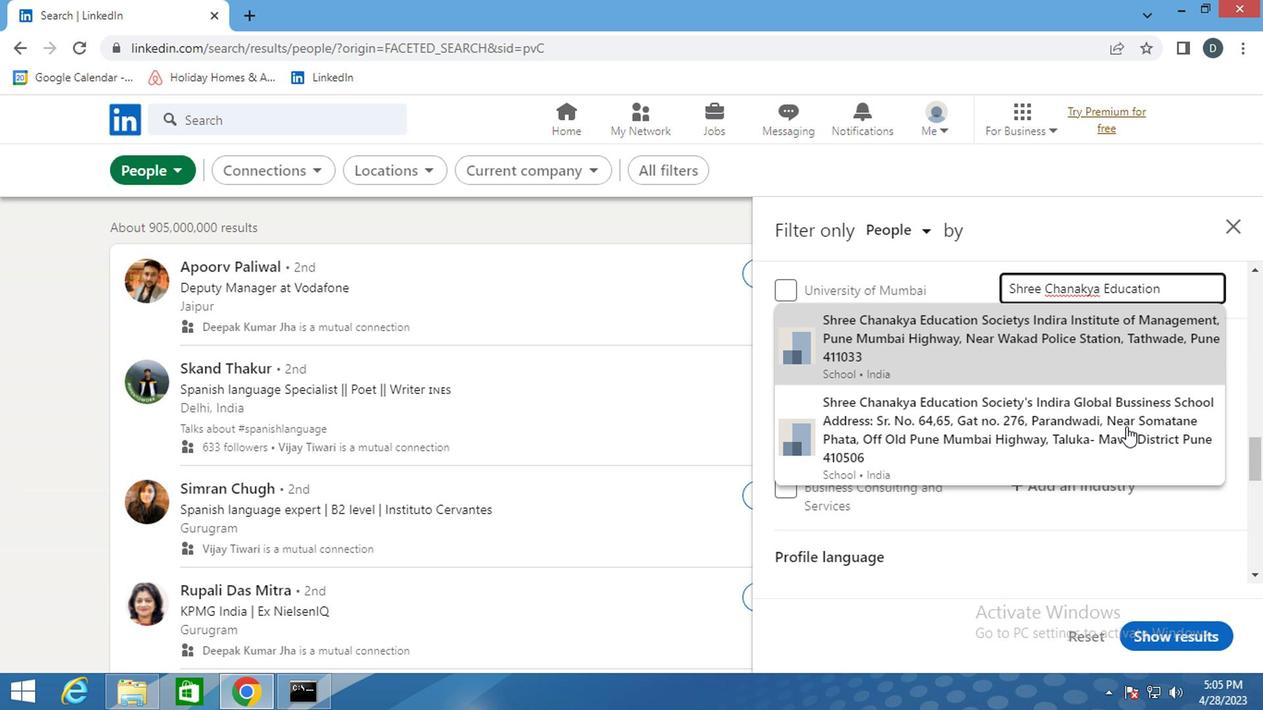 
Action: Mouse pressed left at (1125, 436)
Screenshot: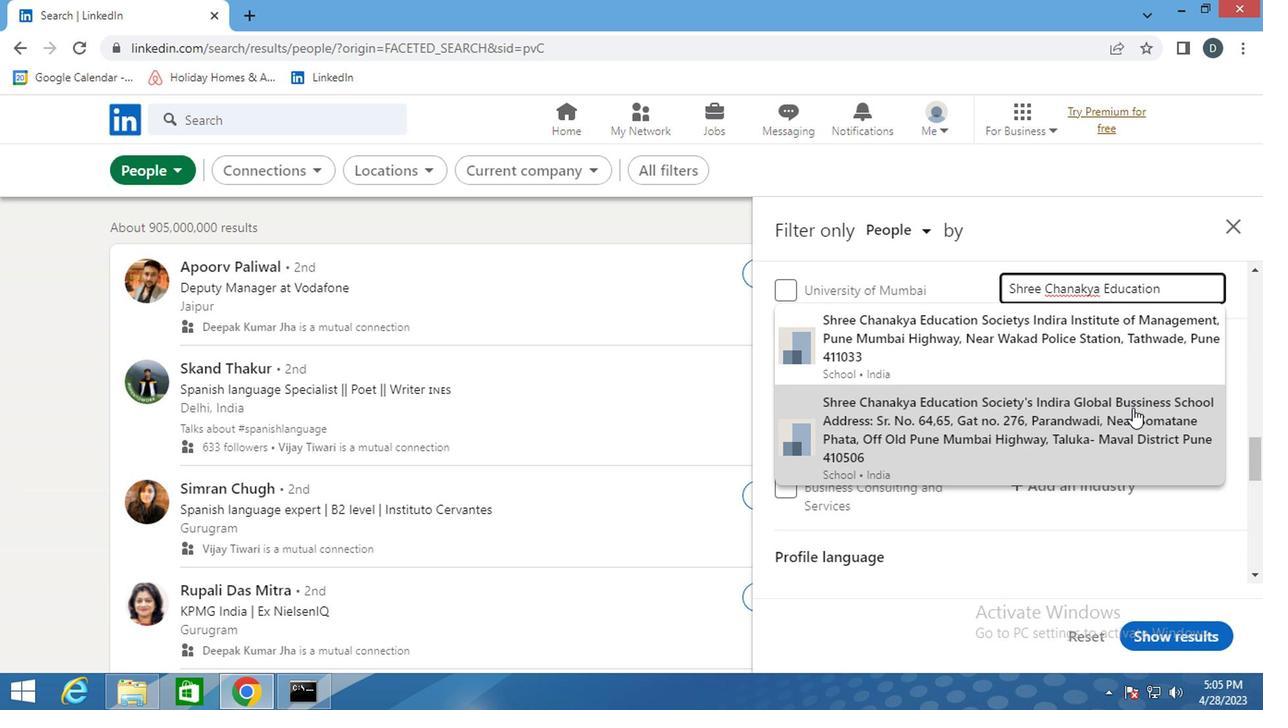
Action: Mouse moved to (1118, 396)
Screenshot: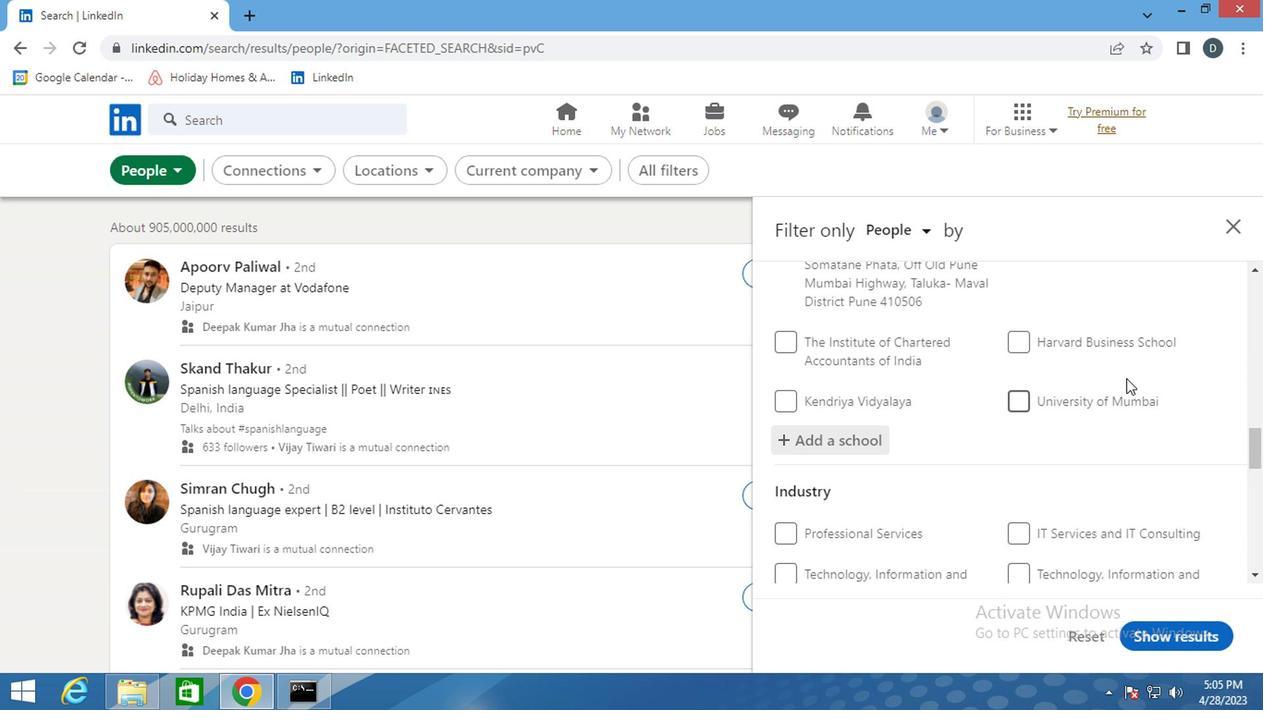 
Action: Mouse scrolled (1118, 395) with delta (0, 0)
Screenshot: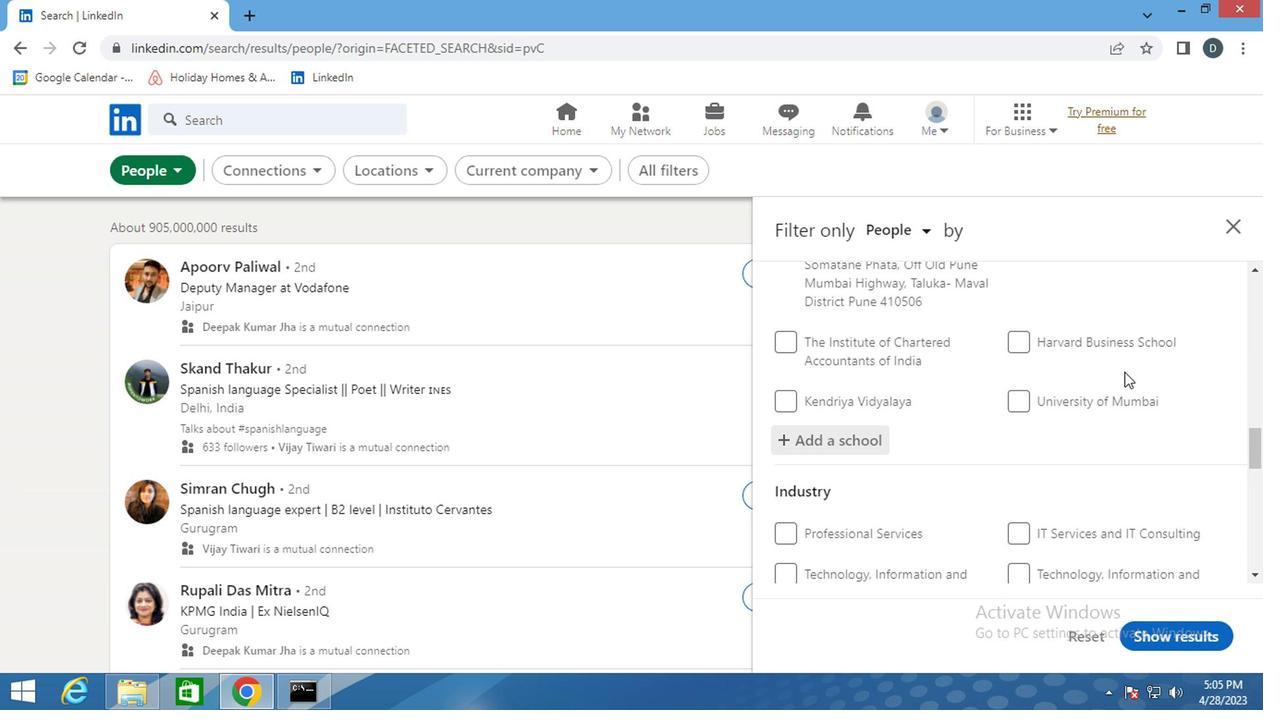 
Action: Mouse scrolled (1118, 395) with delta (0, 0)
Screenshot: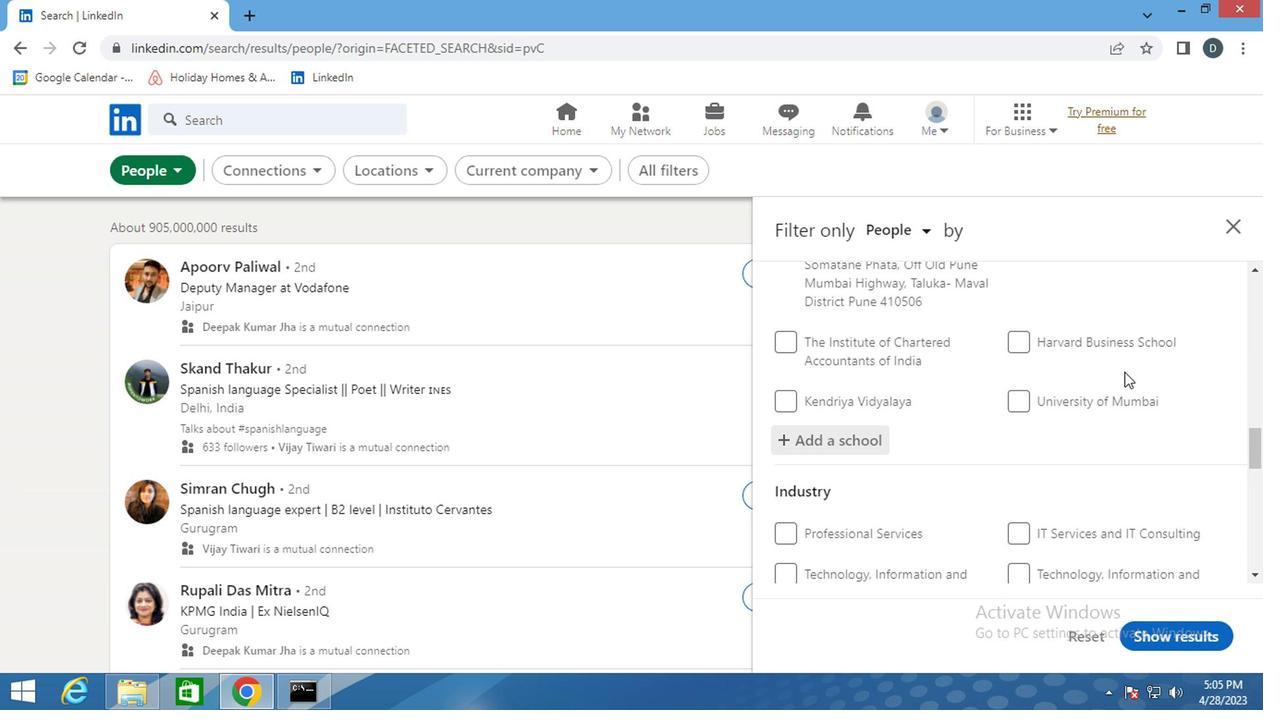 
Action: Mouse moved to (1076, 476)
Screenshot: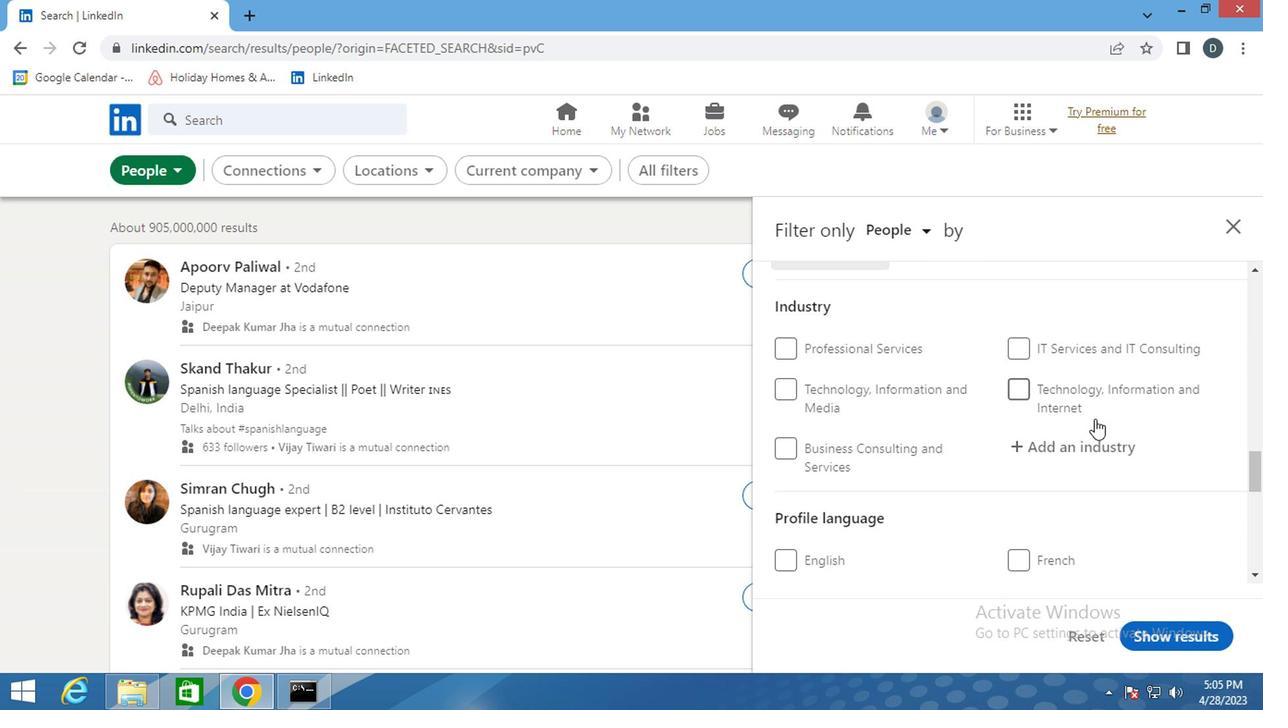 
Action: Mouse pressed left at (1076, 476)
Screenshot: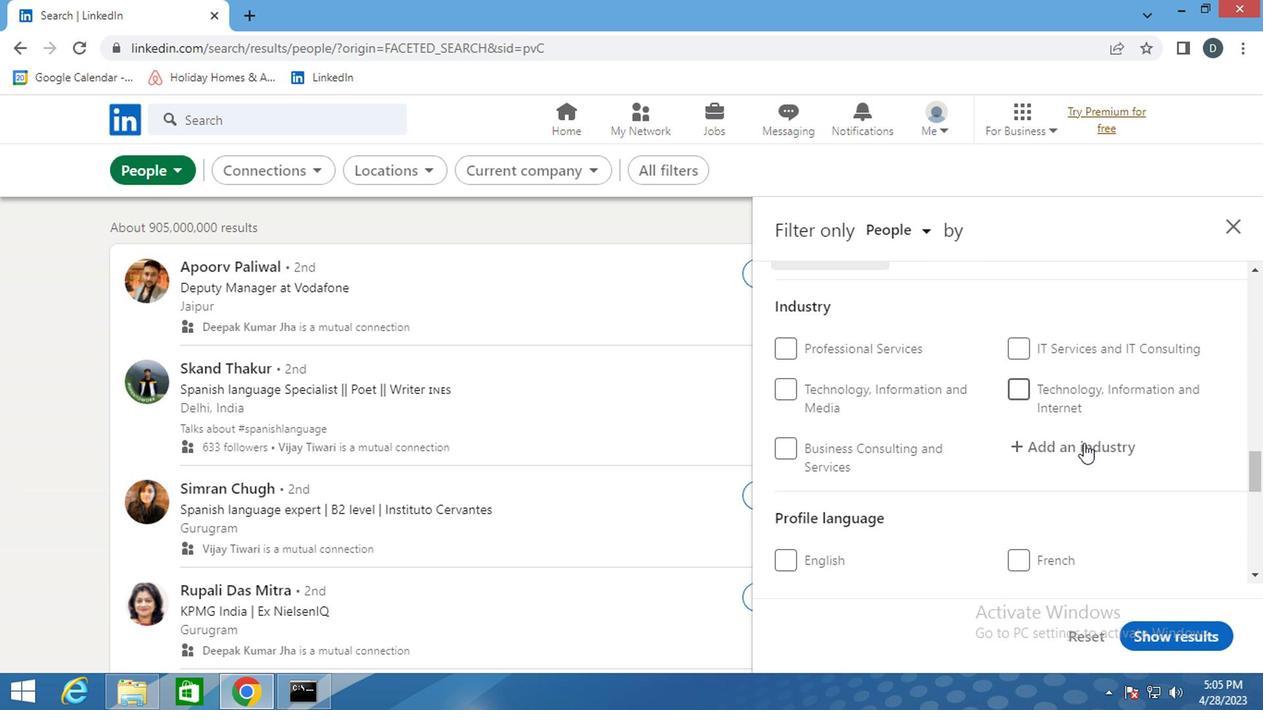 
Action: Mouse moved to (1074, 483)
Screenshot: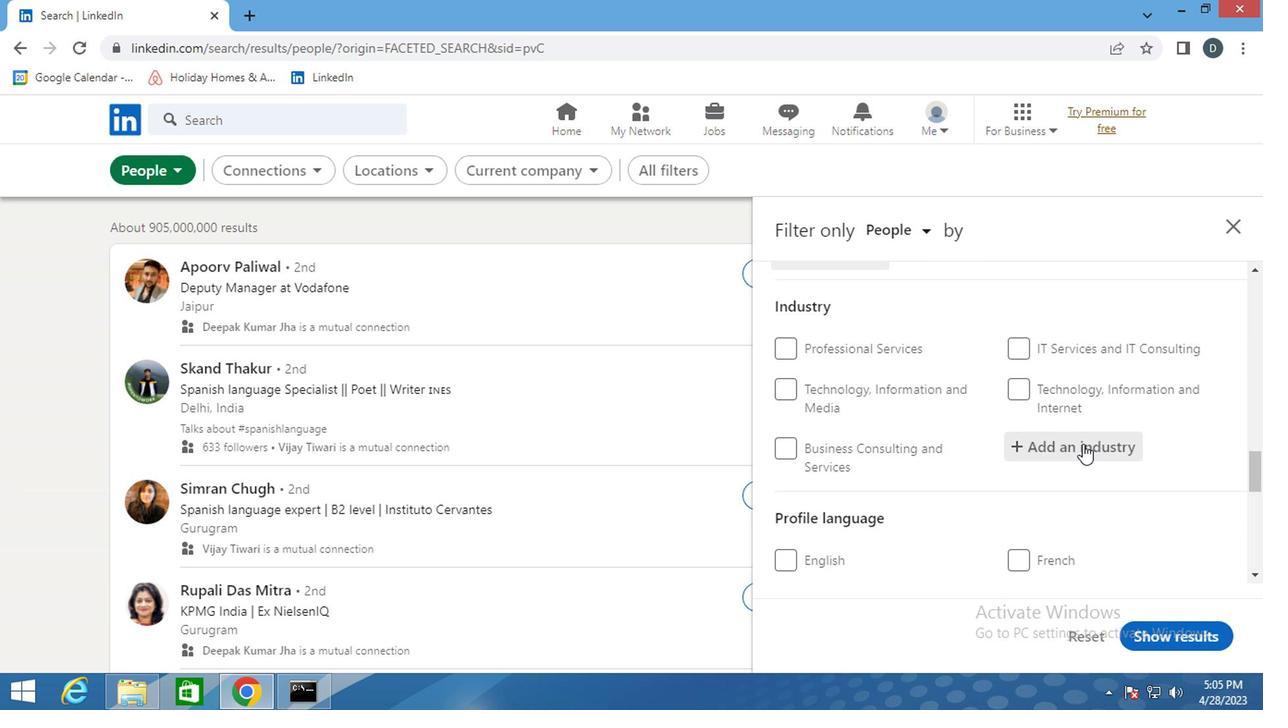 
Action: Key pressed <Key.shift>RACK<Key.backspace><Key.down><Key.enter>
Screenshot: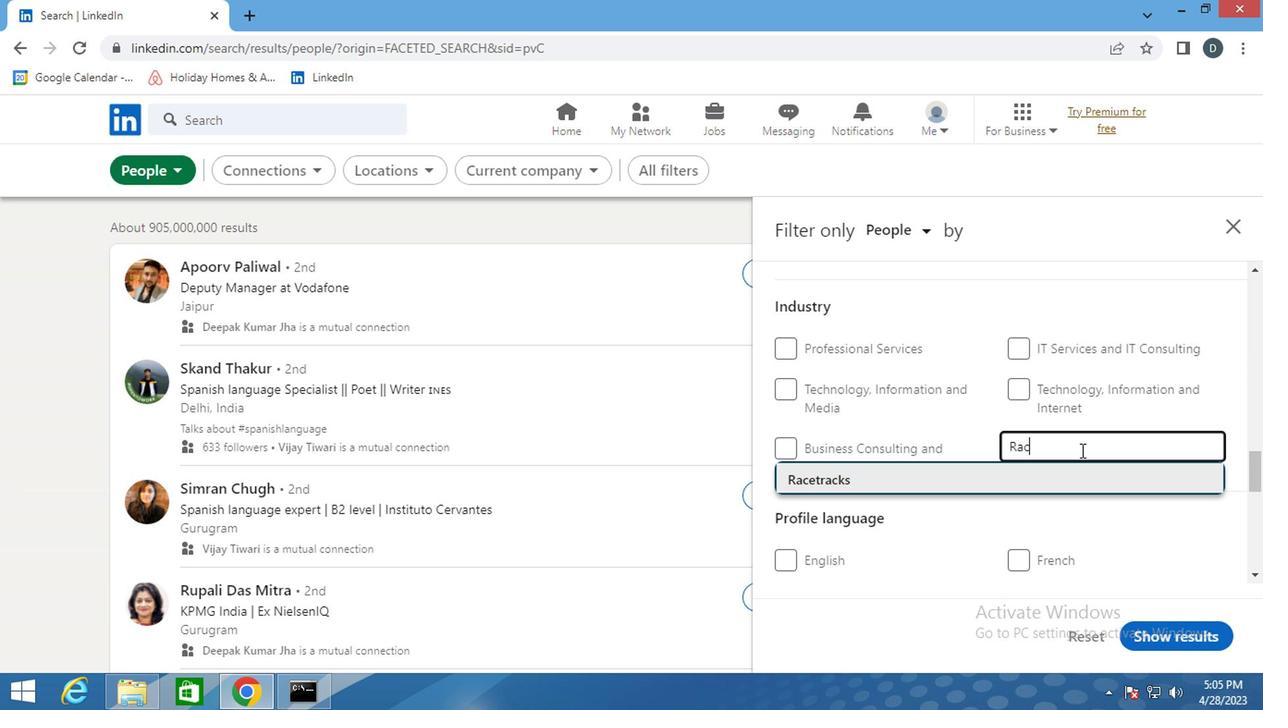 
Action: Mouse moved to (1076, 465)
Screenshot: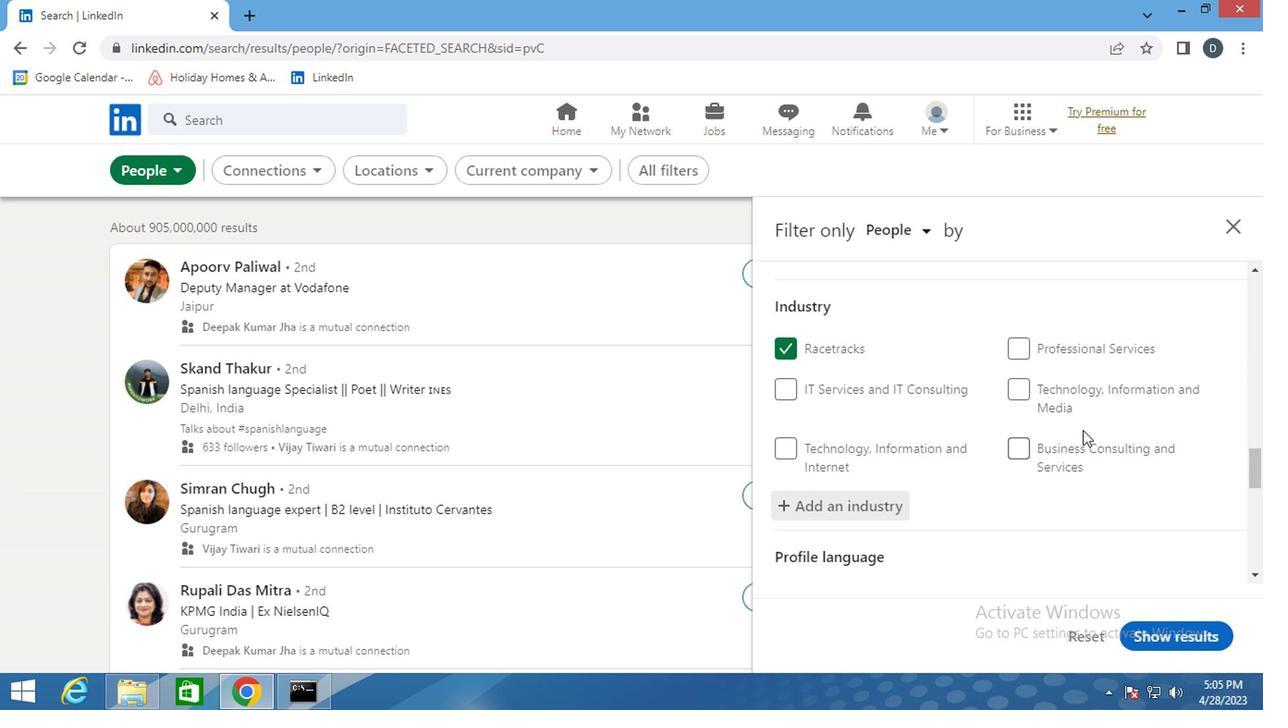 
Action: Mouse scrolled (1076, 463) with delta (0, -1)
Screenshot: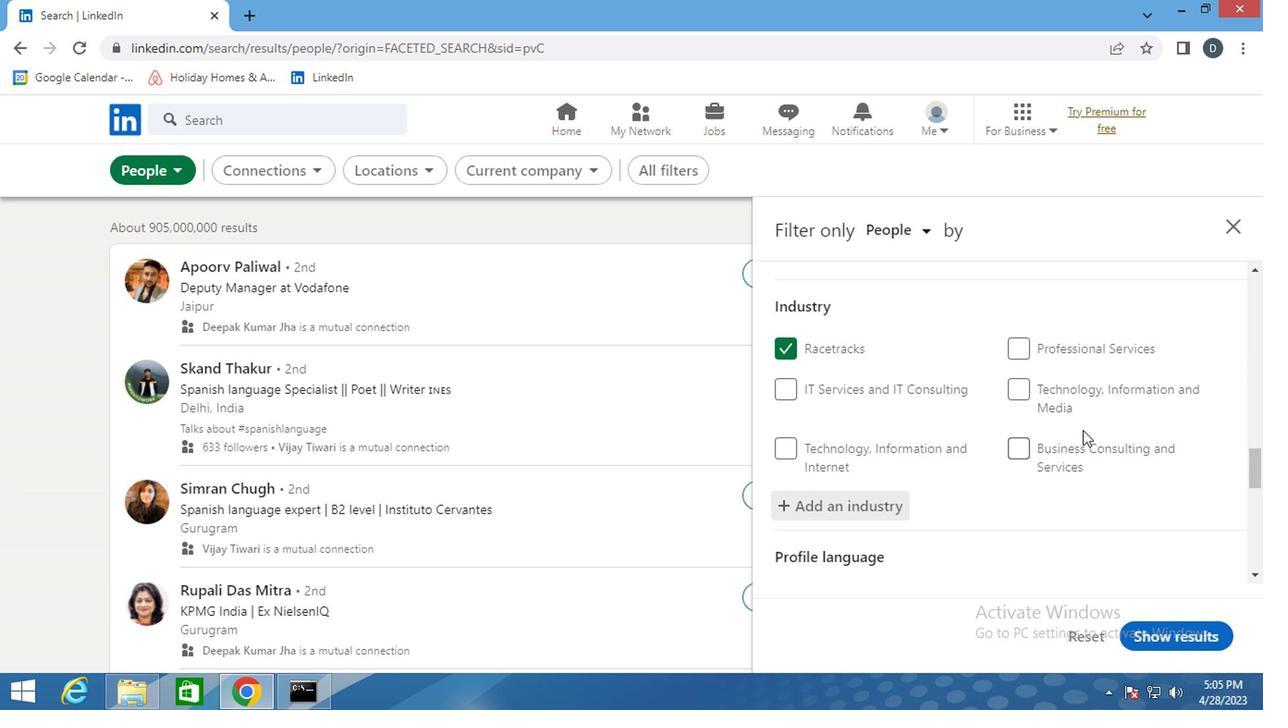 
Action: Mouse scrolled (1076, 463) with delta (0, -1)
Screenshot: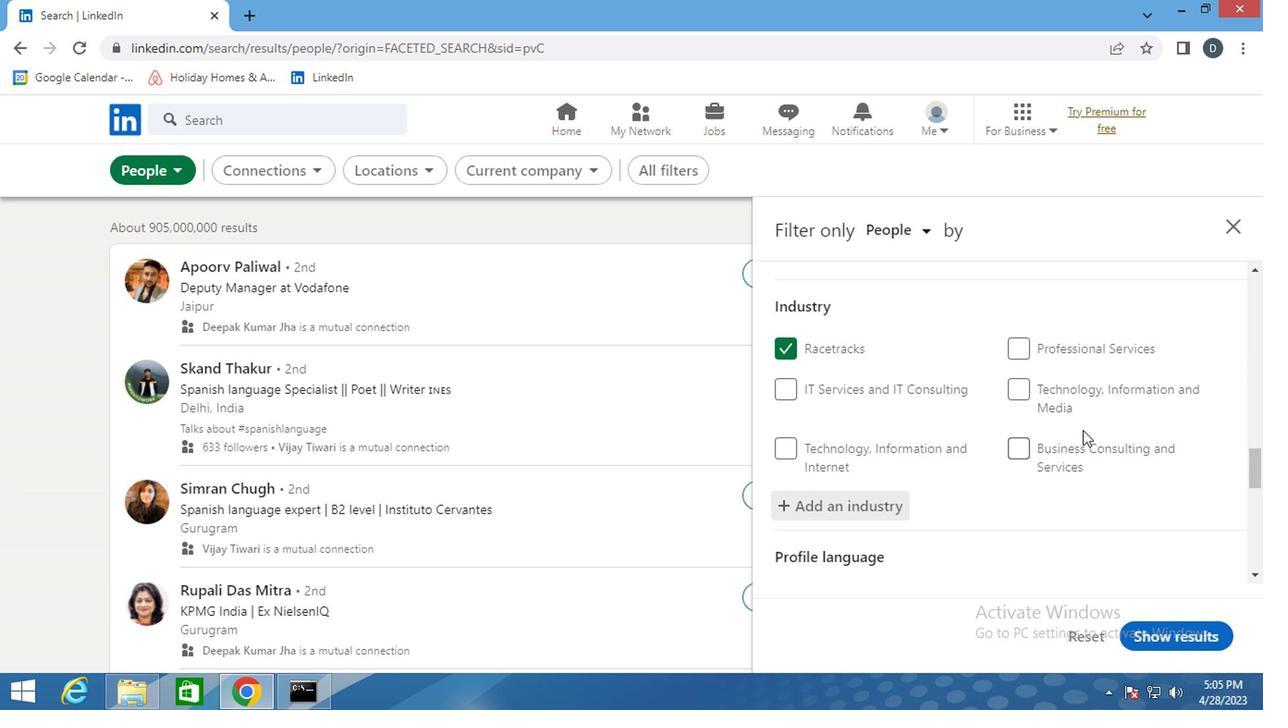 
Action: Mouse scrolled (1076, 463) with delta (0, -1)
Screenshot: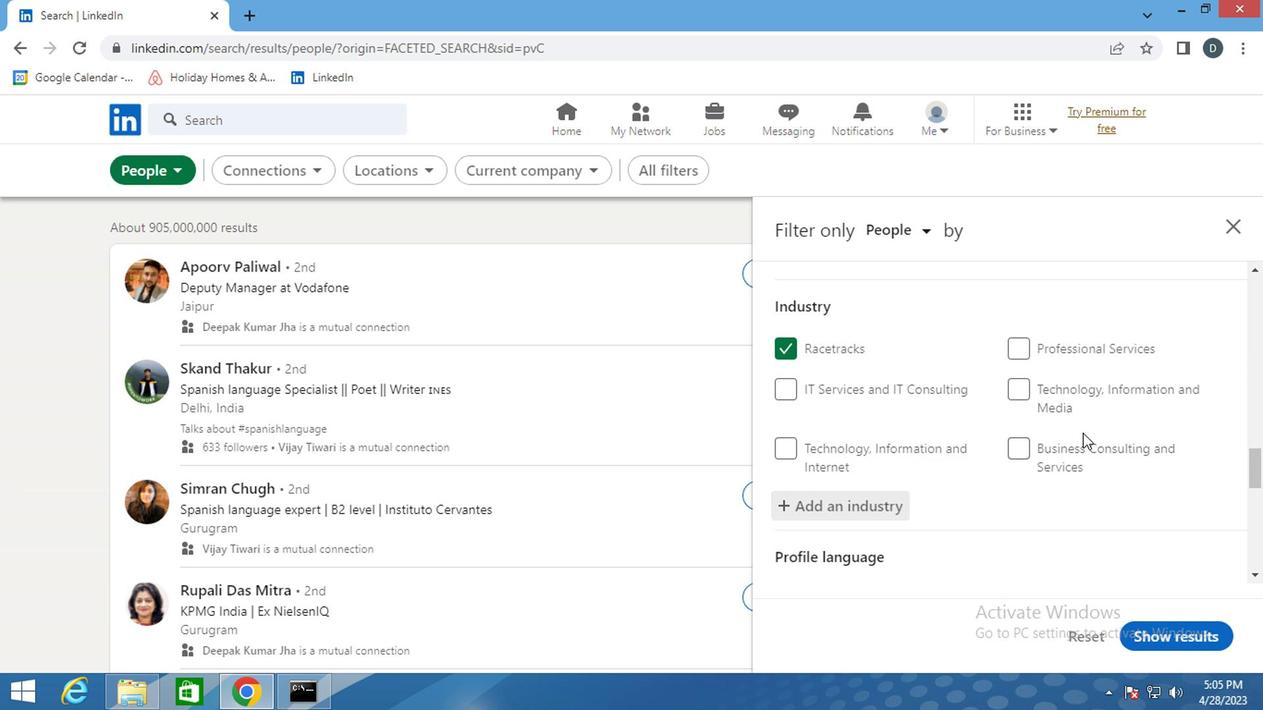 
Action: Mouse moved to (1048, 440)
Screenshot: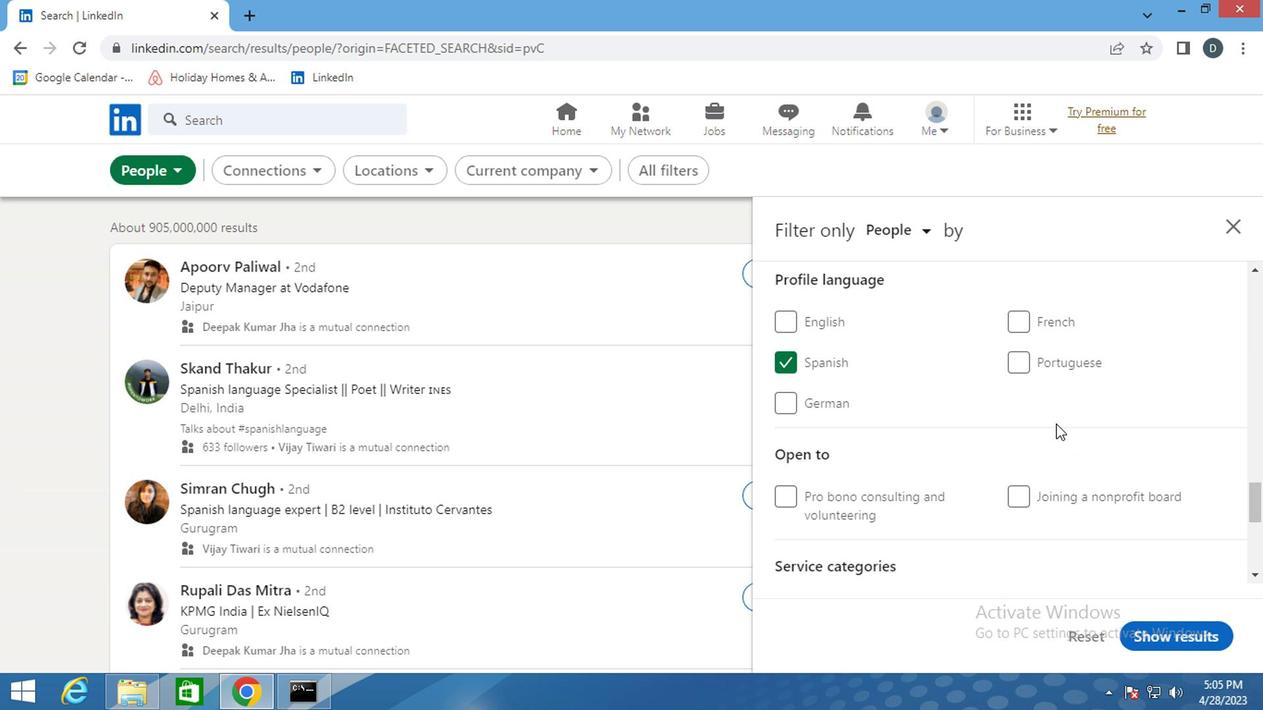 
Action: Mouse scrolled (1048, 439) with delta (0, 0)
Screenshot: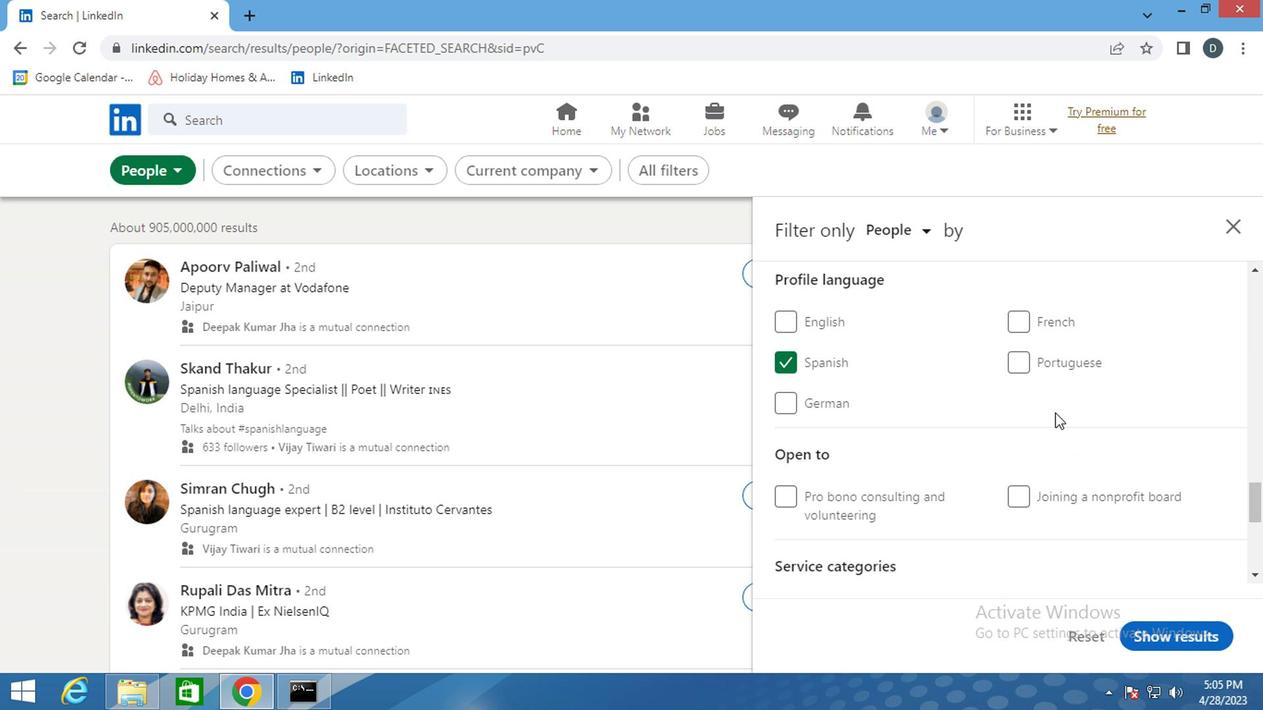
Action: Mouse scrolled (1048, 439) with delta (0, 0)
Screenshot: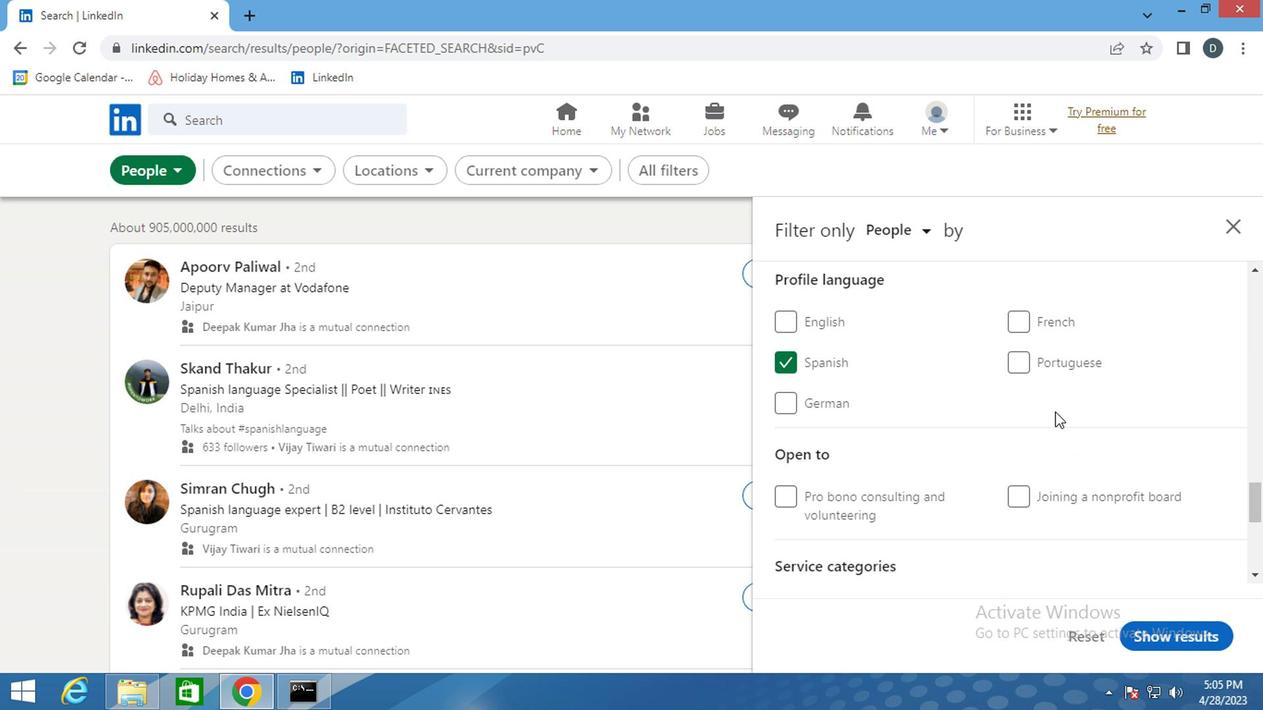 
Action: Mouse moved to (1030, 442)
Screenshot: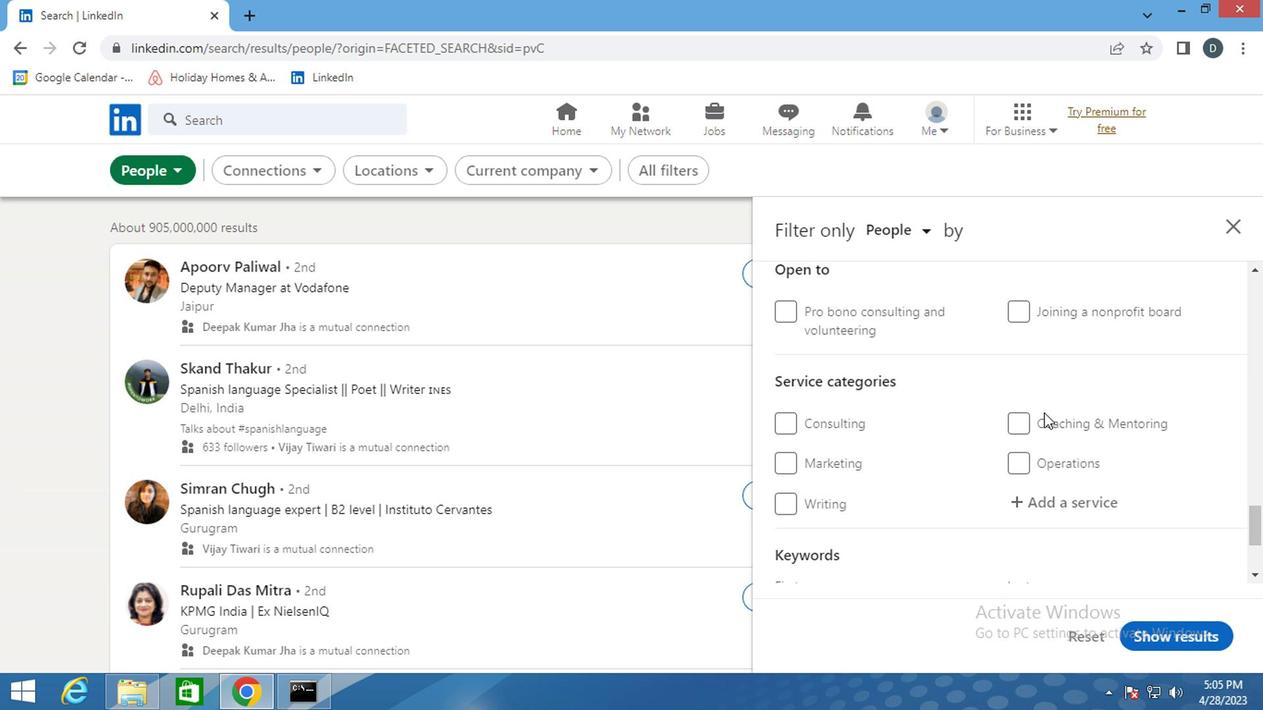 
Action: Mouse scrolled (1030, 443) with delta (0, 0)
Screenshot: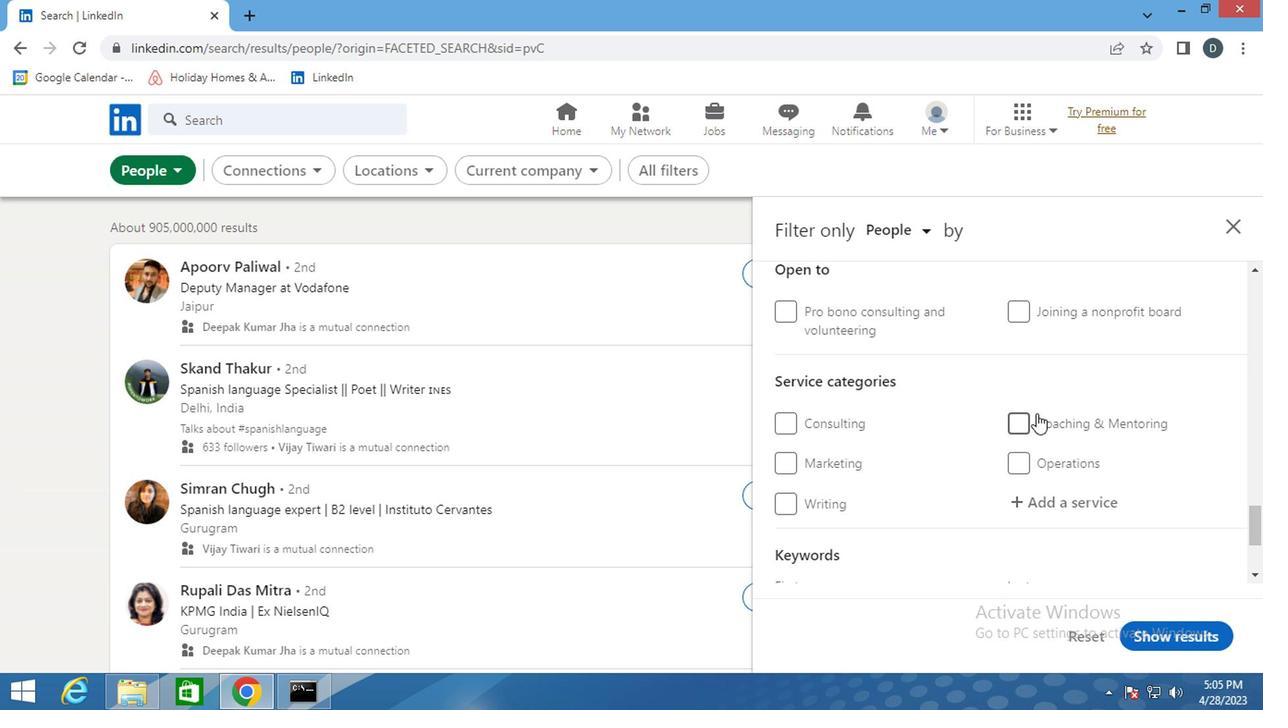 
Action: Mouse scrolled (1030, 443) with delta (0, 0)
Screenshot: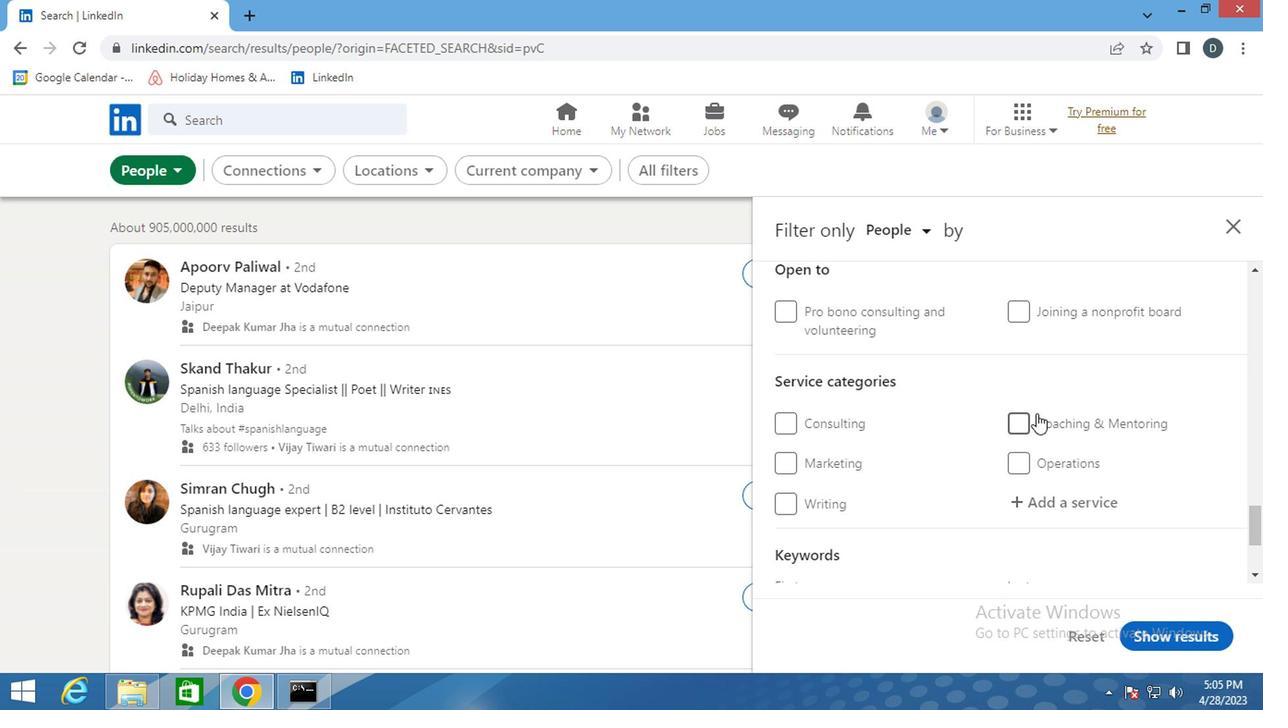 
Action: Mouse scrolled (1030, 443) with delta (0, 0)
Screenshot: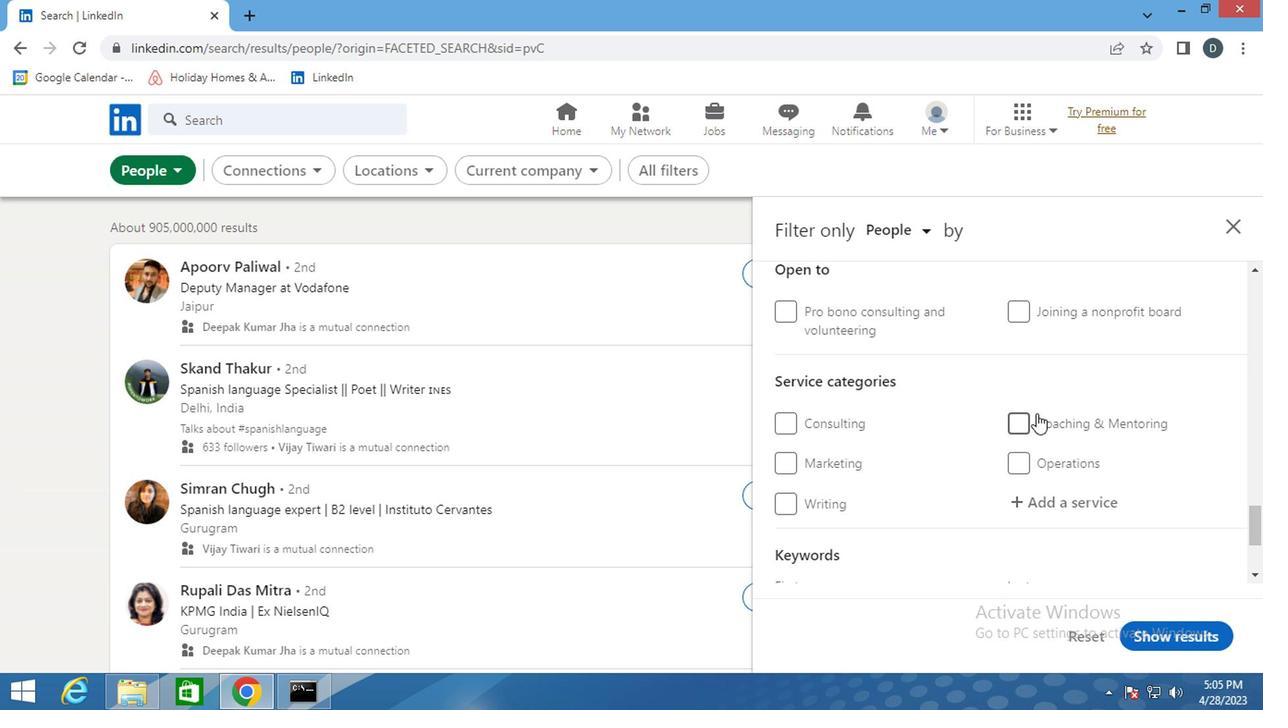
Action: Mouse scrolled (1030, 441) with delta (0, -1)
Screenshot: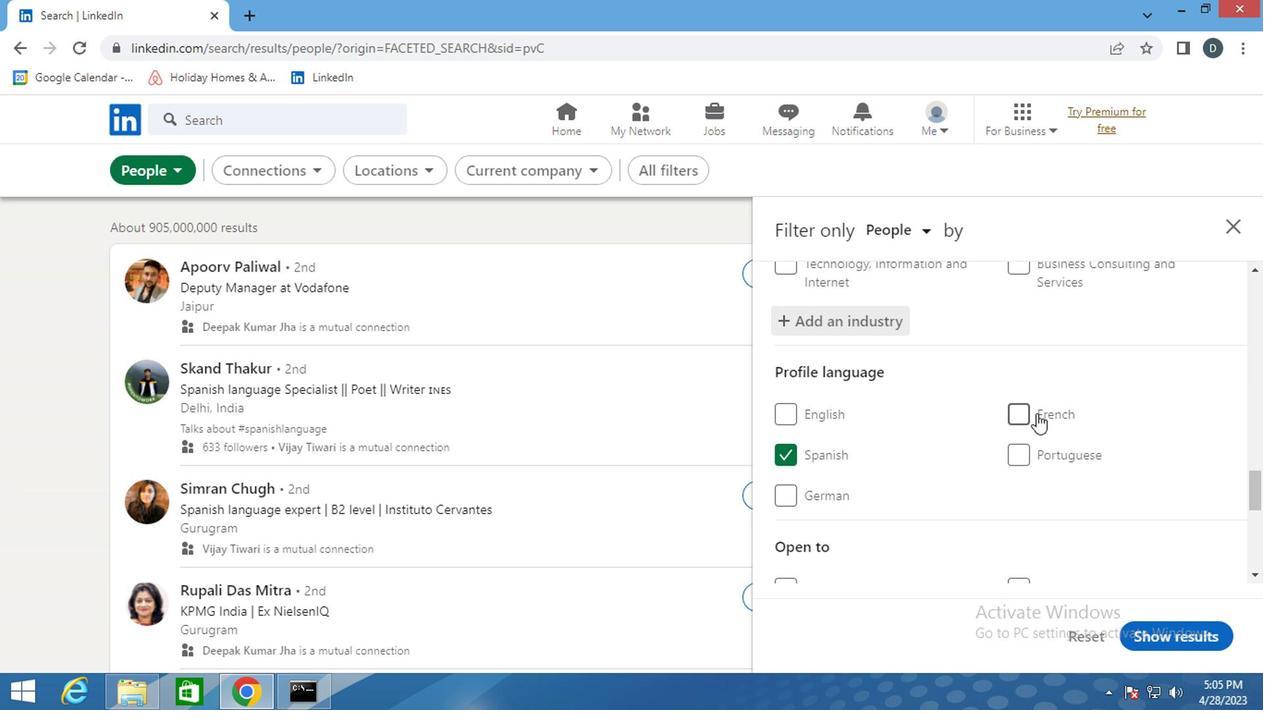 
Action: Mouse scrolled (1030, 441) with delta (0, -1)
Screenshot: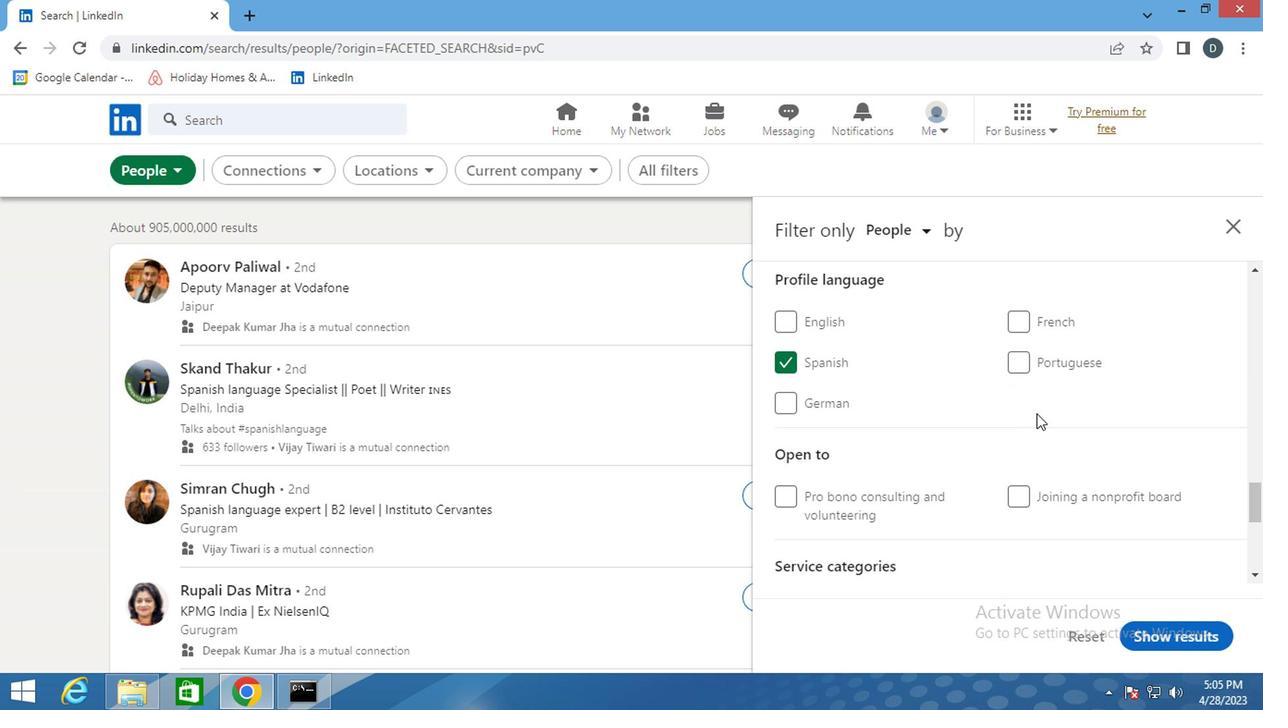 
Action: Mouse scrolled (1030, 441) with delta (0, -1)
Screenshot: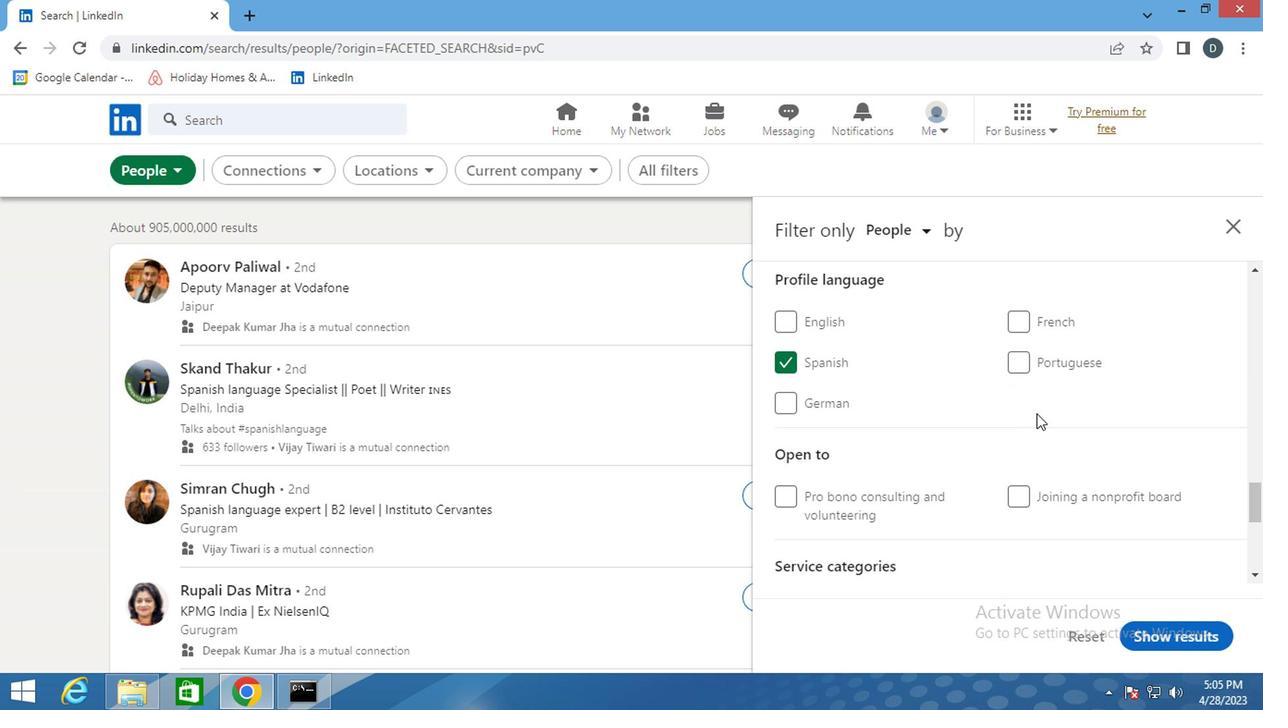 
Action: Mouse scrolled (1030, 441) with delta (0, -1)
Screenshot: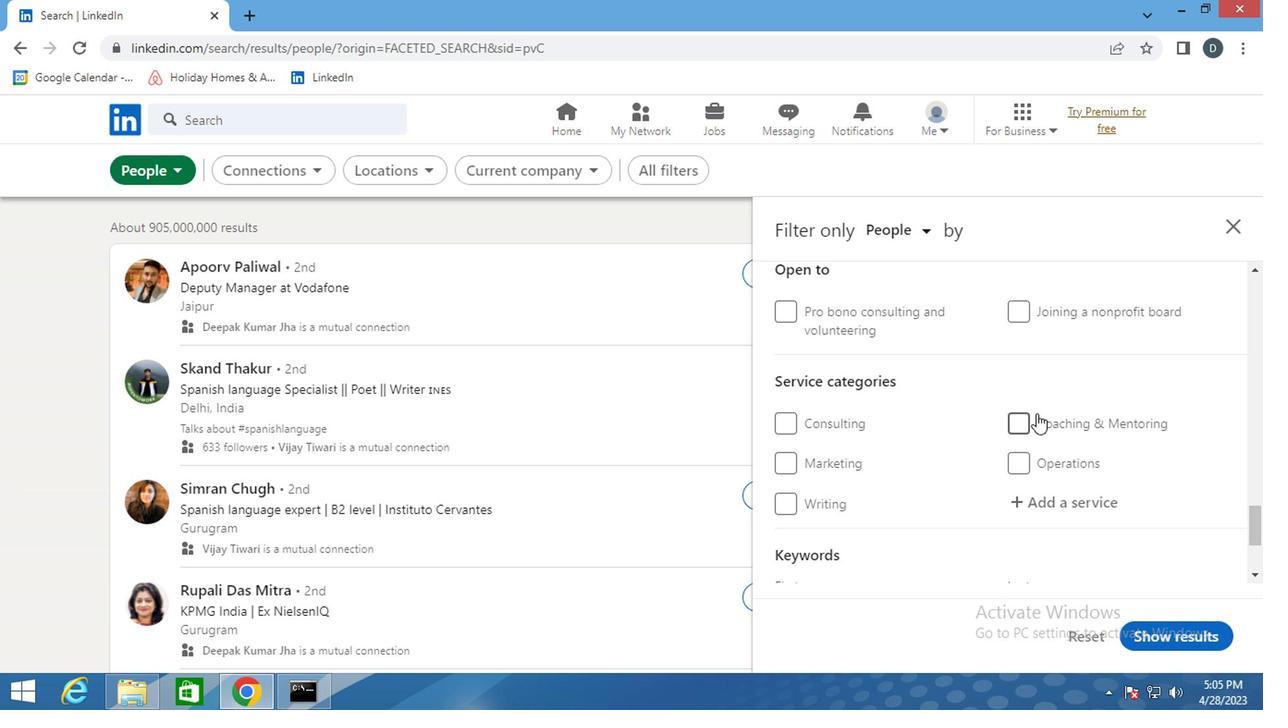 
Action: Mouse scrolled (1030, 441) with delta (0, -1)
Screenshot: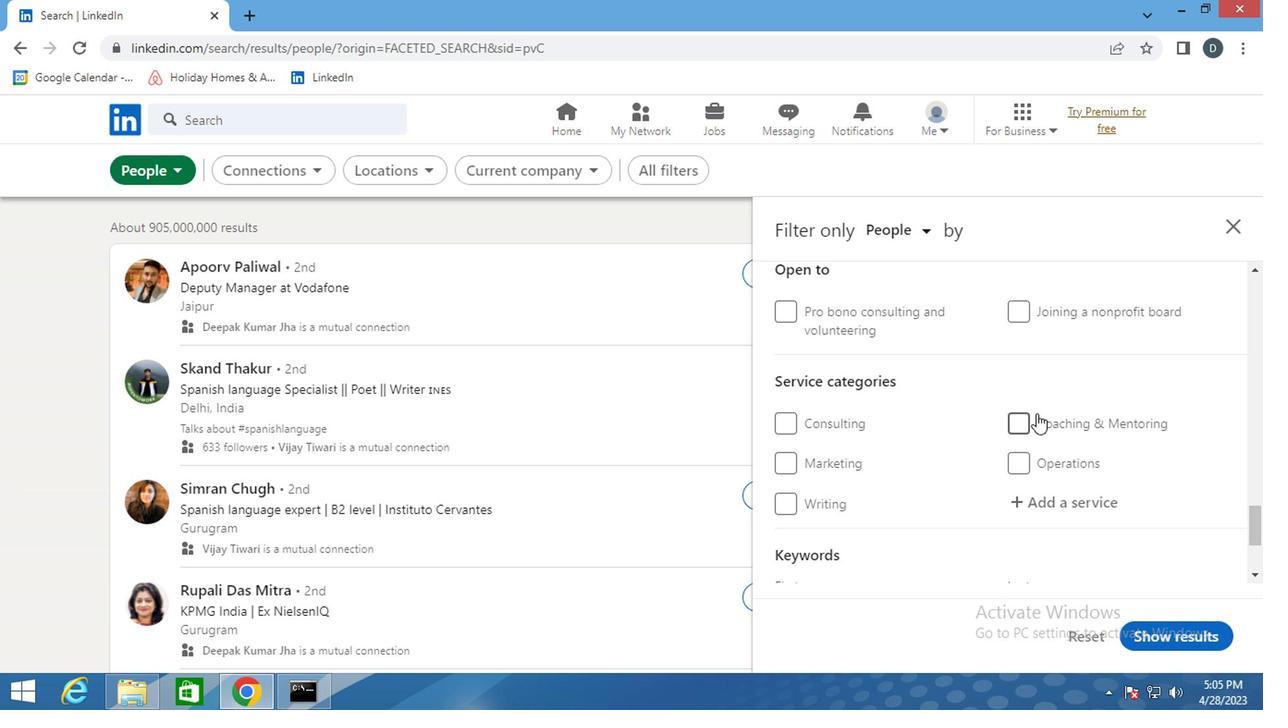 
Action: Mouse moved to (1060, 339)
Screenshot: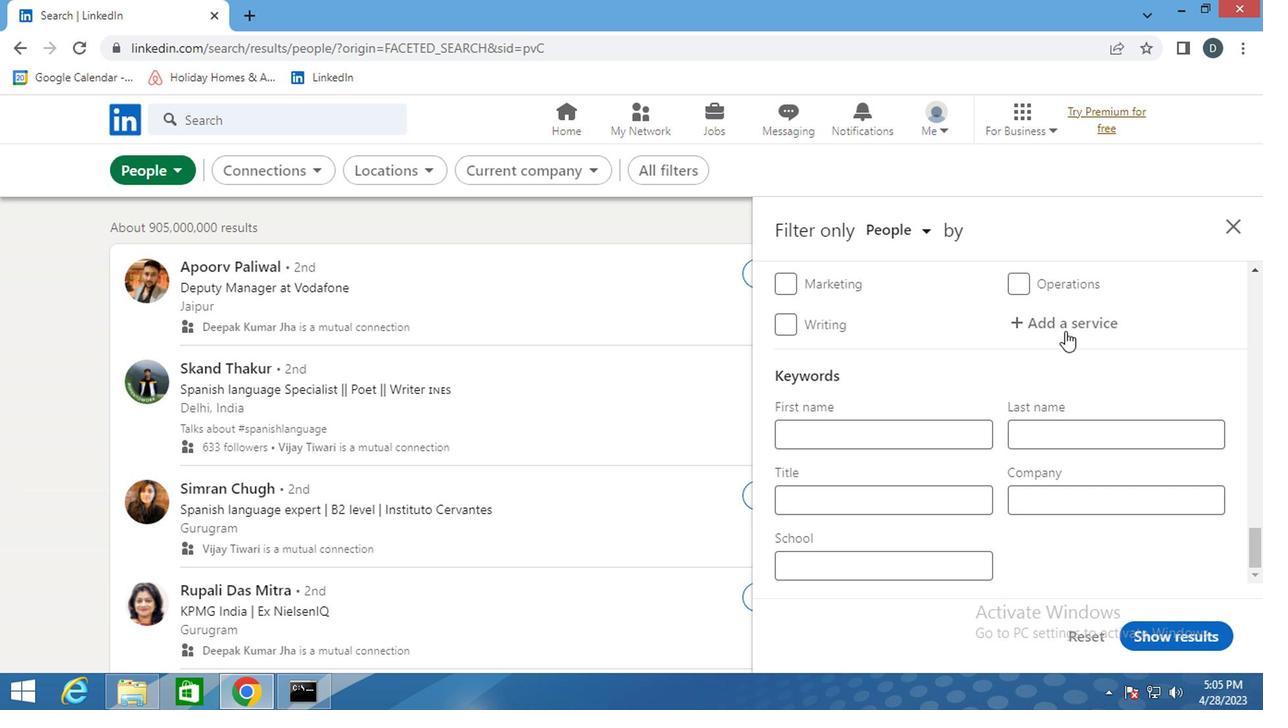 
Action: Mouse pressed left at (1060, 339)
Screenshot: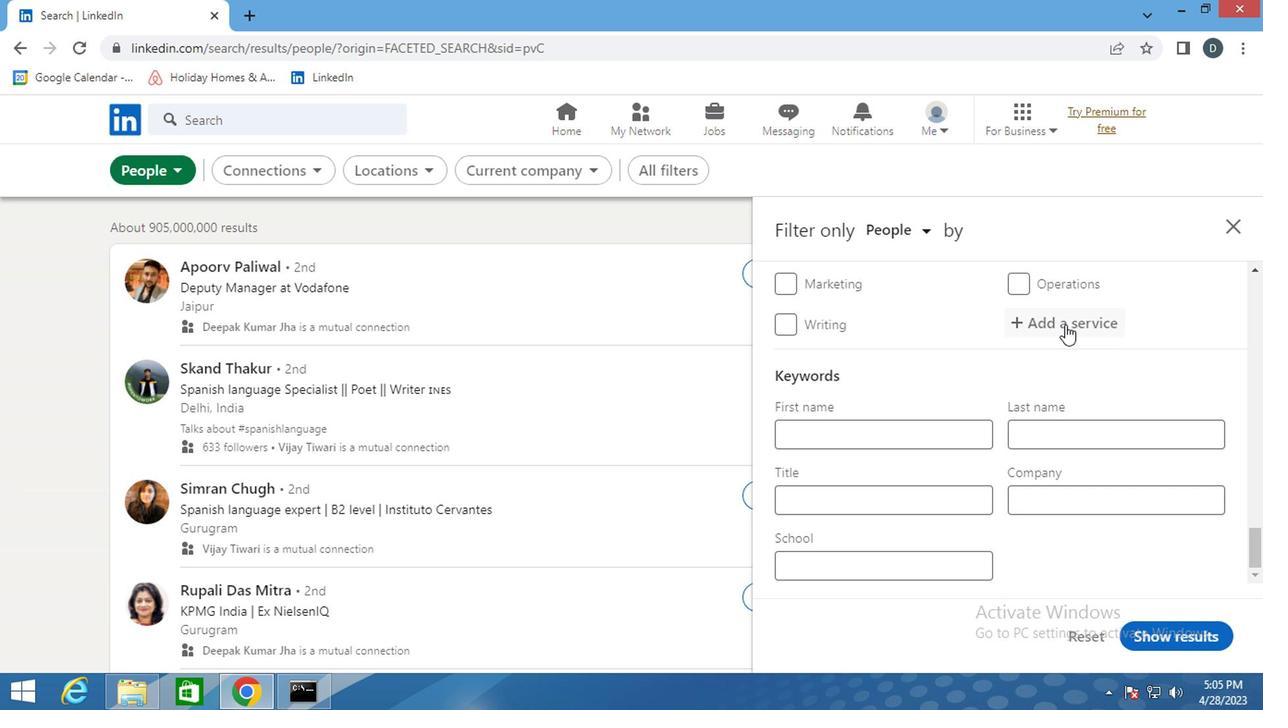 
Action: Key pressed <Key.shift>ASSISTANT
Screenshot: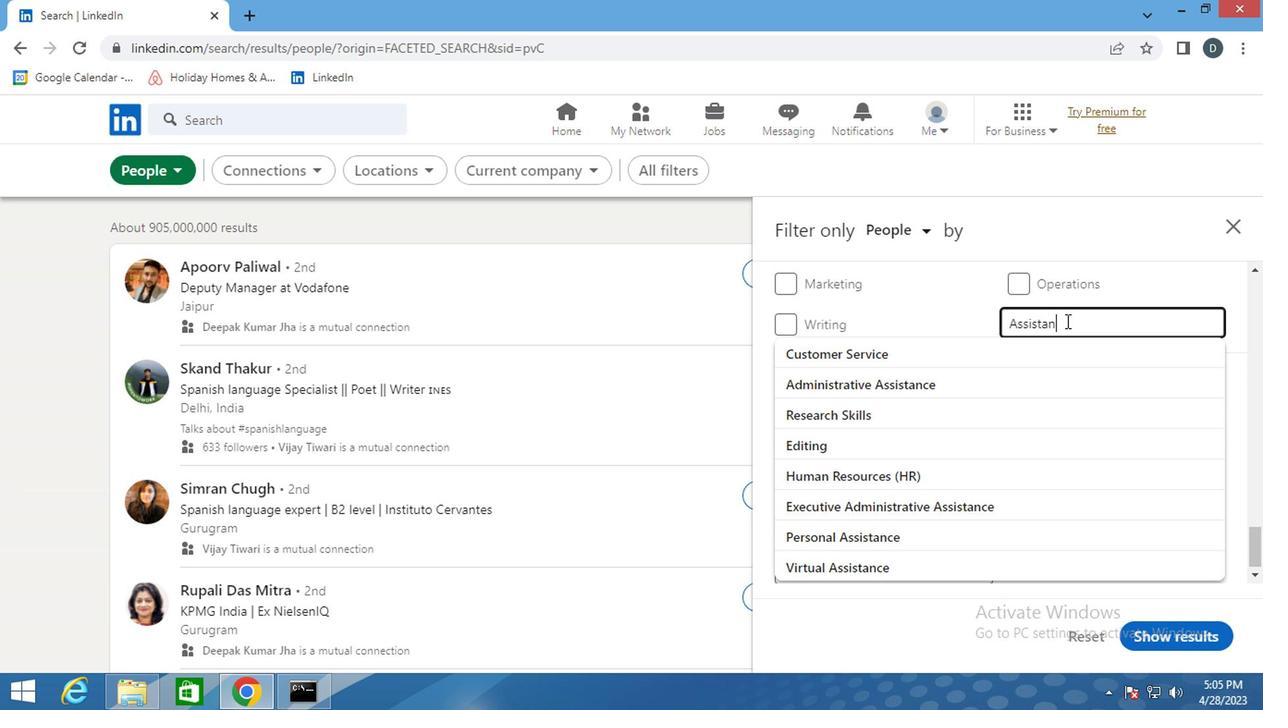 
Action: Mouse moved to (984, 471)
Screenshot: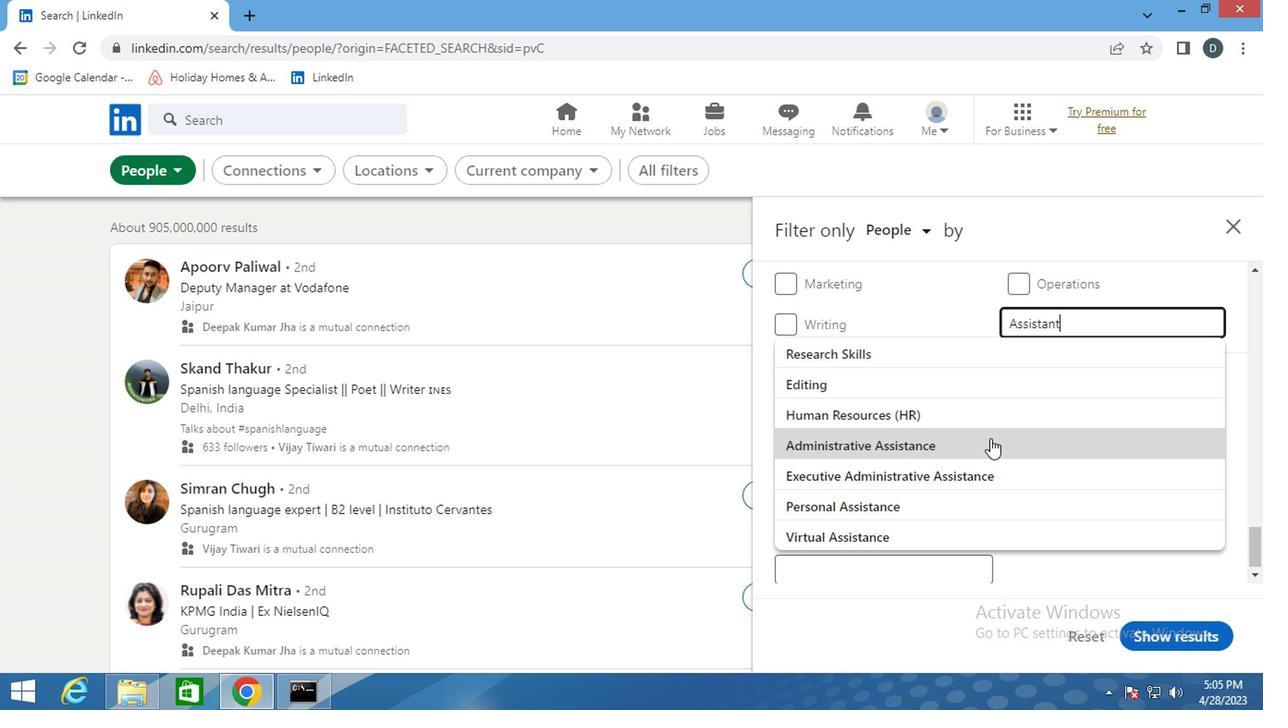 
Action: Key pressed <Key.backspace>CE
Screenshot: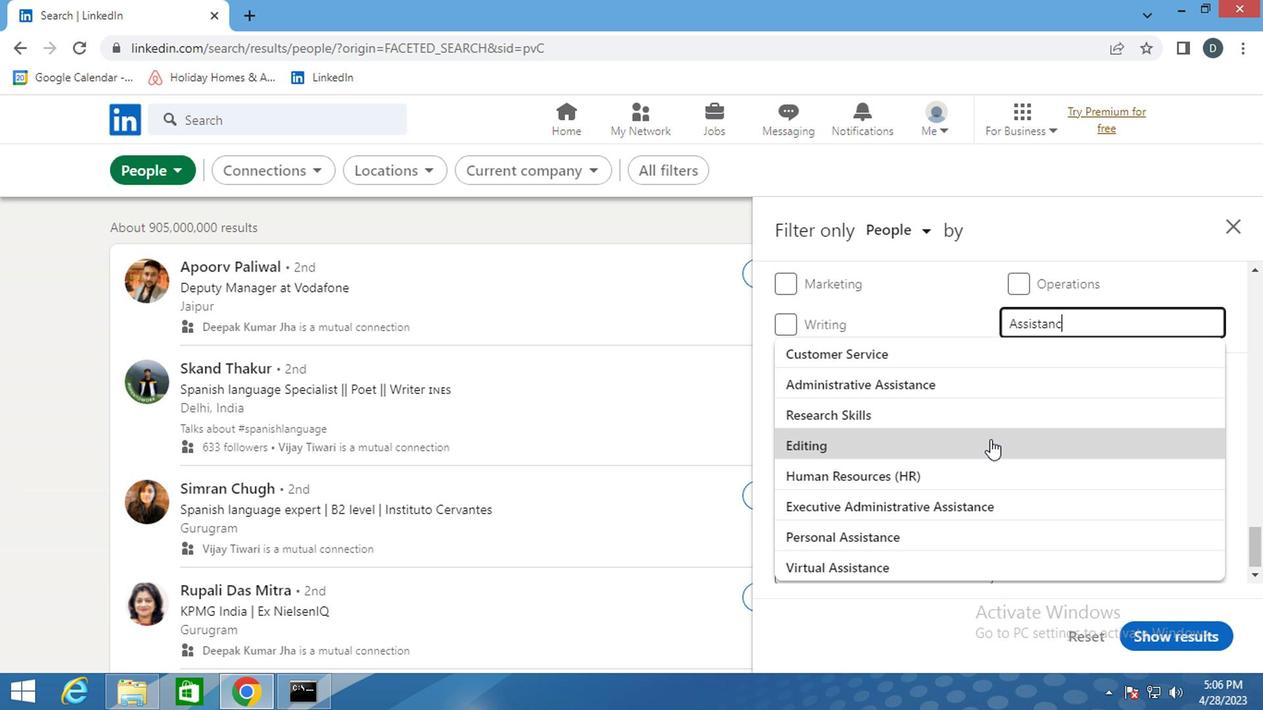 
Action: Mouse moved to (1090, 342)
Screenshot: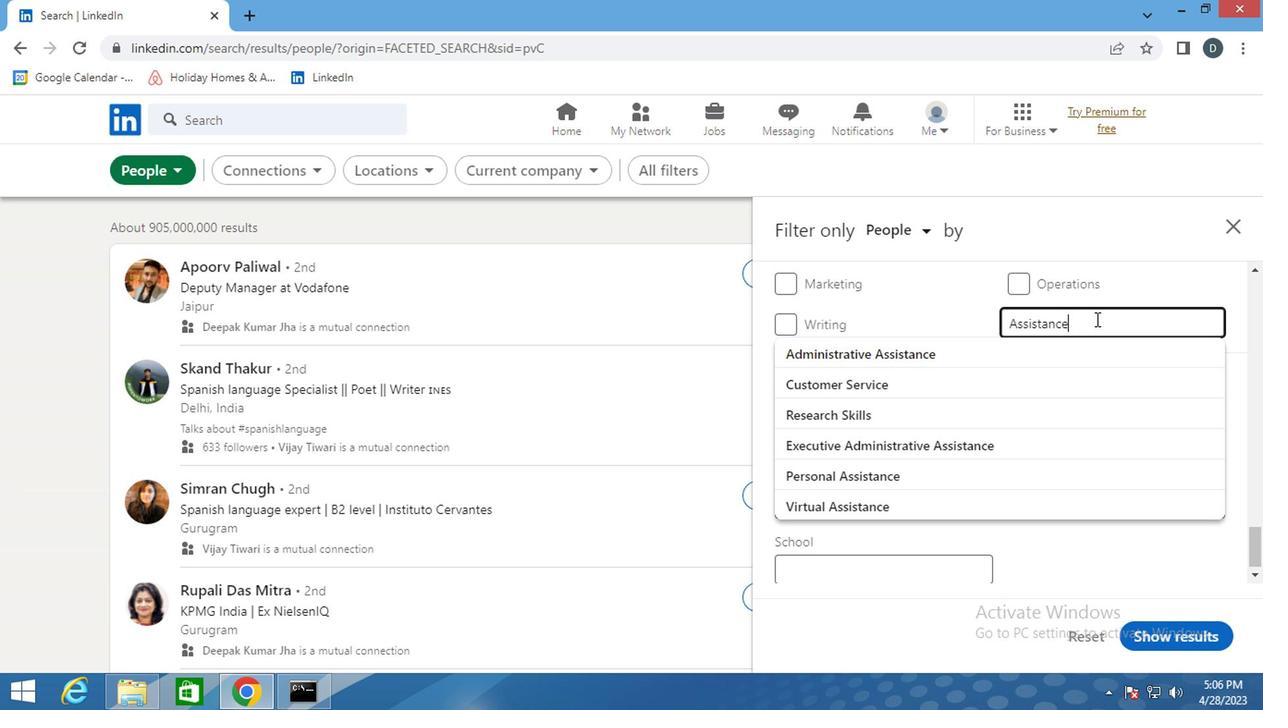 
Action: Key pressed <Key.space><Key.shift>ADVERTISING
Screenshot: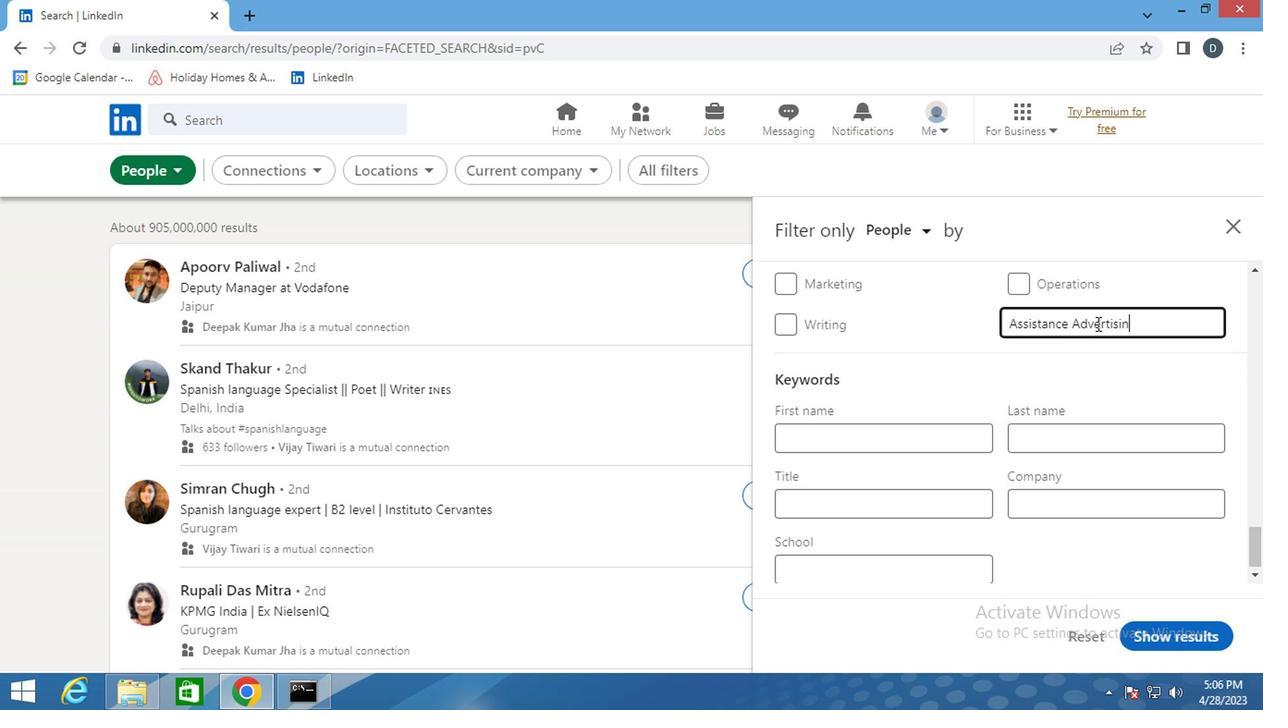 
Action: Mouse moved to (1175, 410)
Screenshot: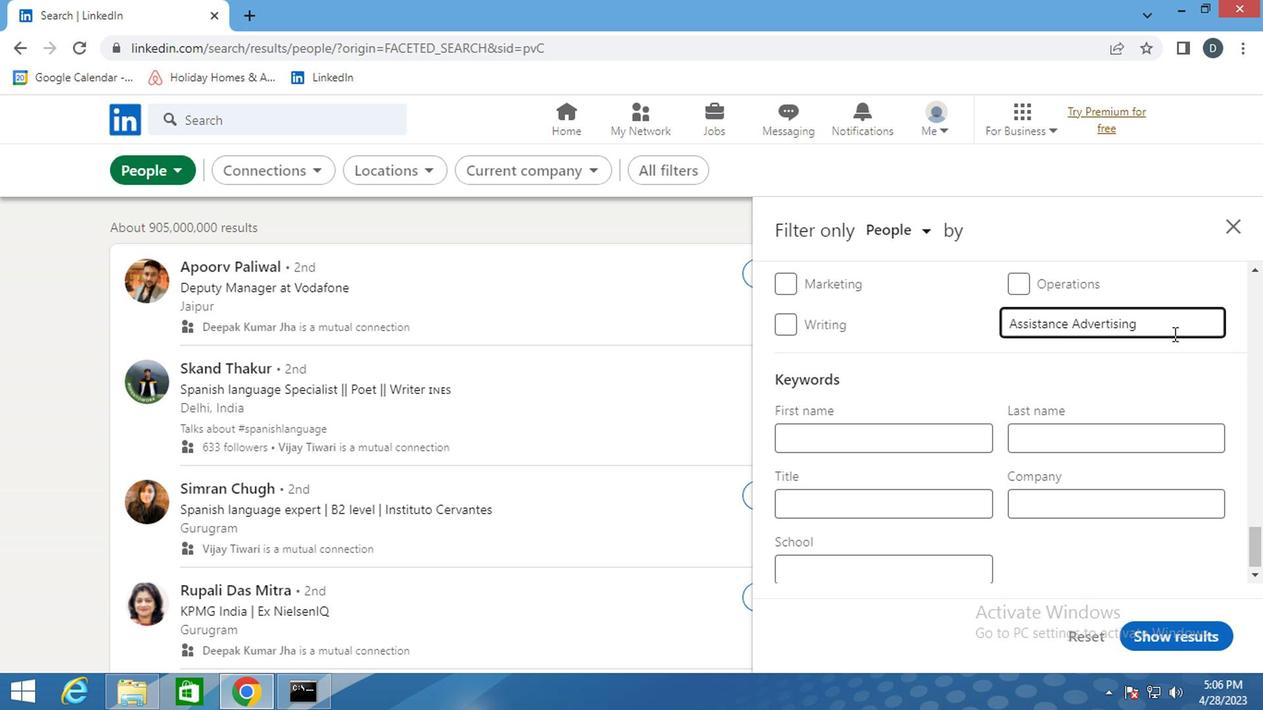 
Action: Mouse scrolled (1175, 409) with delta (0, 0)
Screenshot: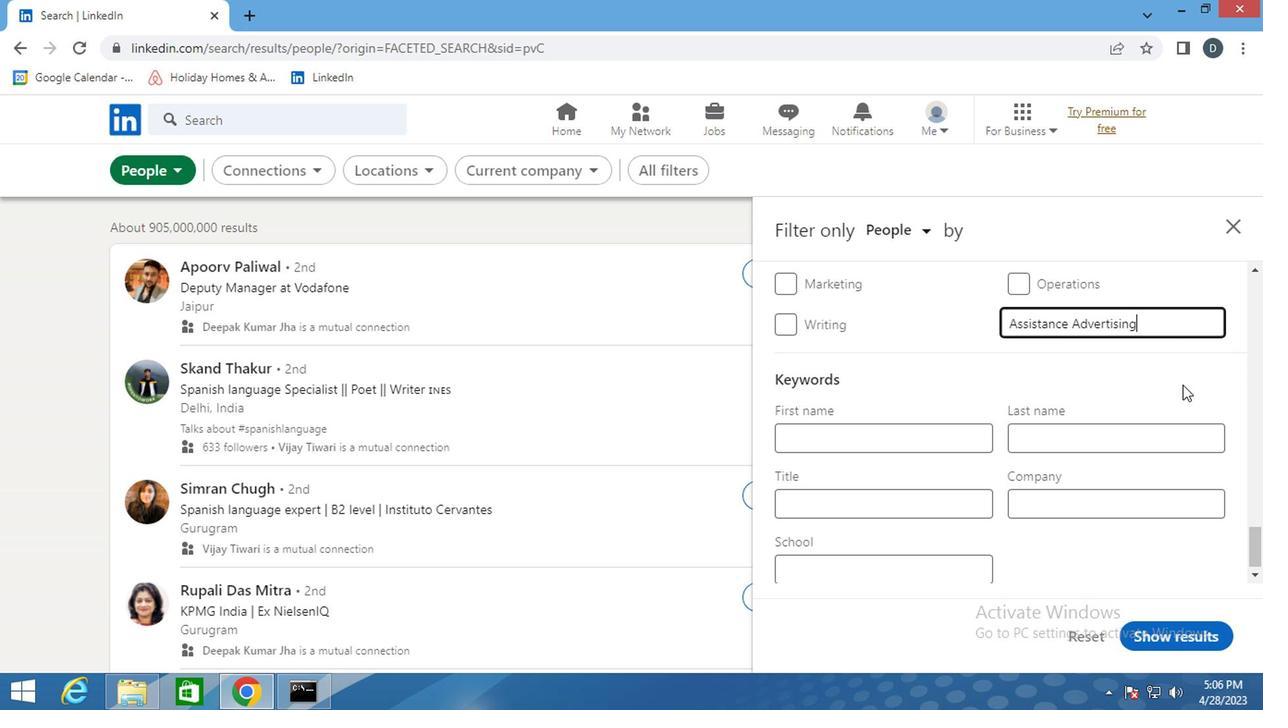 
Action: Mouse moved to (921, 558)
Screenshot: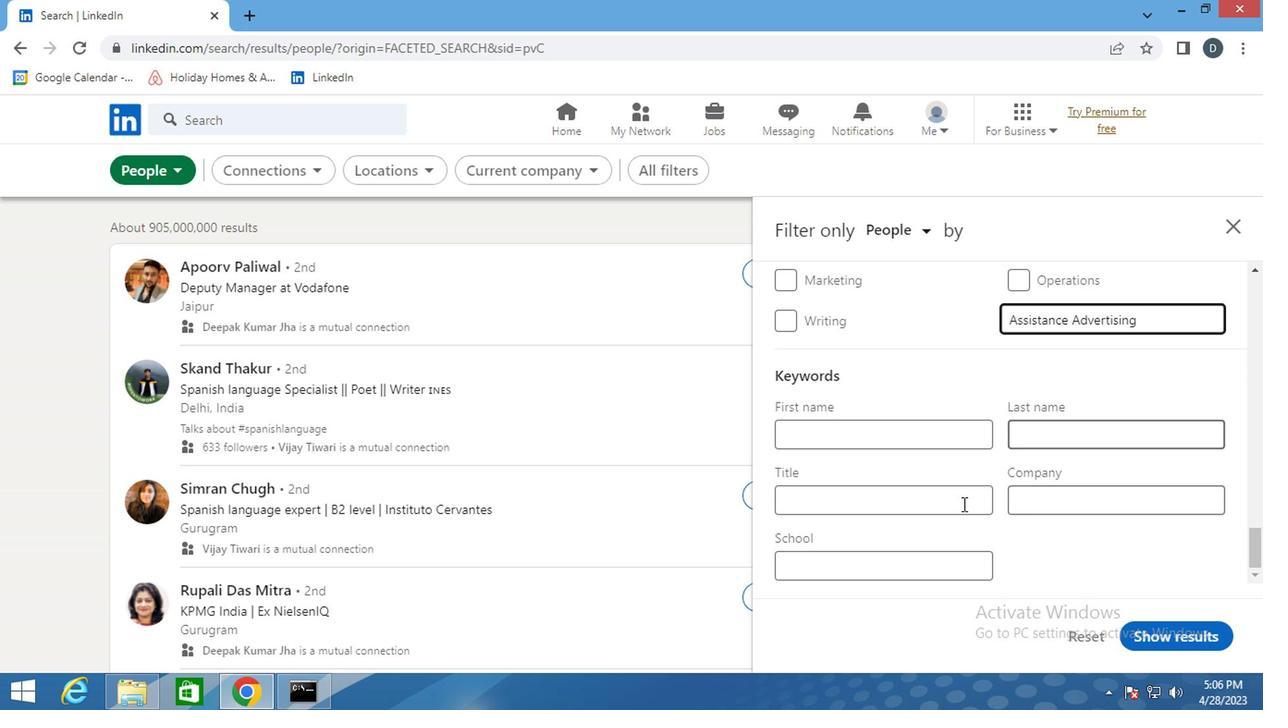 
Action: Mouse pressed left at (921, 558)
Screenshot: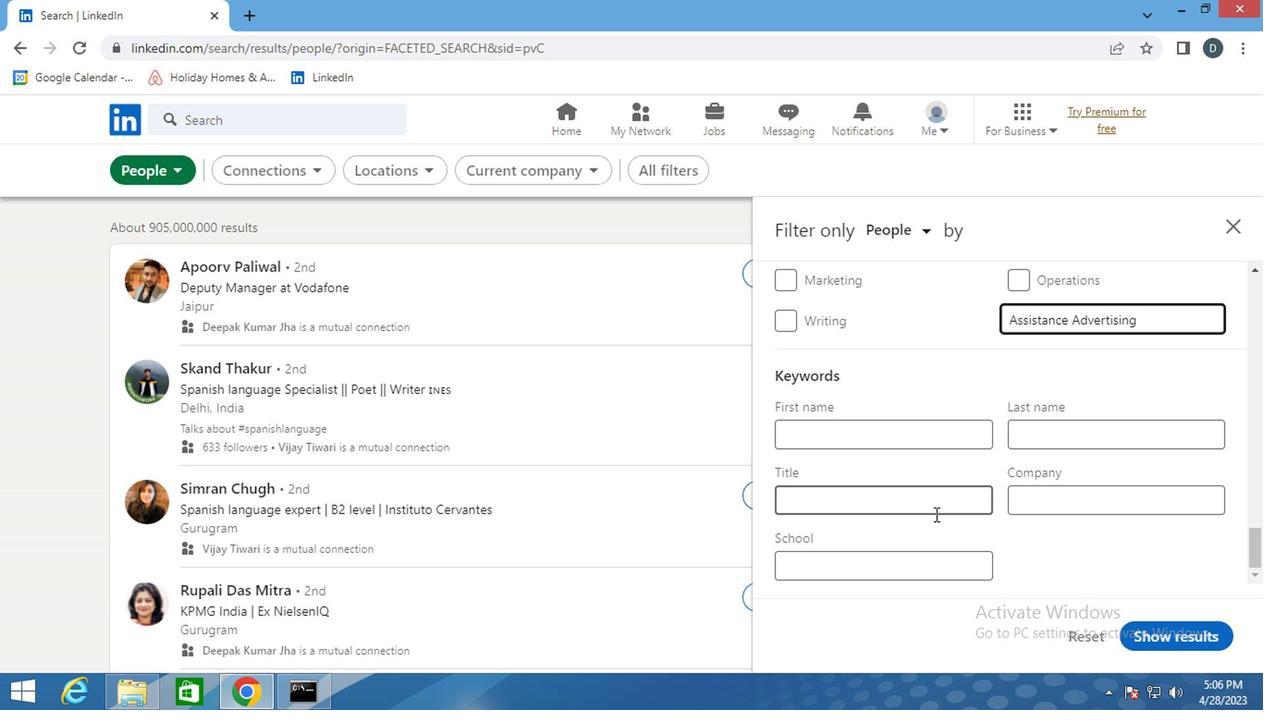 
Action: Mouse moved to (915, 534)
Screenshot: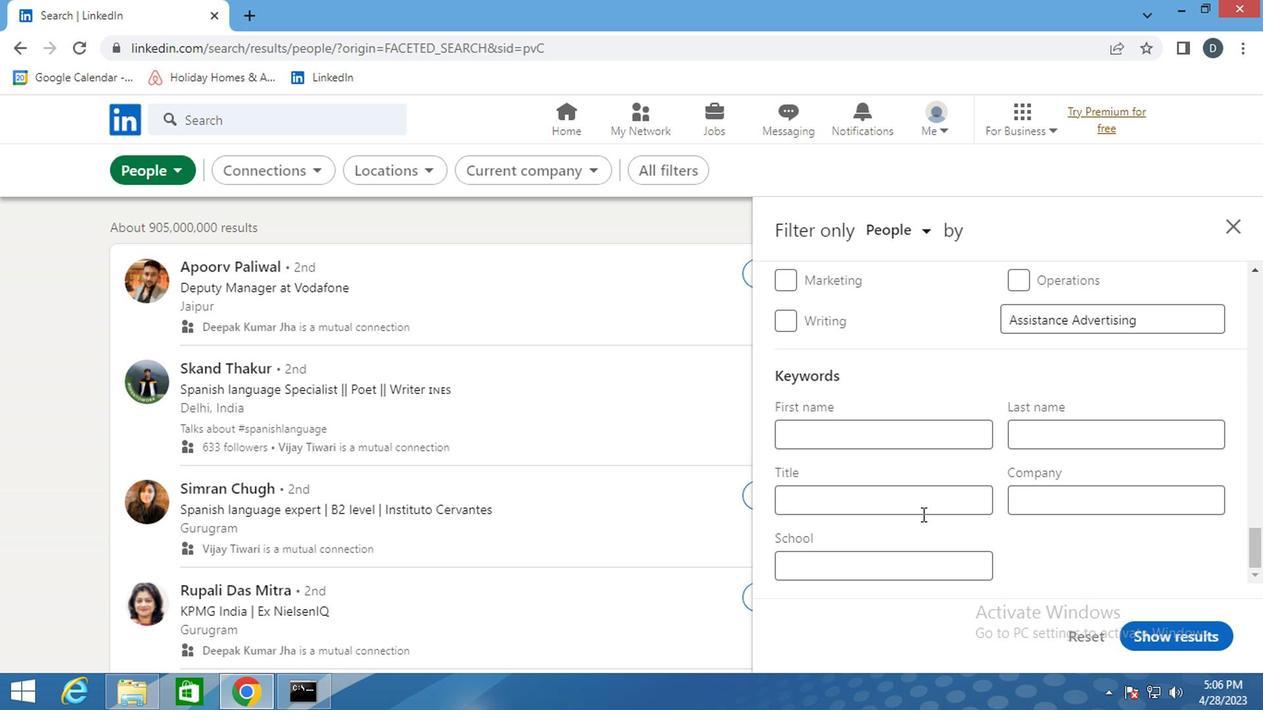 
Action: Mouse pressed left at (915, 534)
Screenshot: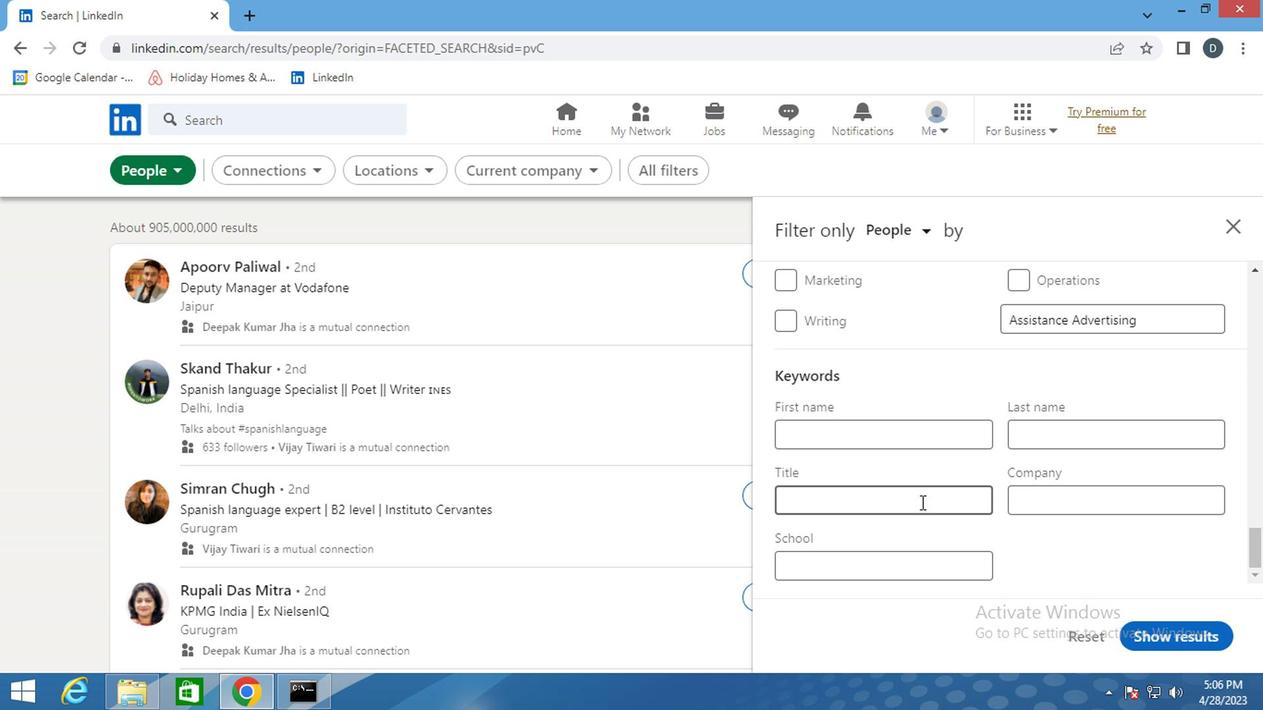 
Action: Mouse moved to (913, 534)
Screenshot: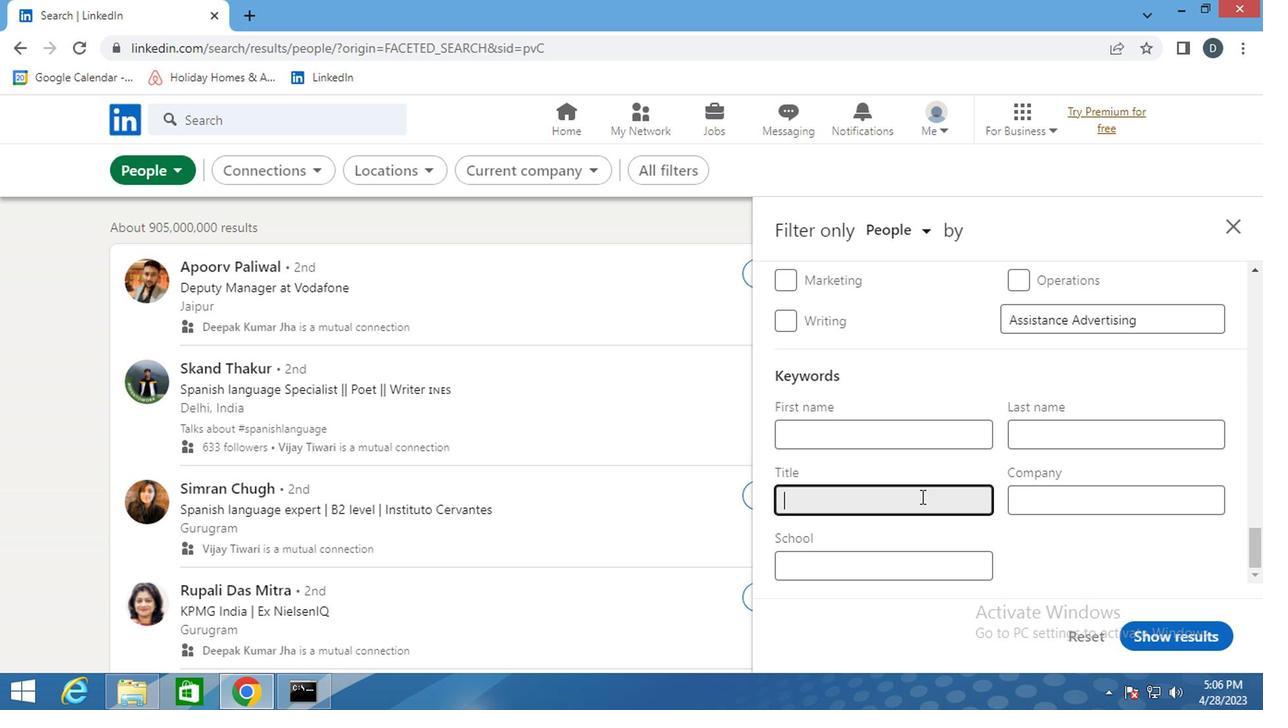 
Action: Key pressed <Key.shift>ANIMAL<Key.space><Key.shift>SHLE<Key.backspace><Key.backspace>ELTER<Key.space><Key.shift>VOLUNTEER
Screenshot: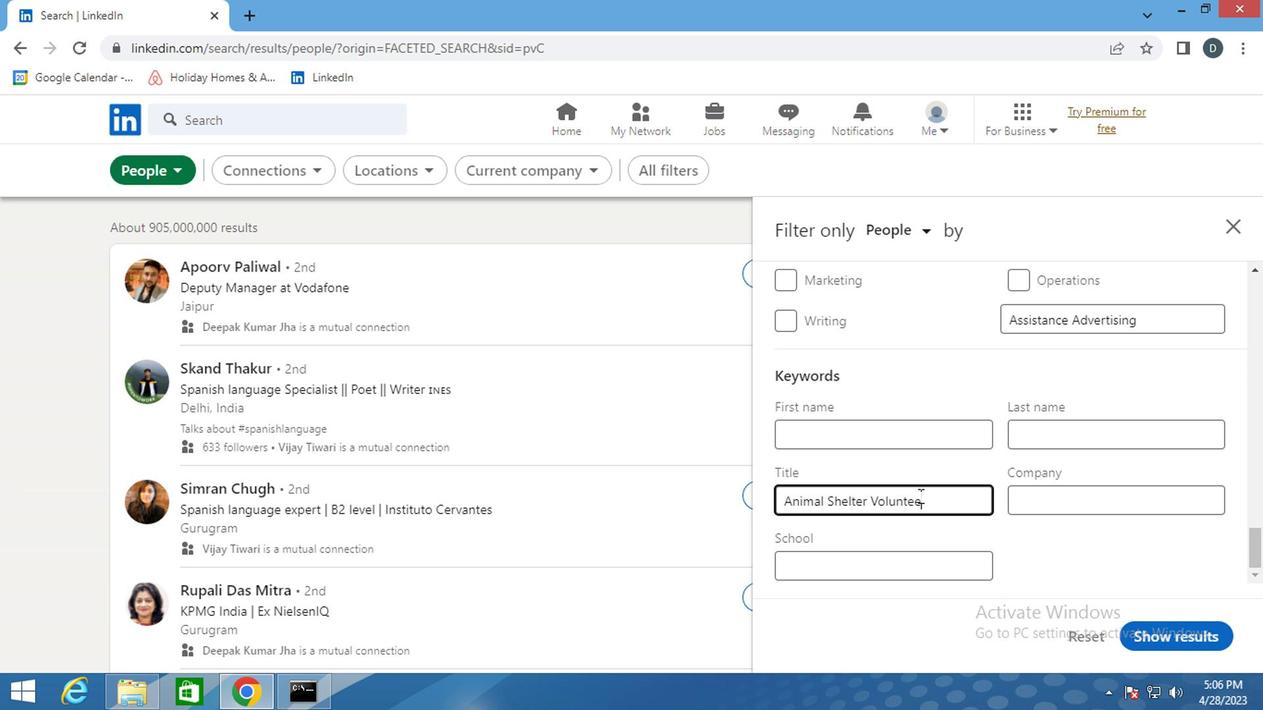 
Action: Mouse moved to (1174, 691)
Screenshot: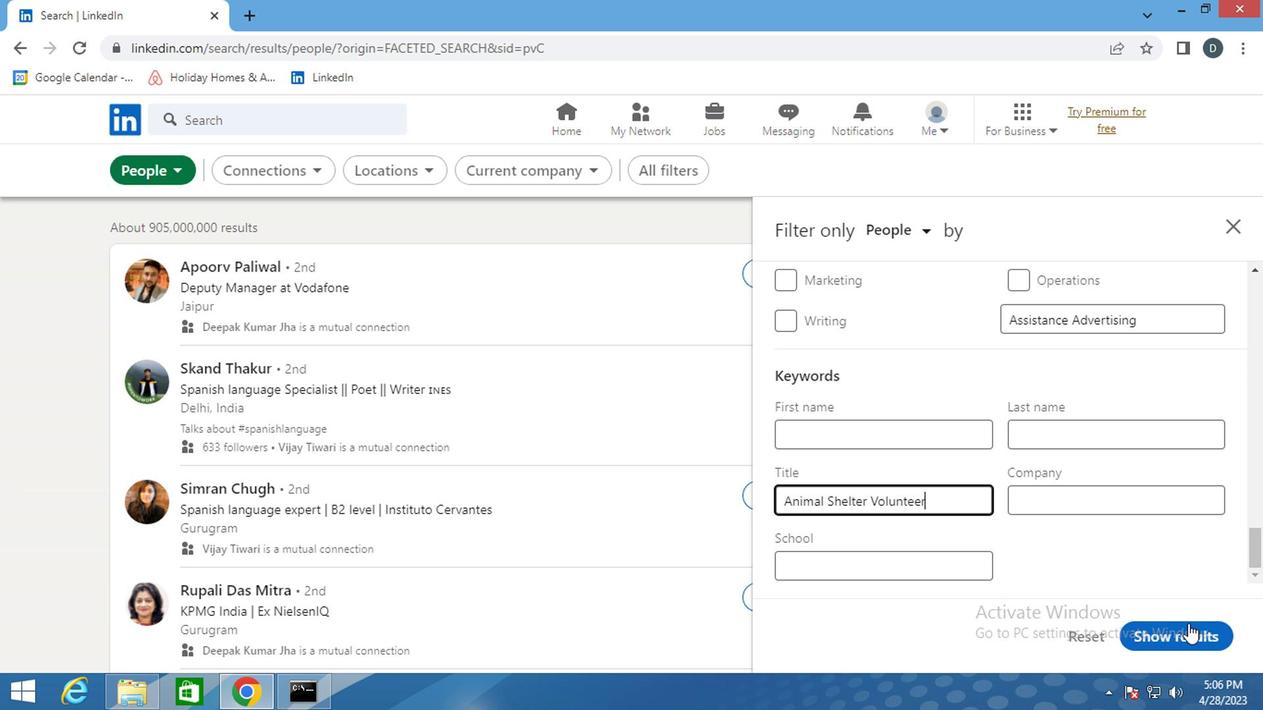 
Action: Mouse pressed left at (1174, 691)
Screenshot: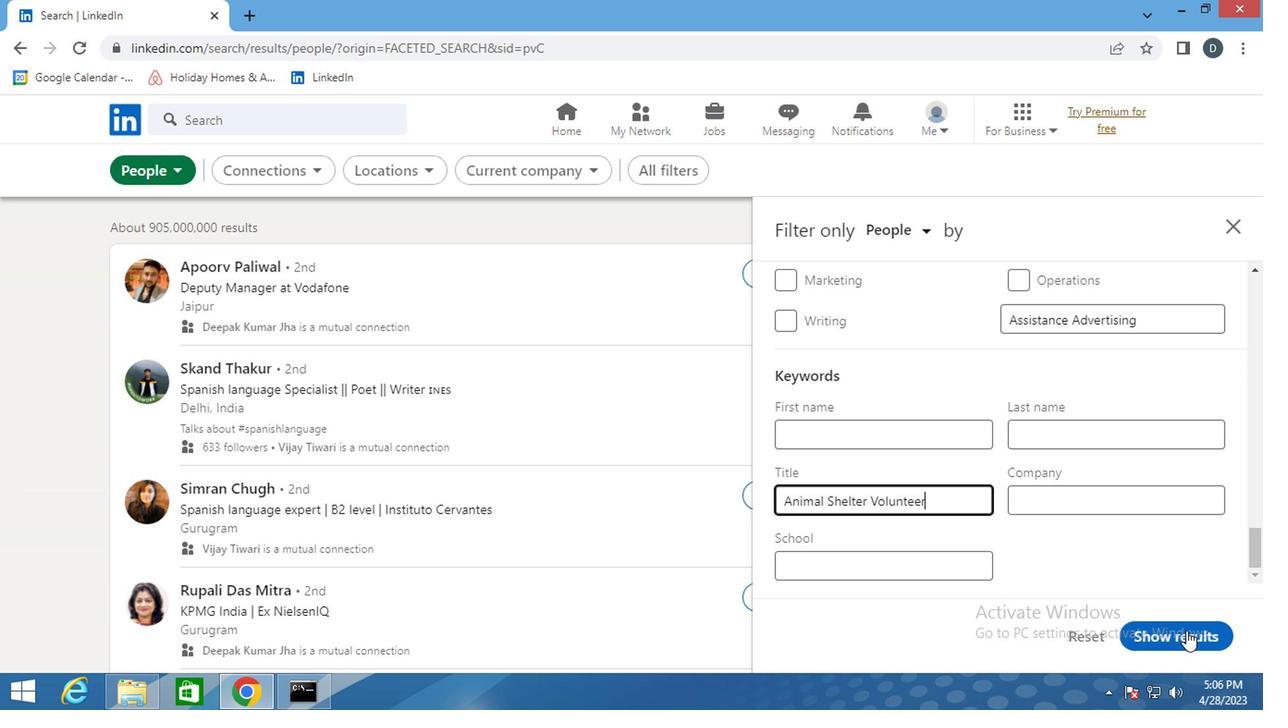 
Action: Mouse moved to (1181, 419)
Screenshot: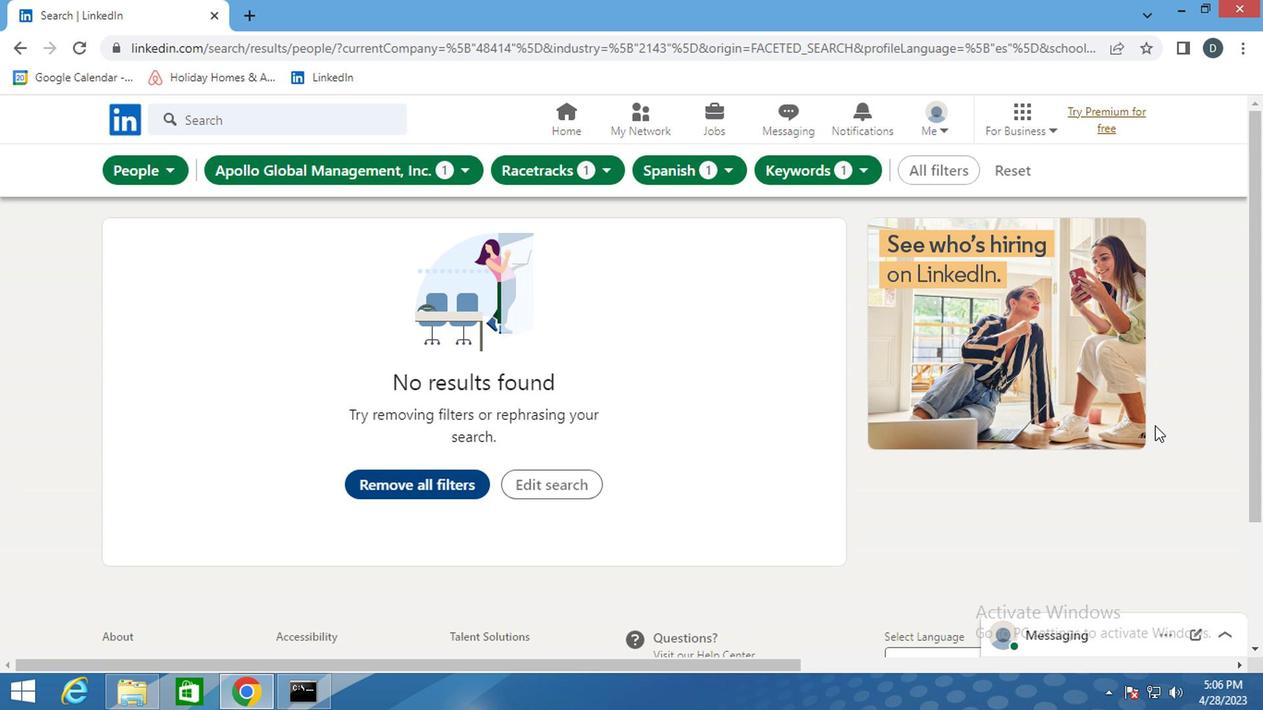 
